 Task: Look for space in Quezon, Philippines from 6th September, 2023 to 15th September, 2023 for 6 adults in price range Rs.8000 to Rs.12000. Place can be entire place or private room with 6 bedrooms having 6 beds and 6 bathrooms. Property type can be house, flat, guest house. Amenities needed are: wifi, TV, free parkinig on premises, gym, breakfast. Booking option can be shelf check-in. Required host language is English.
Action: Mouse moved to (553, 138)
Screenshot: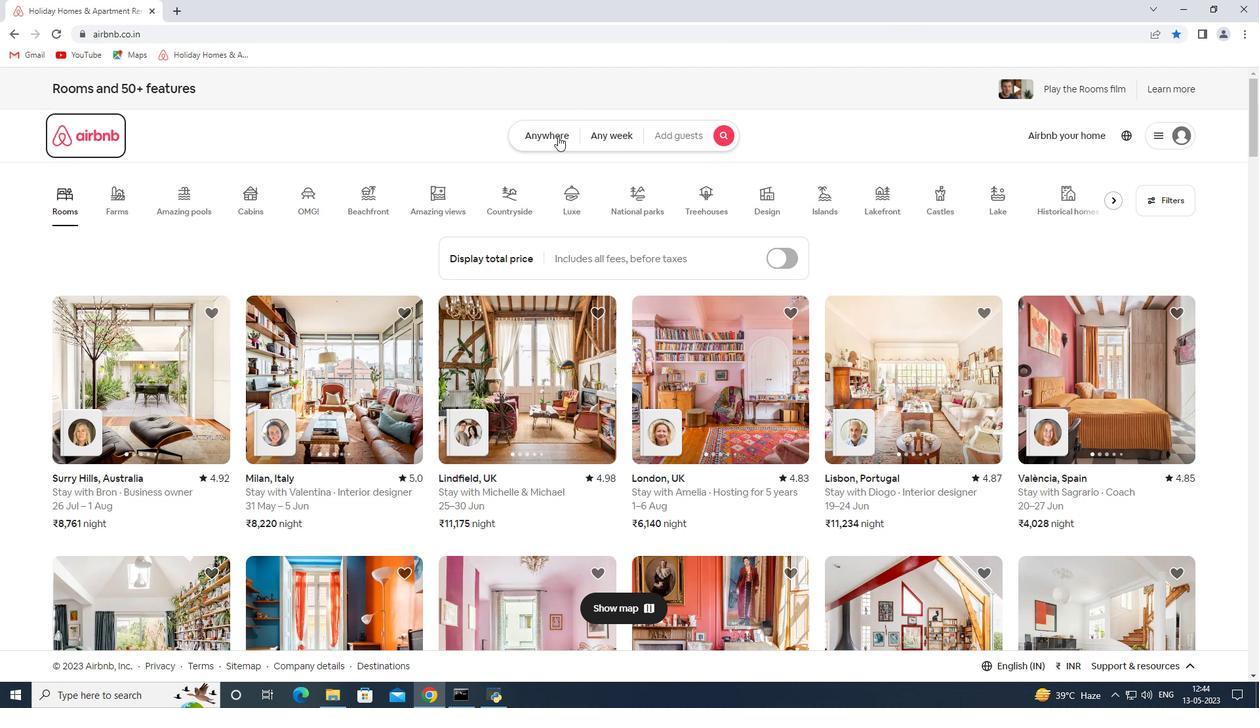 
Action: Mouse pressed left at (553, 138)
Screenshot: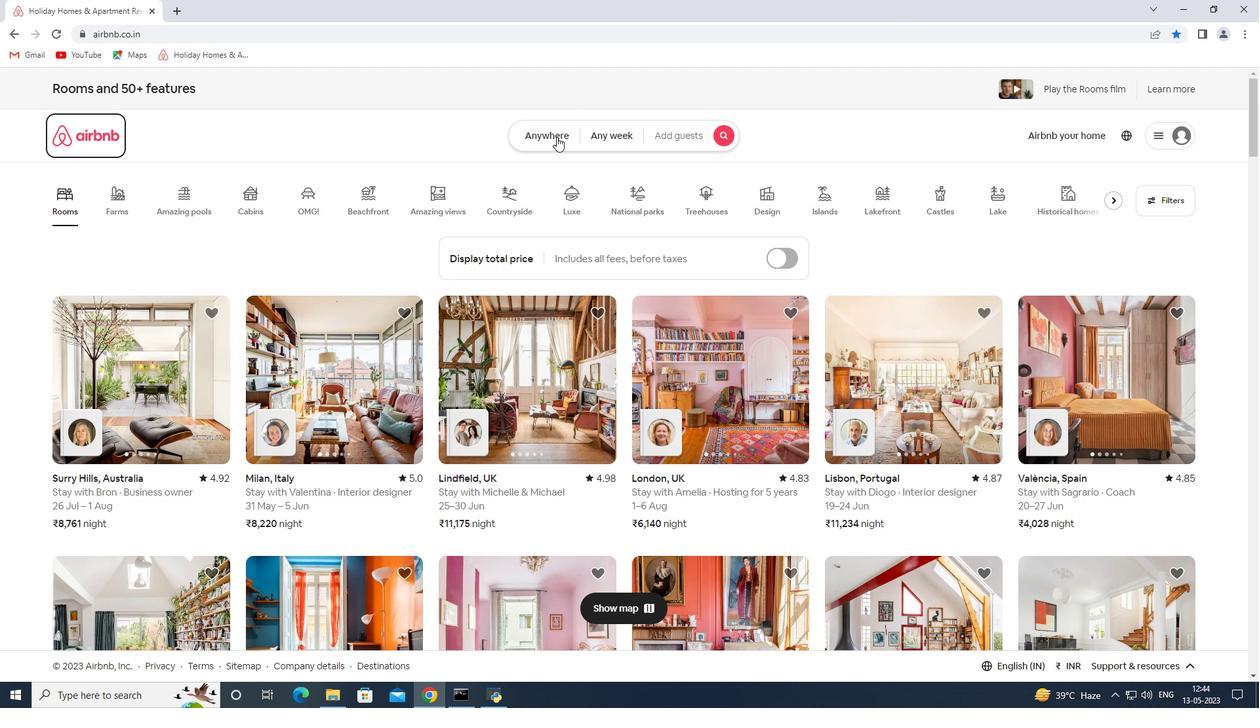 
Action: Mouse moved to (473, 185)
Screenshot: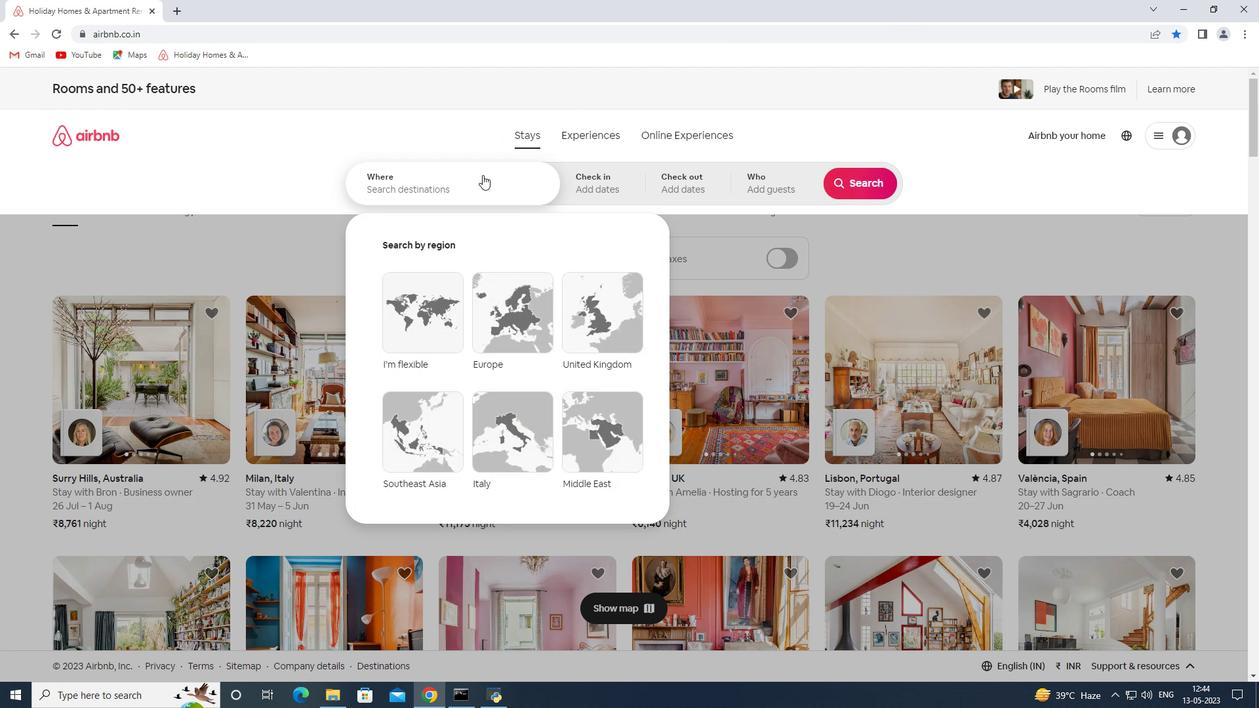 
Action: Mouse pressed left at (473, 185)
Screenshot: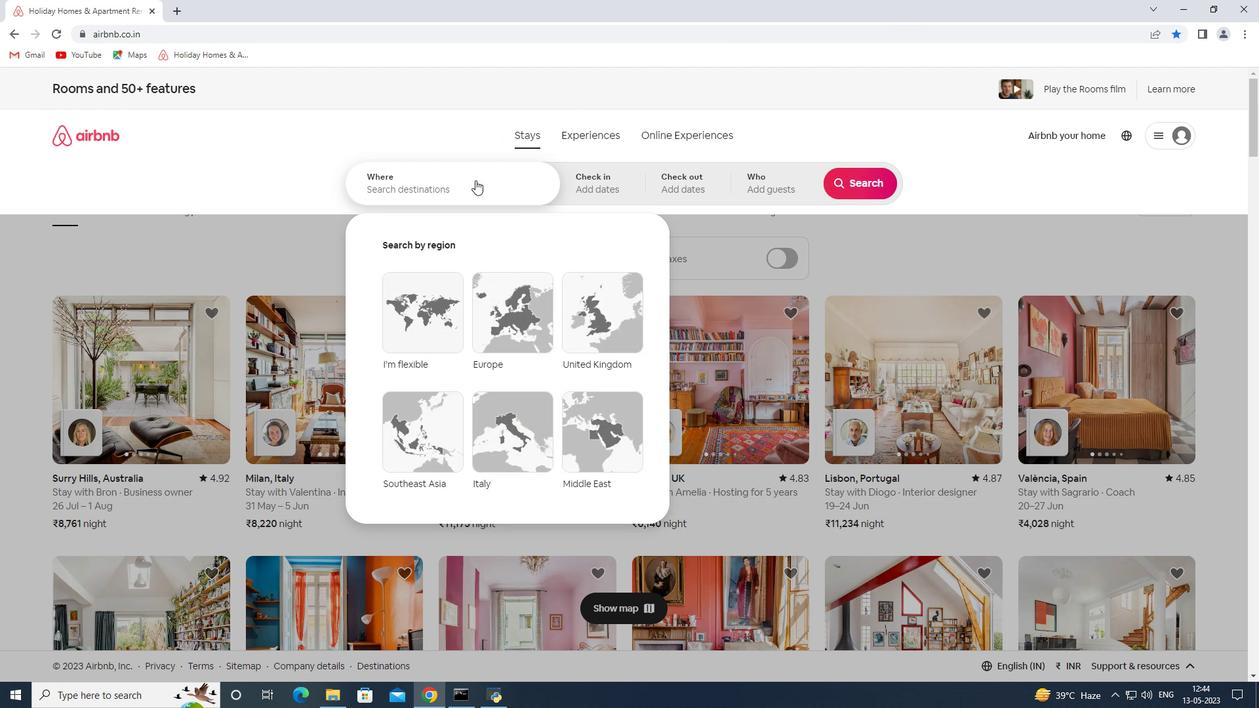 
Action: Mouse moved to (467, 187)
Screenshot: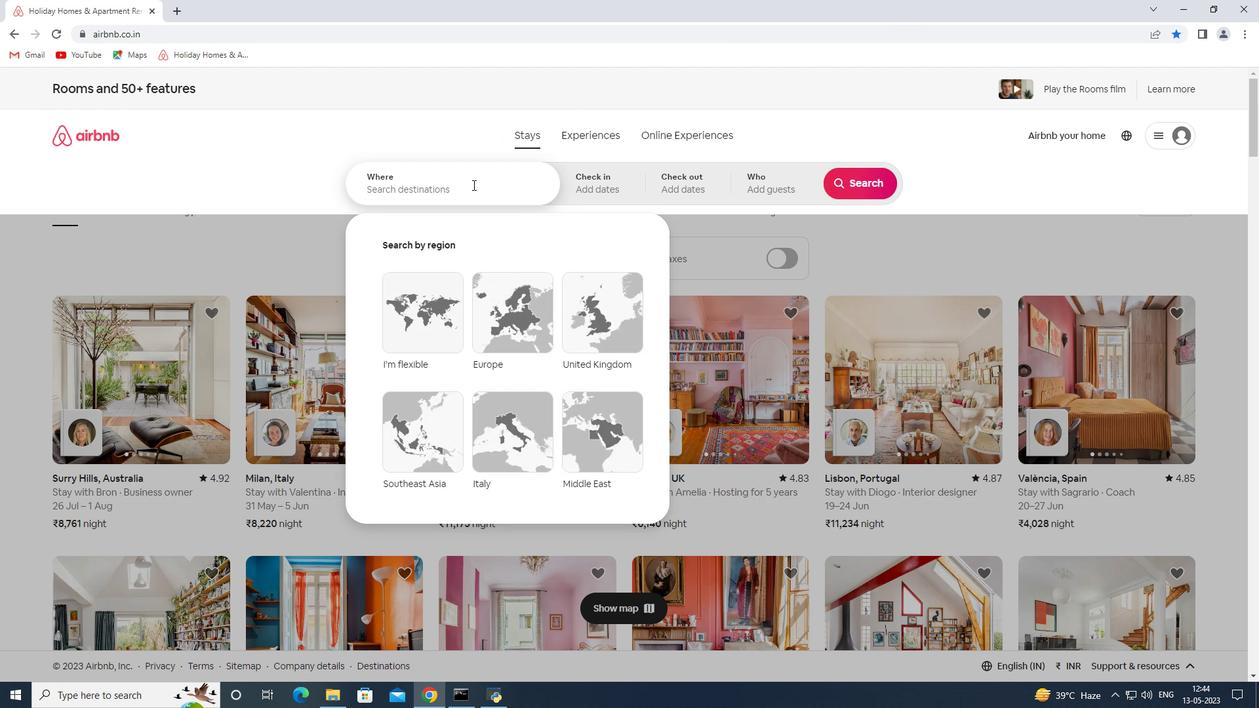 
Action: Key pressed <Key.shift><Key.shift><Key.shift><Key.shift><Key.shift><Key.shift><Key.shift><Key.shift><Key.shift><Key.shift><Key.shift><Key.shift><Key.shift><Key.shift><Key.shift><Key.shift><Key.shift><Key.shift><Key.shift><Key.shift>Quezon<Key.space><Key.shift><Key.shift><Key.shift><Key.shift><Key.shift><Key.shift><Key.shift><Key.shift><Key.shift><Key.shift><Key.shift><Key.shift><Key.shift><Key.shift><Key.shift><Key.shift><Key.shift><Key.shift><Key.shift><Key.shift><Key.shift><Key.shift><Key.shift><Key.shift><Key.shift><Key.shift><Key.shift><Key.shift><Key.shift><Key.shift><Key.shift><Key.shift>Ph
Screenshot: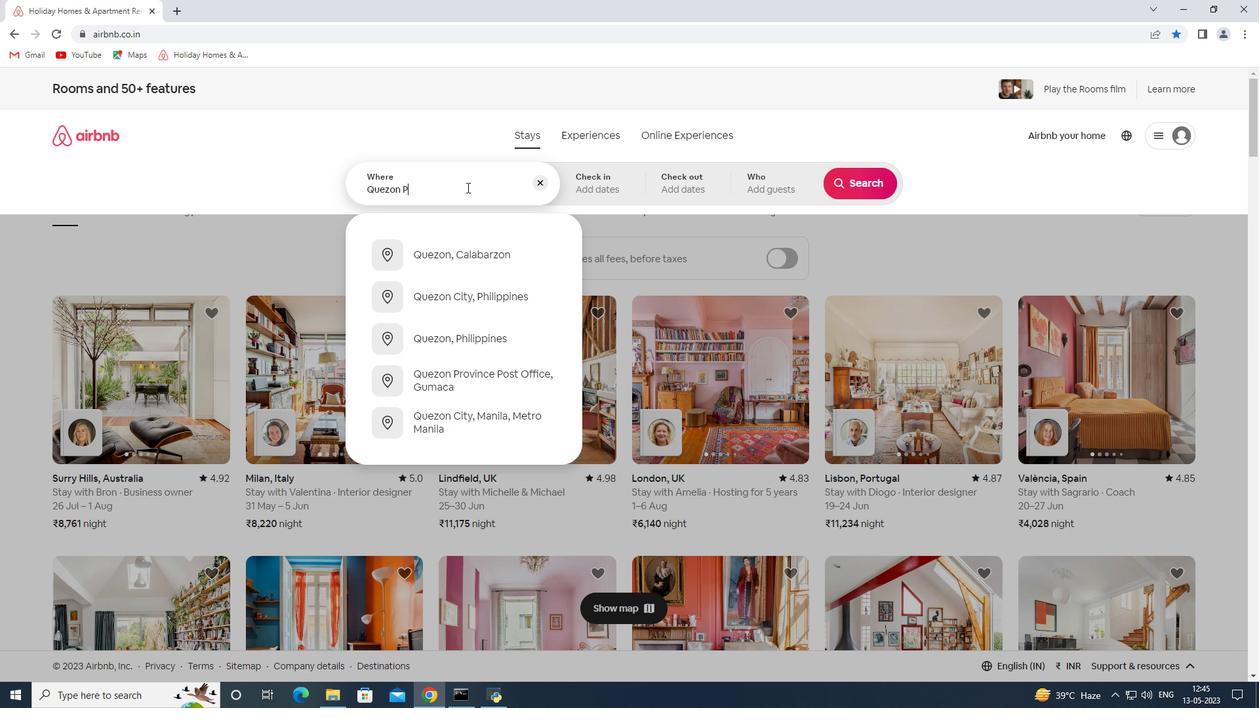 
Action: Mouse moved to (478, 267)
Screenshot: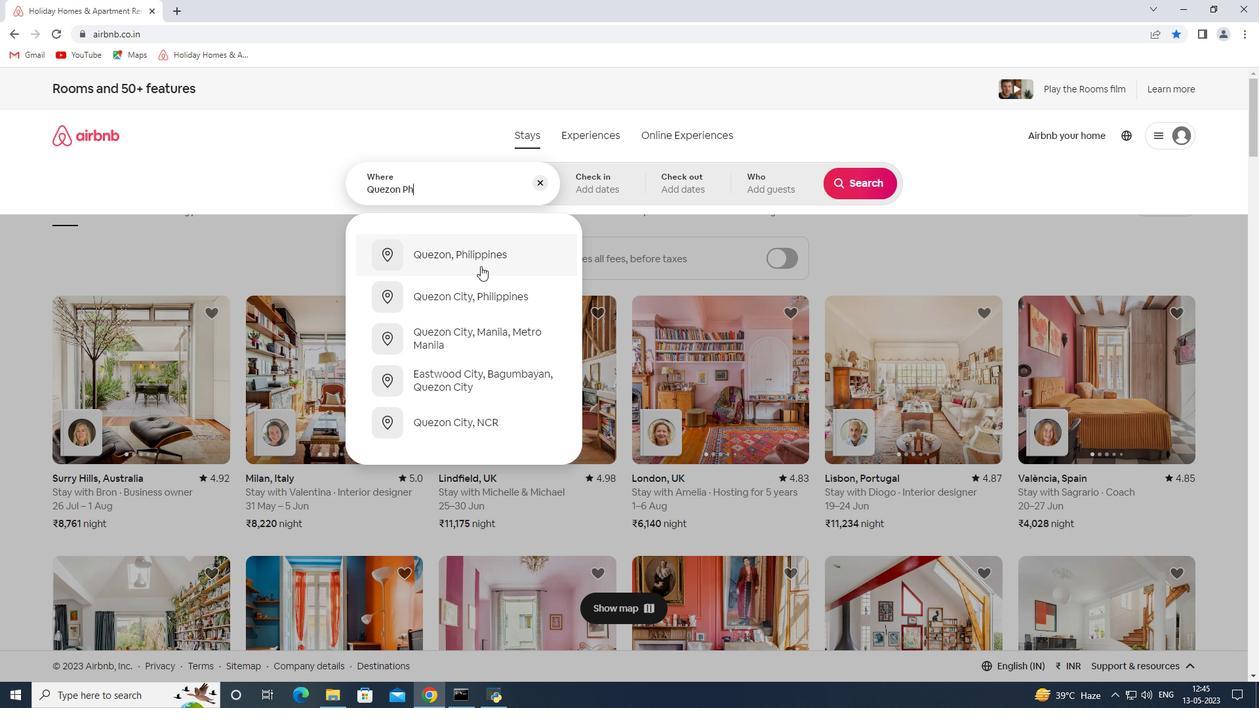 
Action: Mouse pressed left at (478, 267)
Screenshot: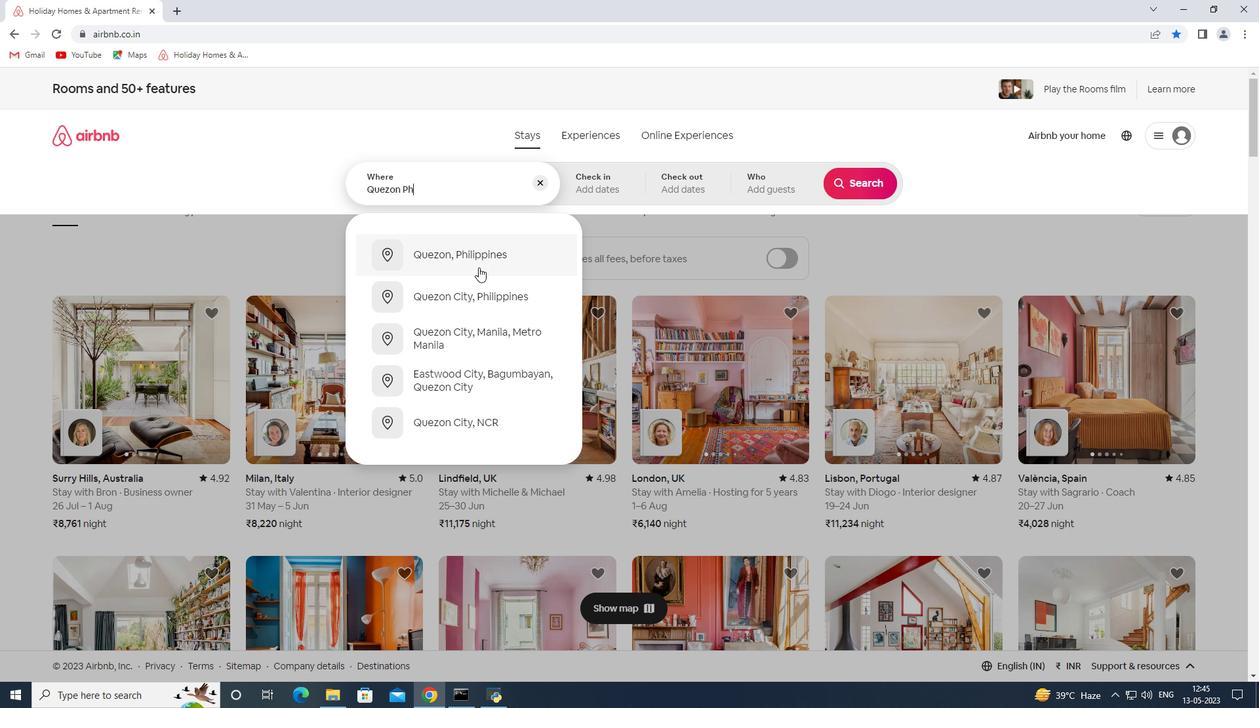 
Action: Mouse moved to (854, 282)
Screenshot: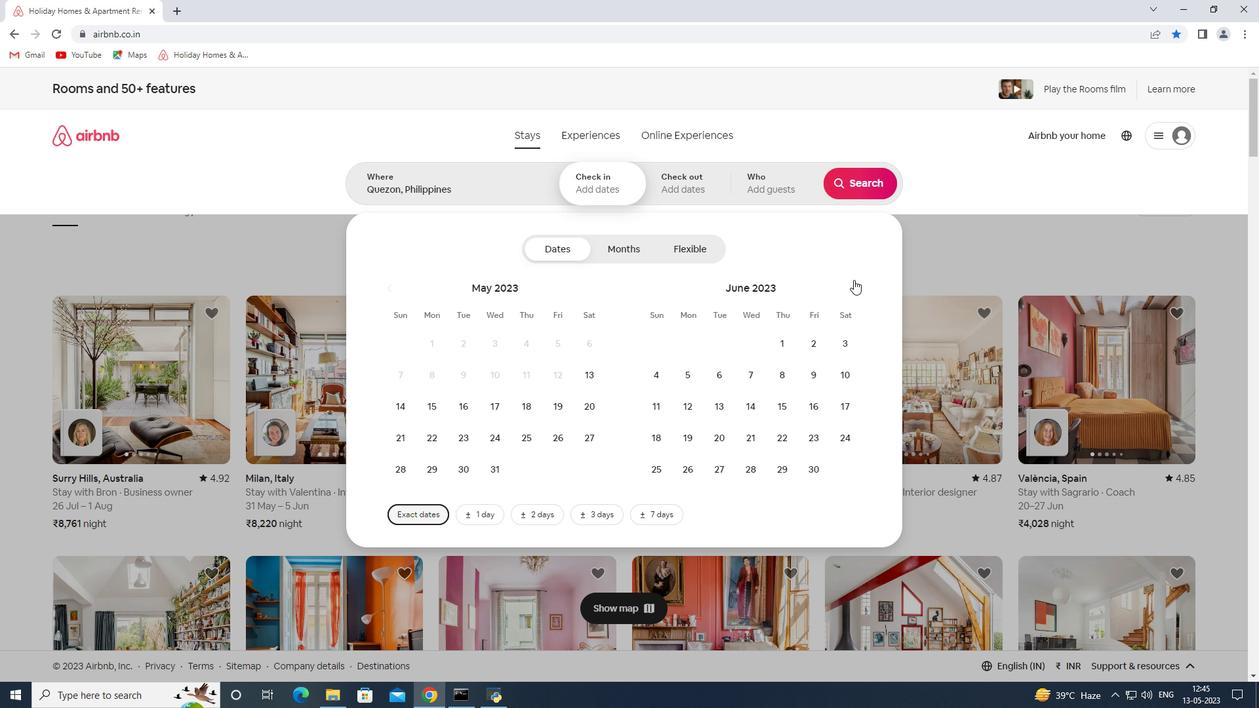 
Action: Mouse pressed left at (854, 282)
Screenshot: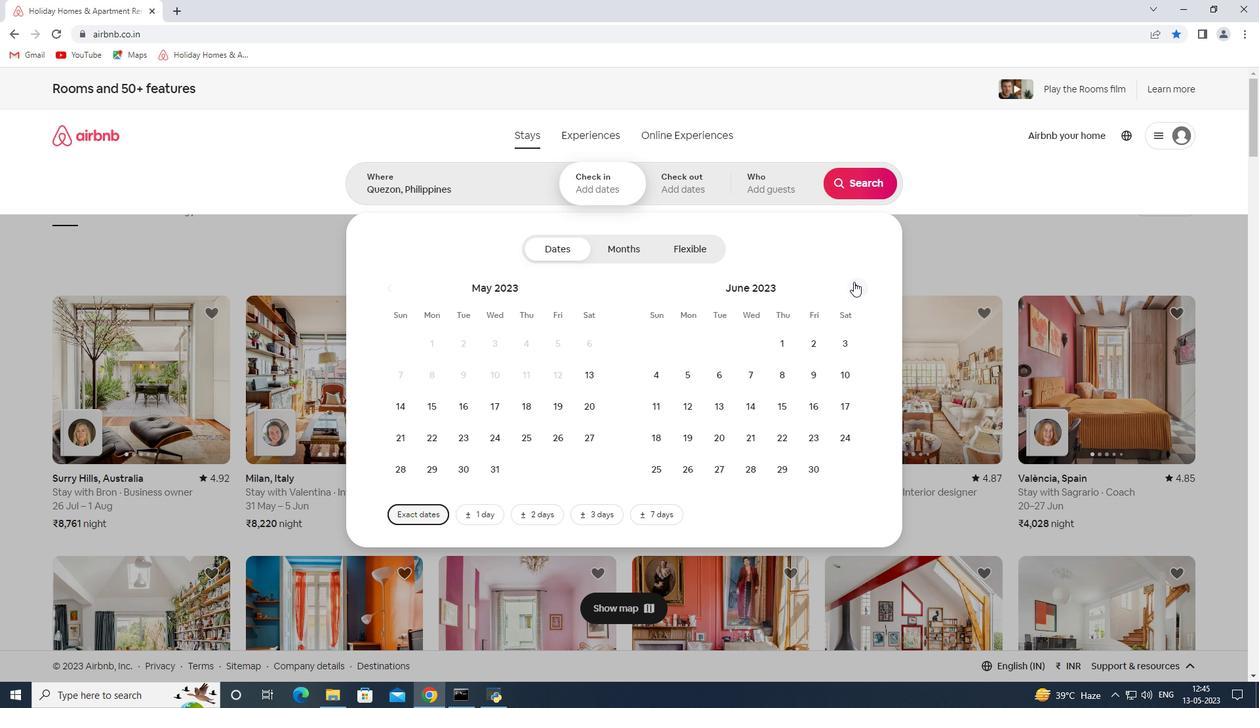 
Action: Mouse pressed left at (854, 282)
Screenshot: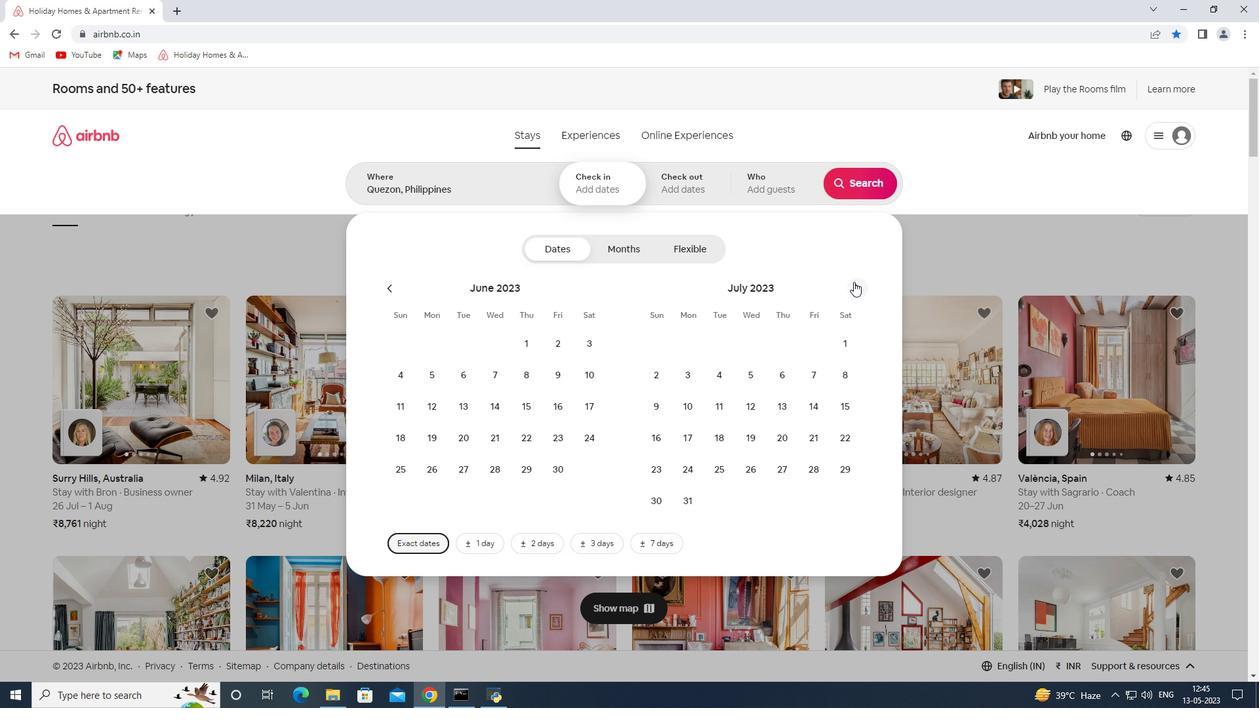
Action: Mouse pressed left at (854, 282)
Screenshot: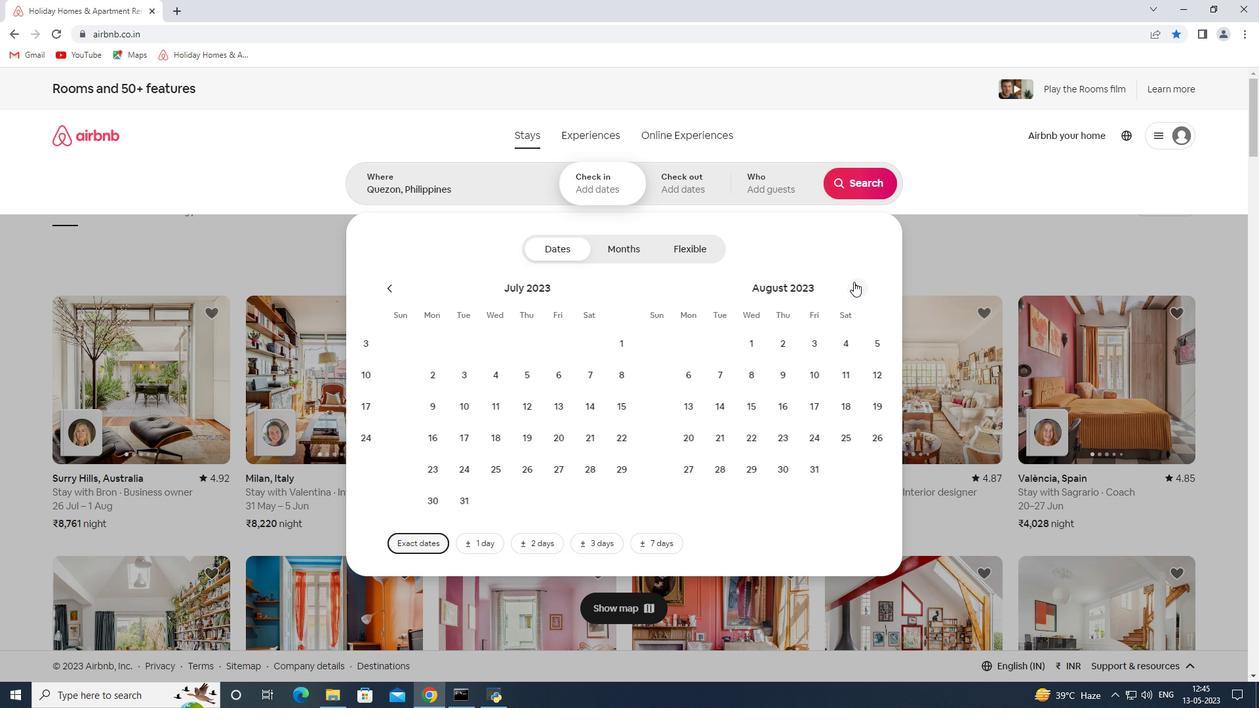 
Action: Mouse moved to (755, 379)
Screenshot: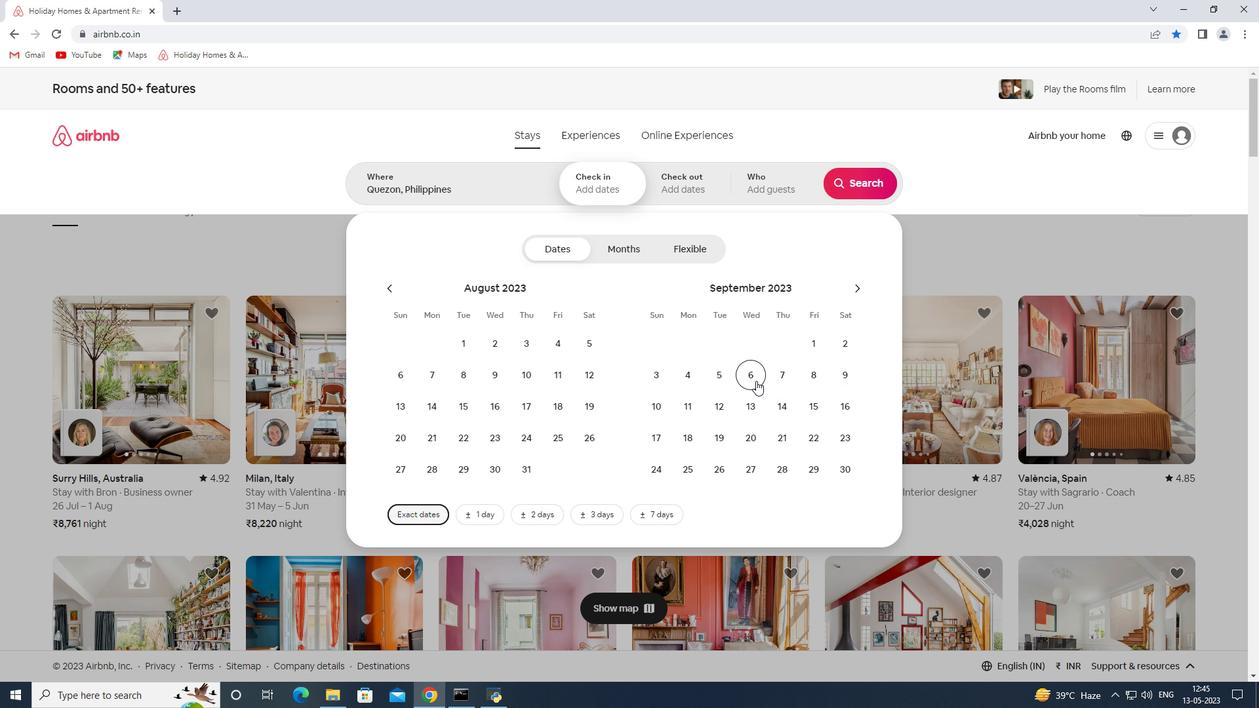 
Action: Mouse pressed left at (755, 379)
Screenshot: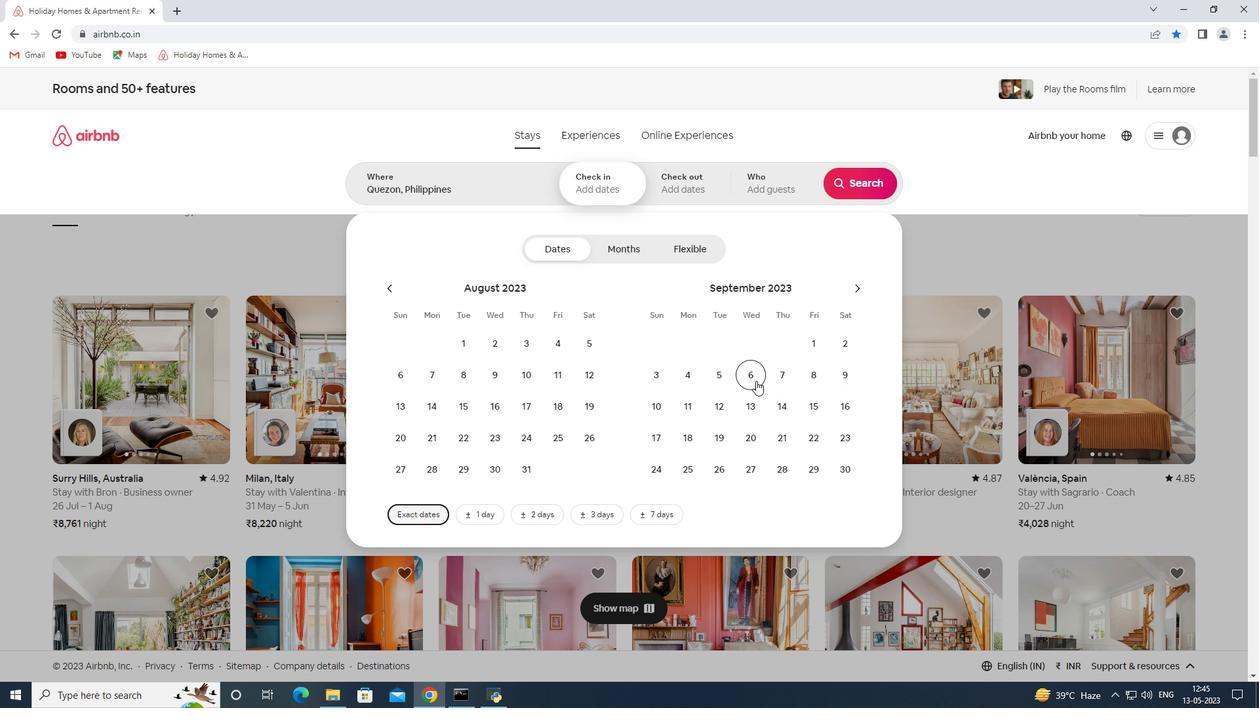 
Action: Mouse moved to (813, 415)
Screenshot: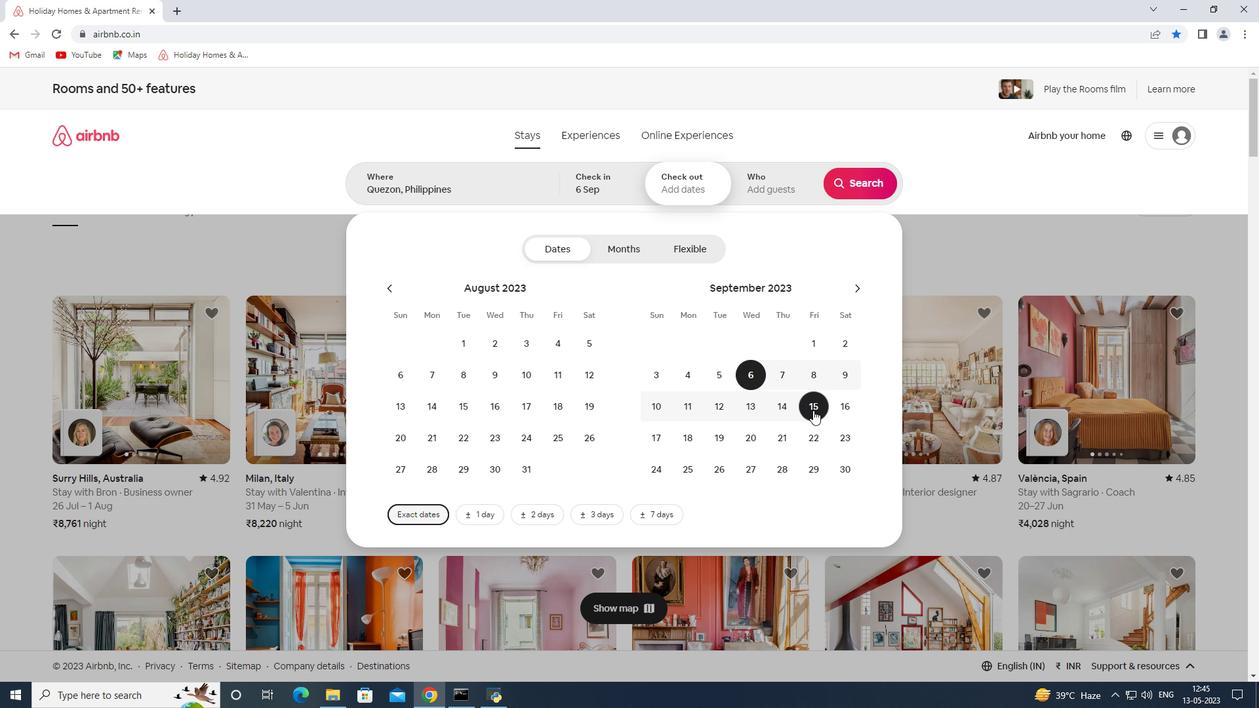
Action: Mouse pressed left at (813, 415)
Screenshot: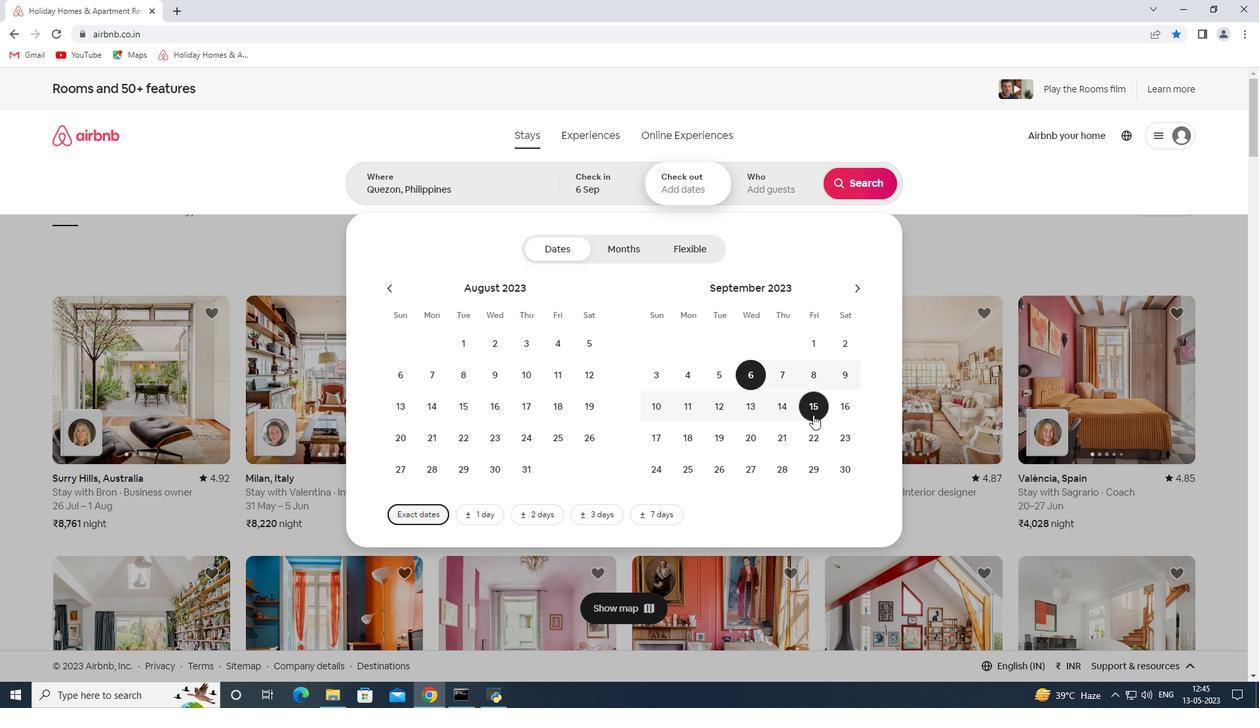 
Action: Mouse moved to (776, 192)
Screenshot: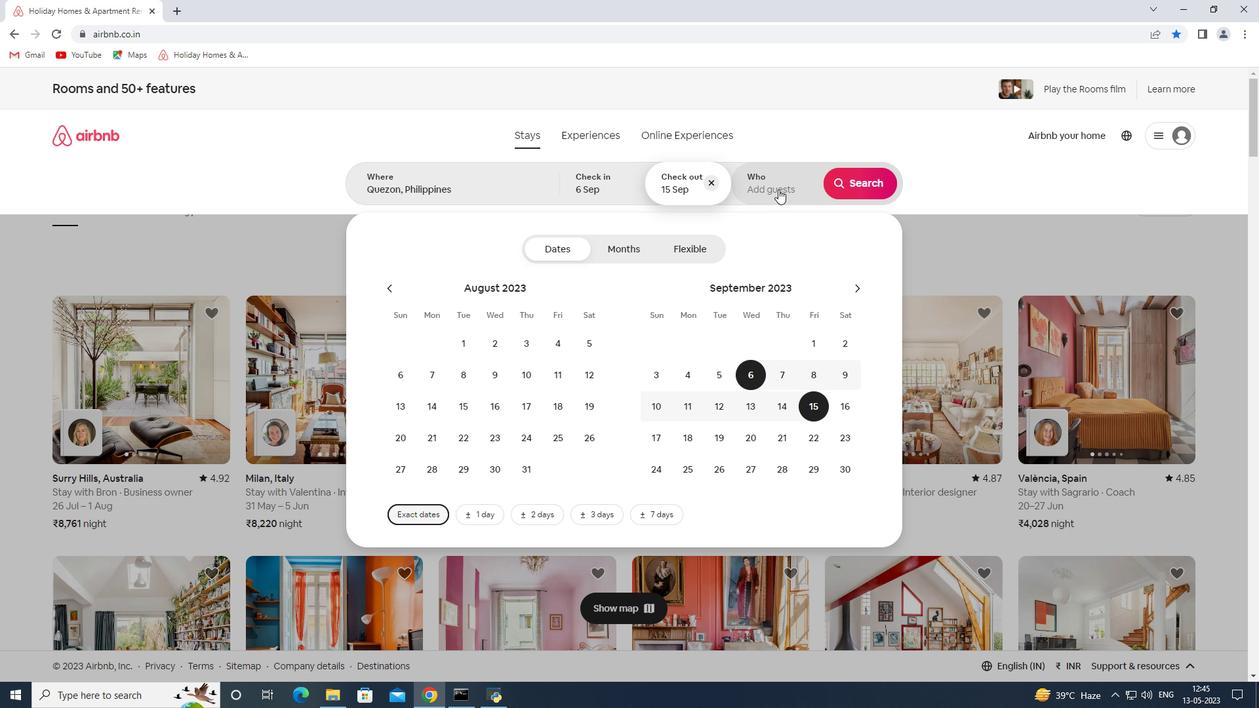 
Action: Mouse pressed left at (776, 192)
Screenshot: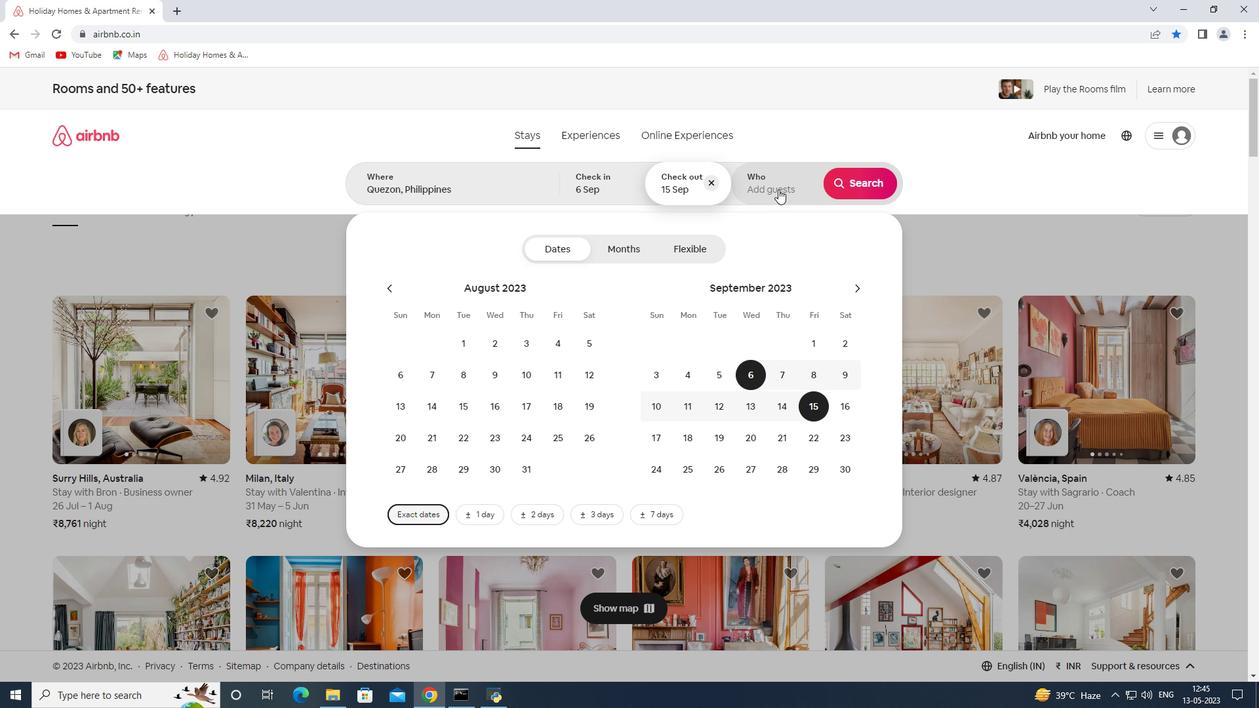 
Action: Mouse moved to (865, 258)
Screenshot: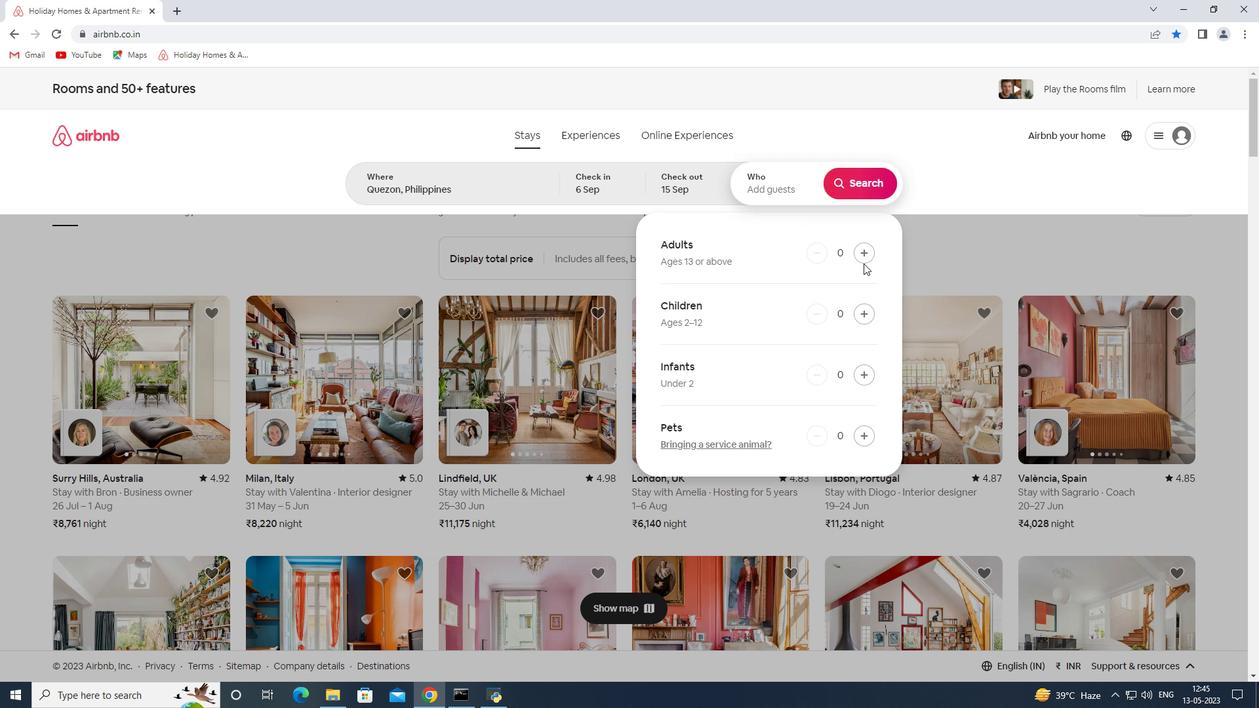 
Action: Mouse pressed left at (865, 258)
Screenshot: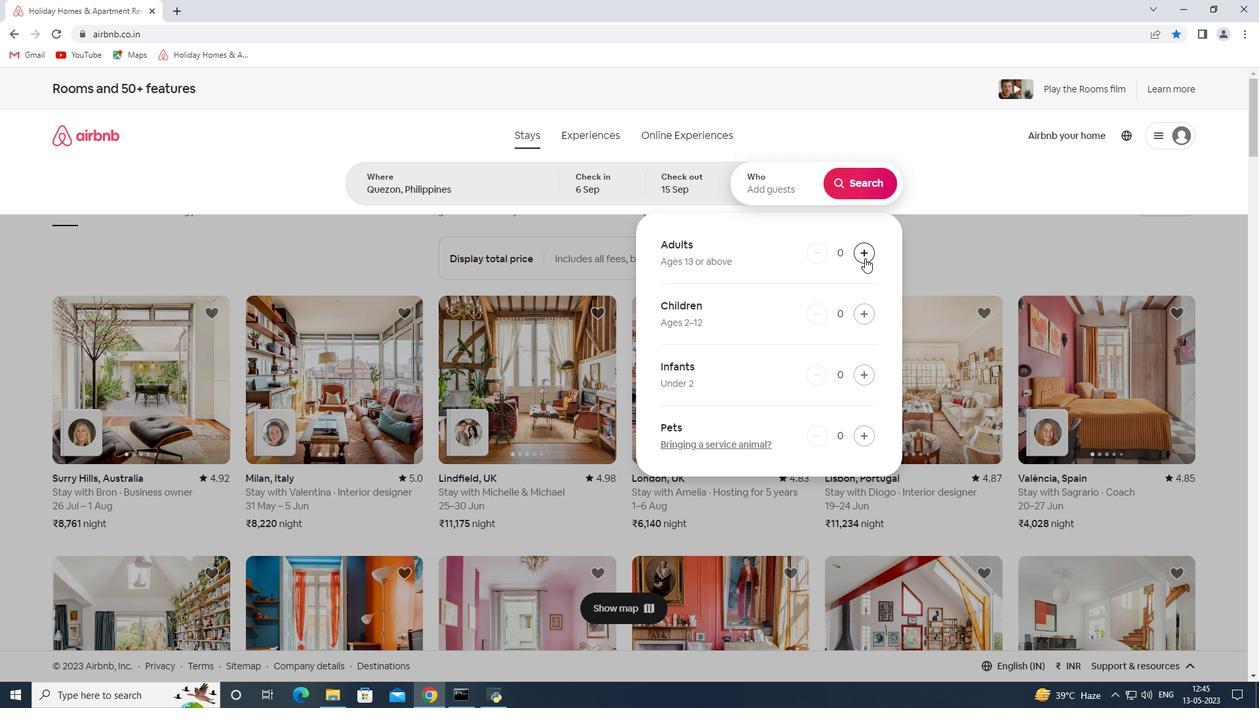 
Action: Mouse moved to (866, 257)
Screenshot: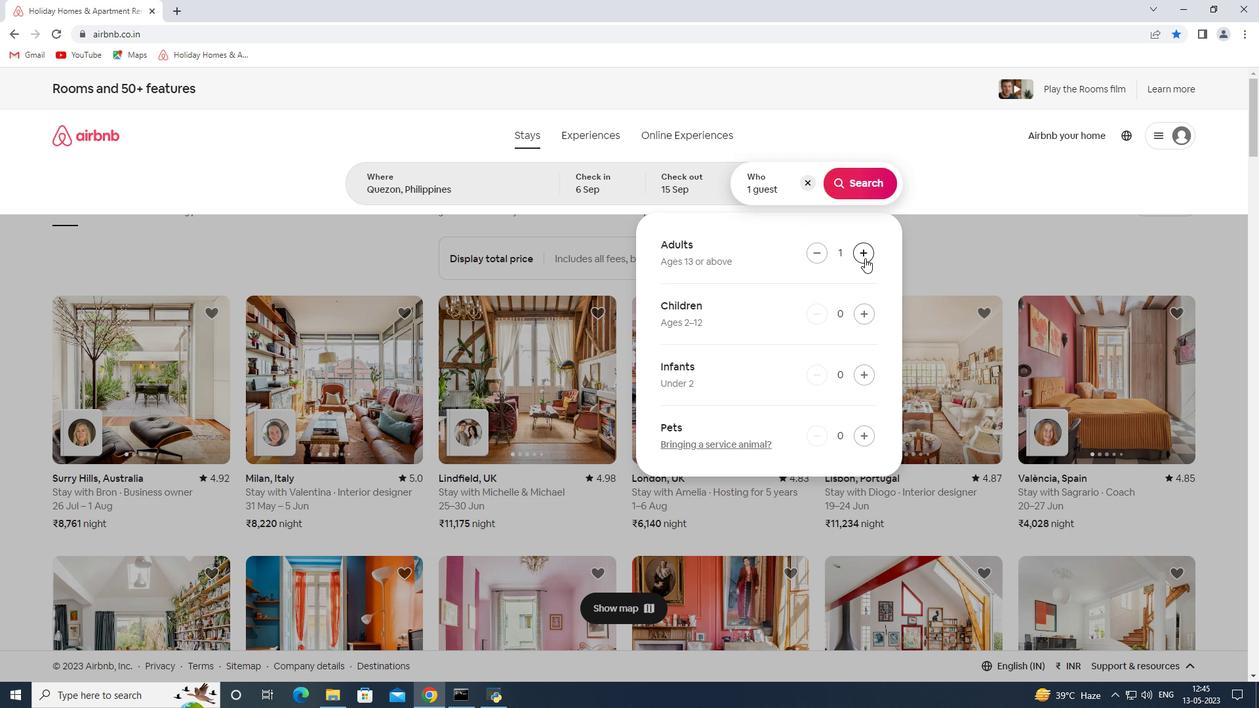 
Action: Mouse pressed left at (866, 257)
Screenshot: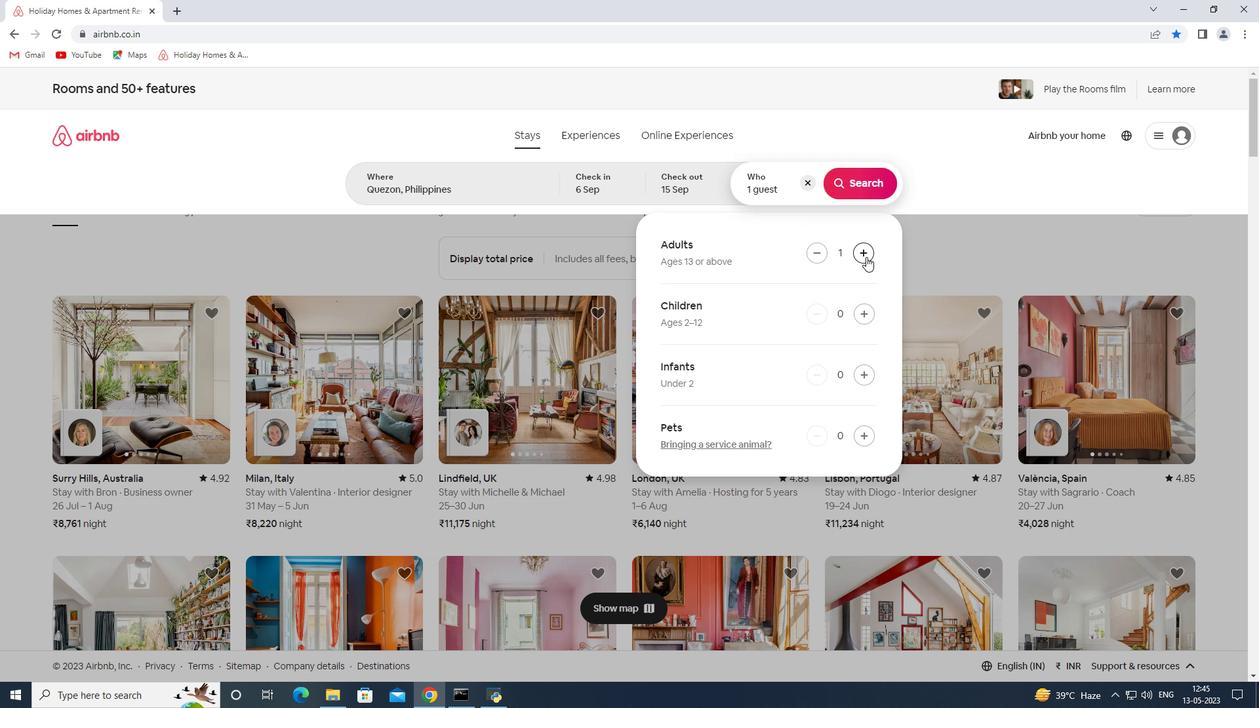 
Action: Mouse pressed left at (866, 257)
Screenshot: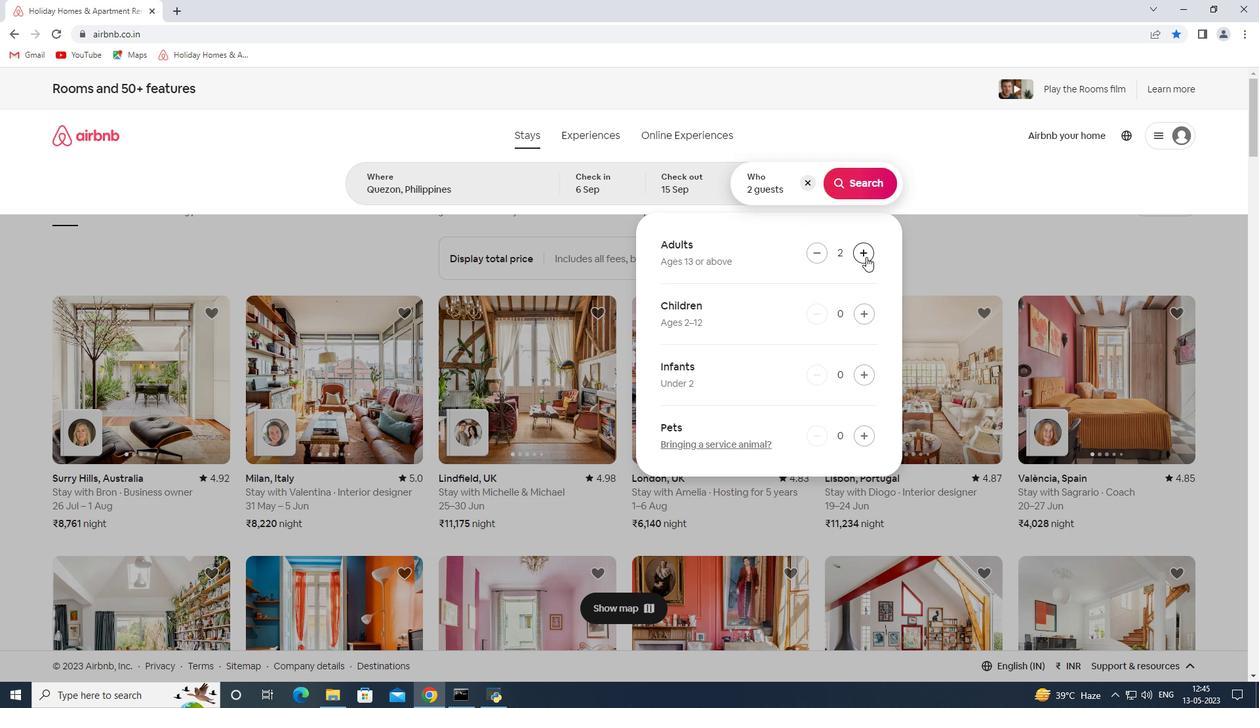 
Action: Mouse pressed left at (866, 257)
Screenshot: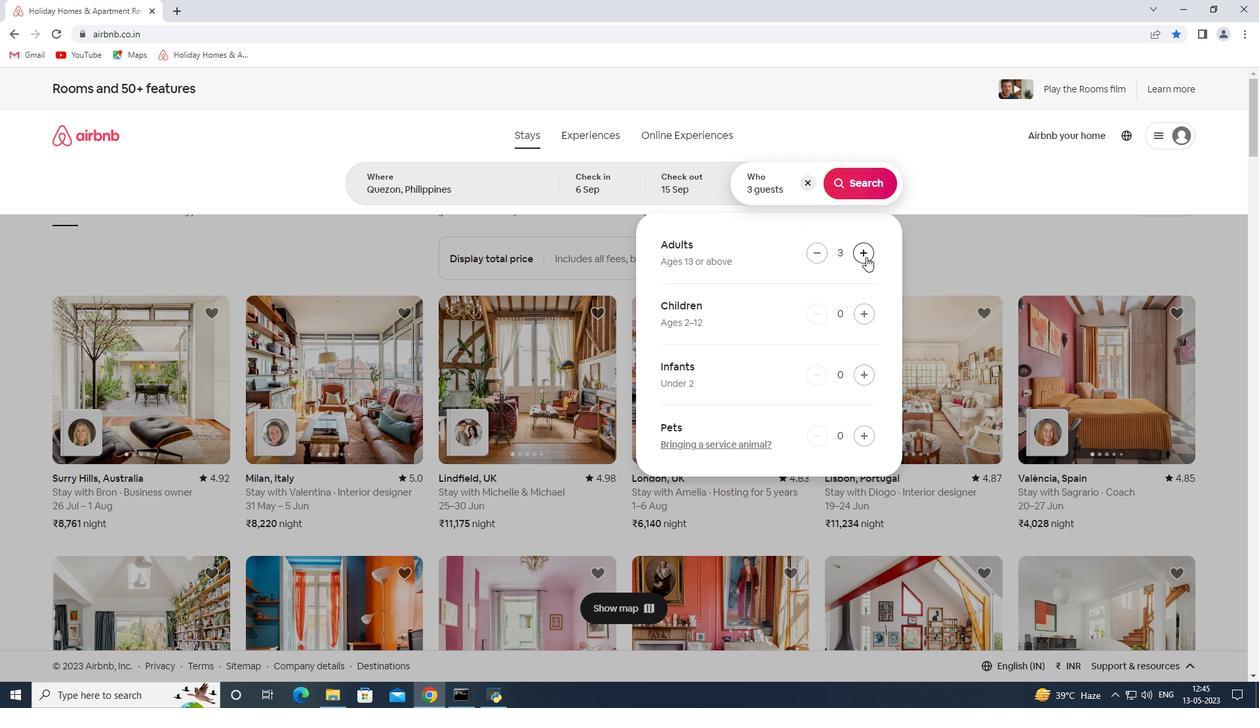 
Action: Mouse pressed left at (866, 257)
Screenshot: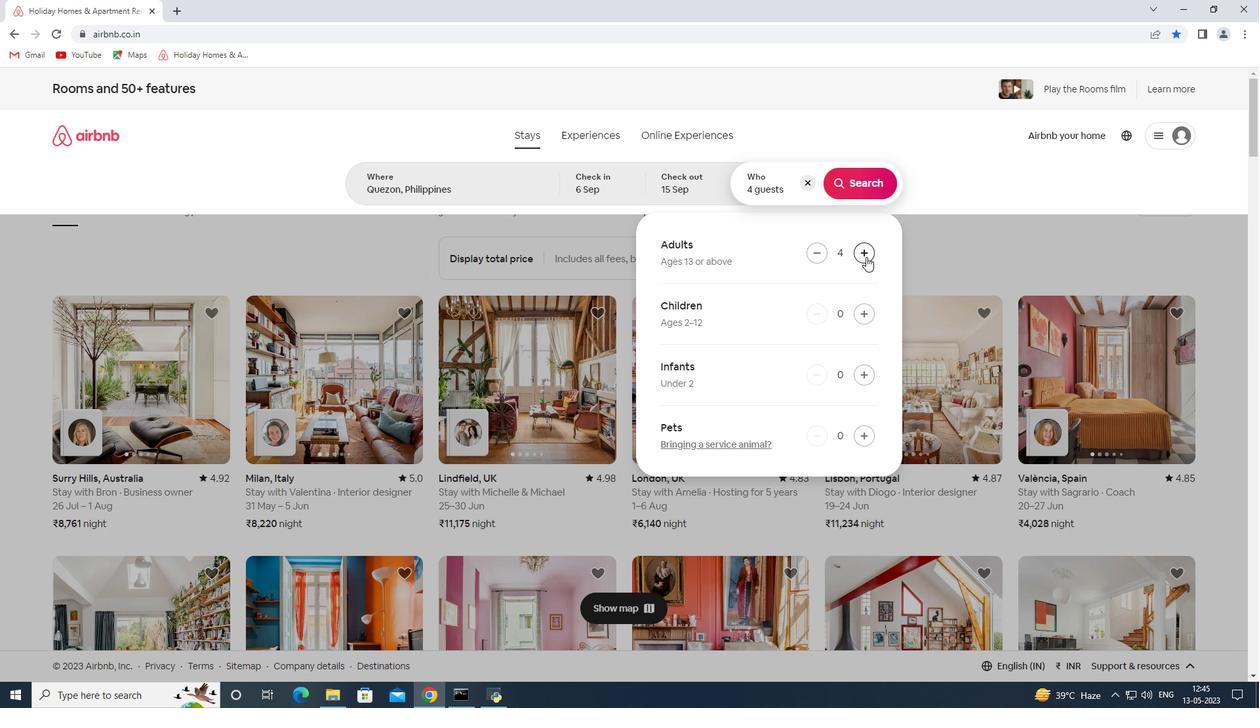 
Action: Mouse pressed left at (866, 257)
Screenshot: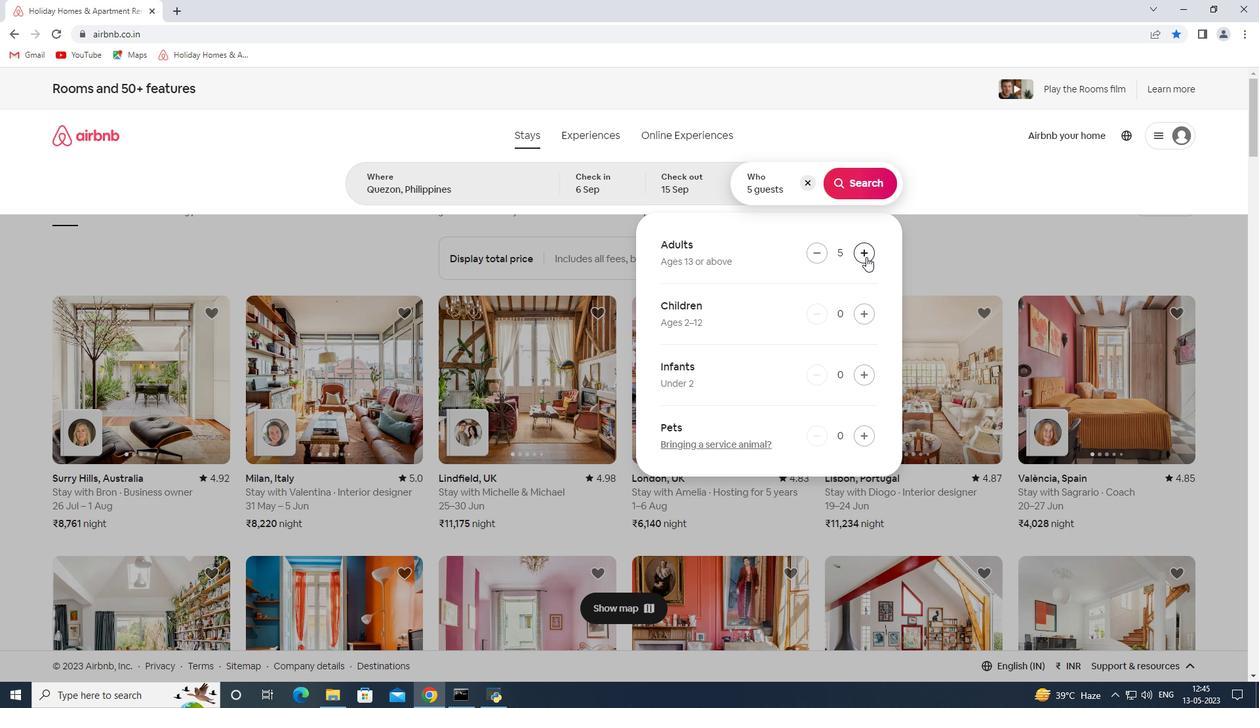 
Action: Mouse moved to (849, 186)
Screenshot: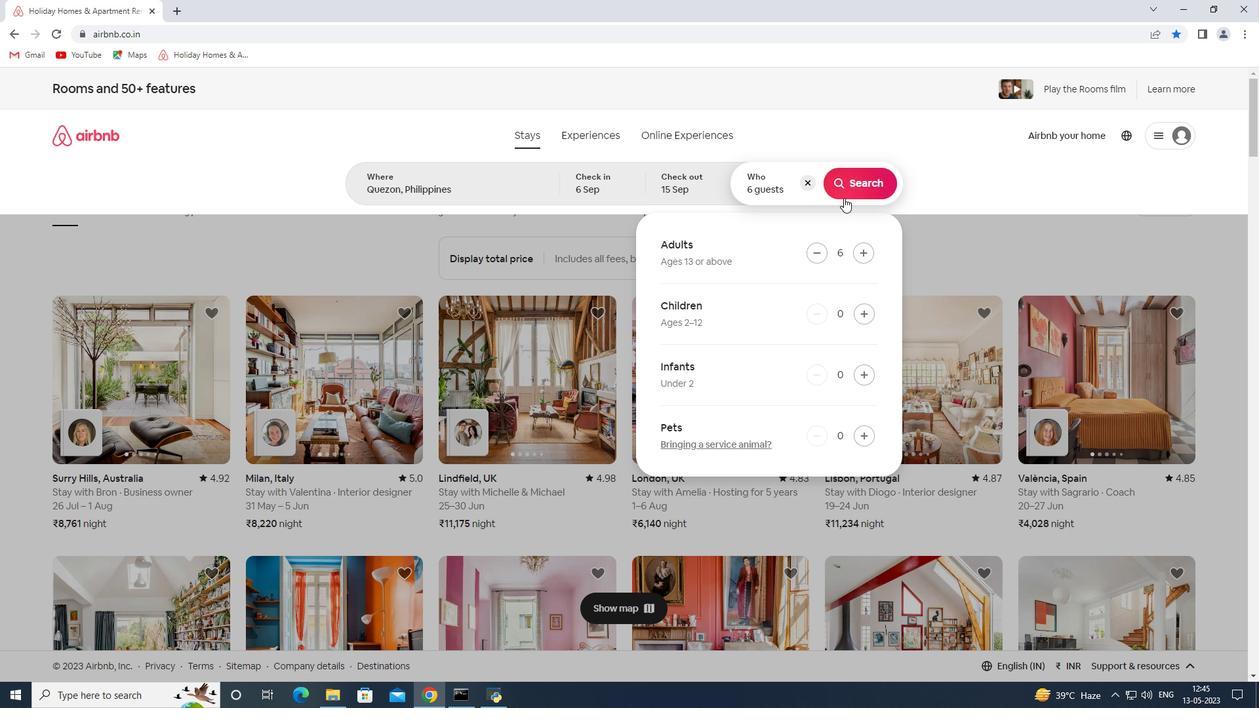 
Action: Mouse pressed left at (849, 186)
Screenshot: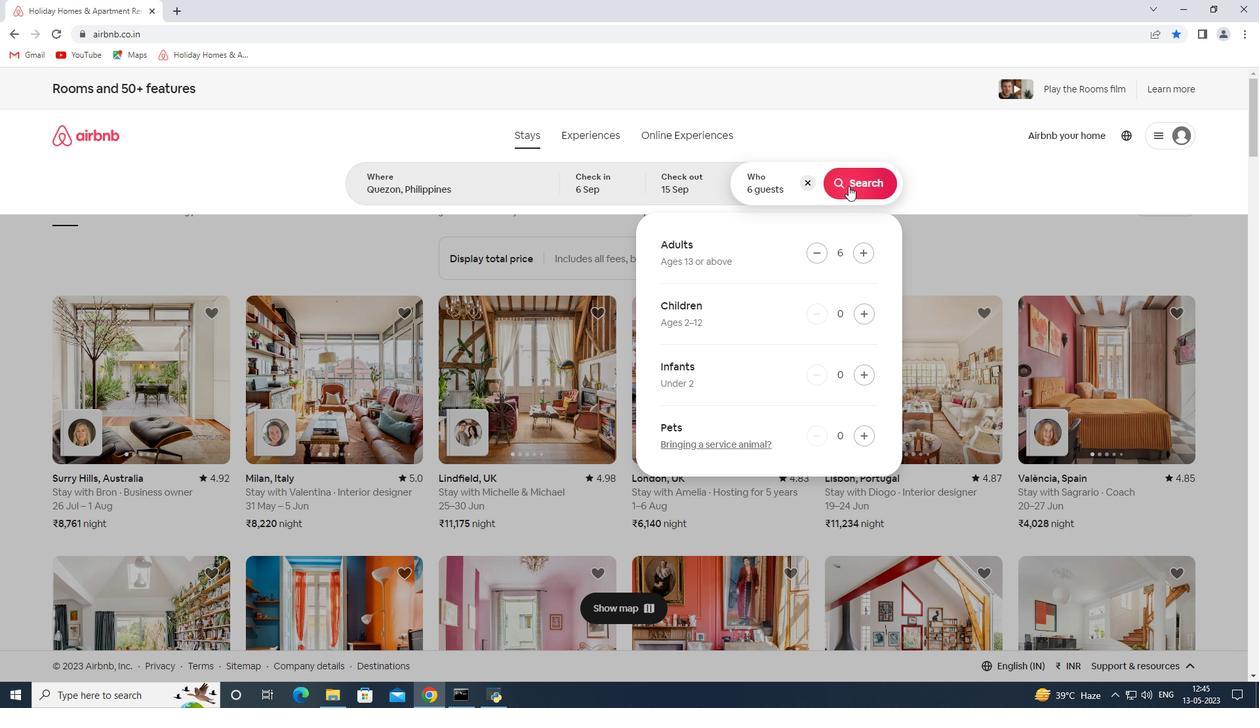 
Action: Mouse moved to (1197, 152)
Screenshot: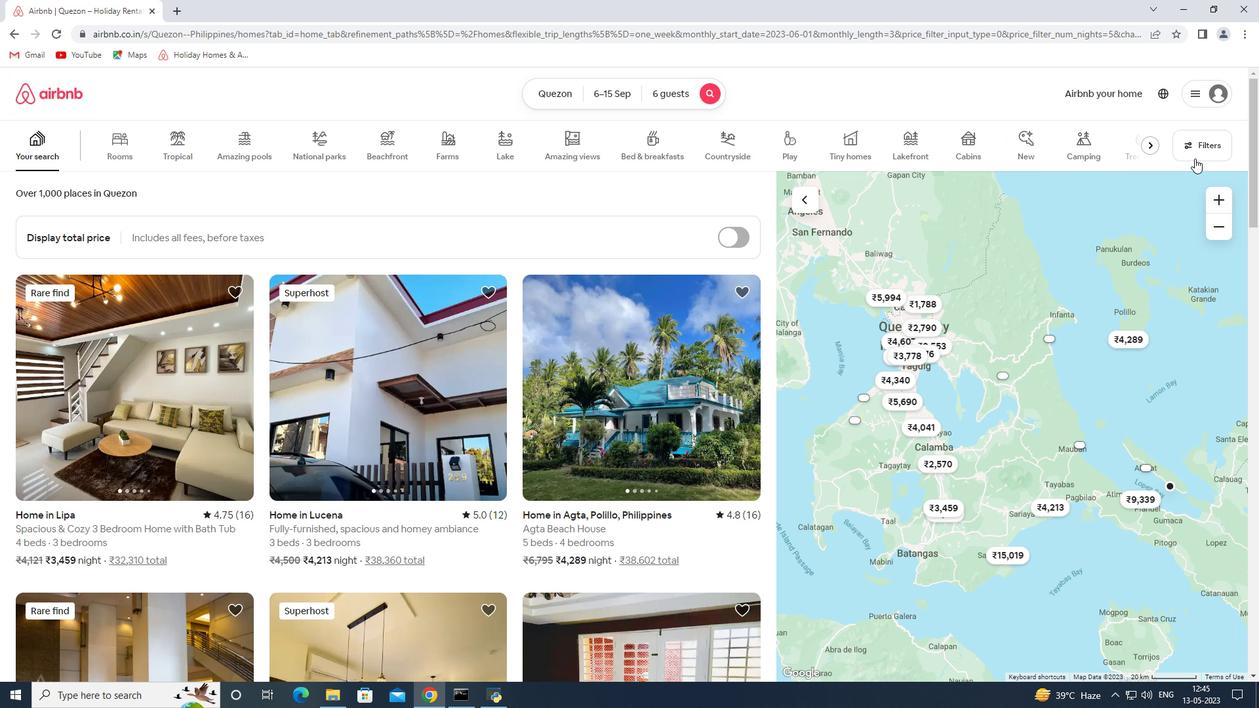 
Action: Mouse pressed left at (1197, 152)
Screenshot: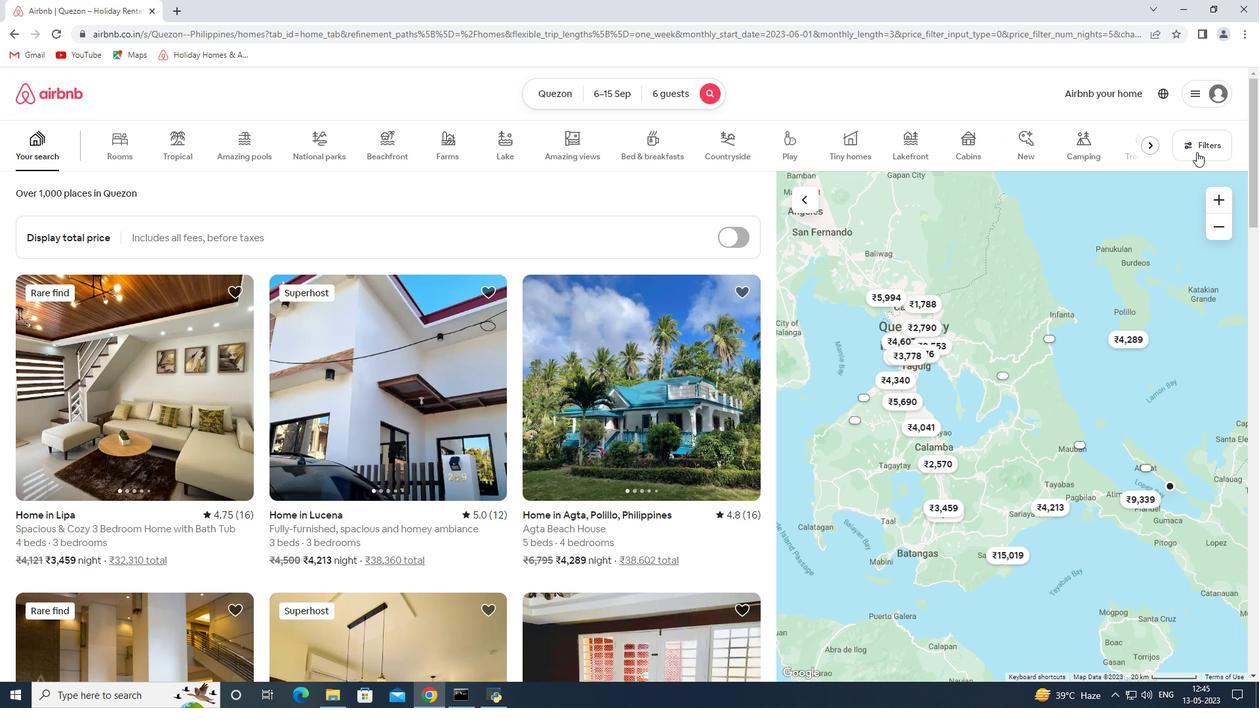 
Action: Mouse moved to (478, 466)
Screenshot: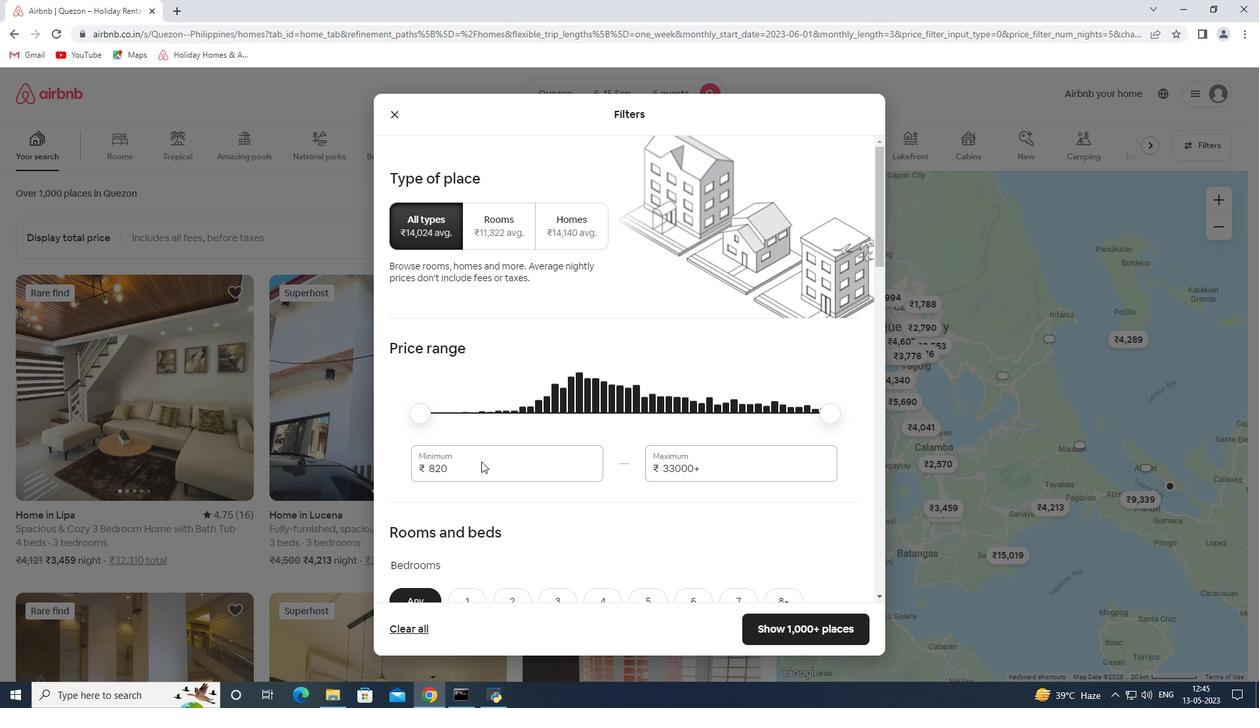 
Action: Mouse pressed left at (478, 466)
Screenshot: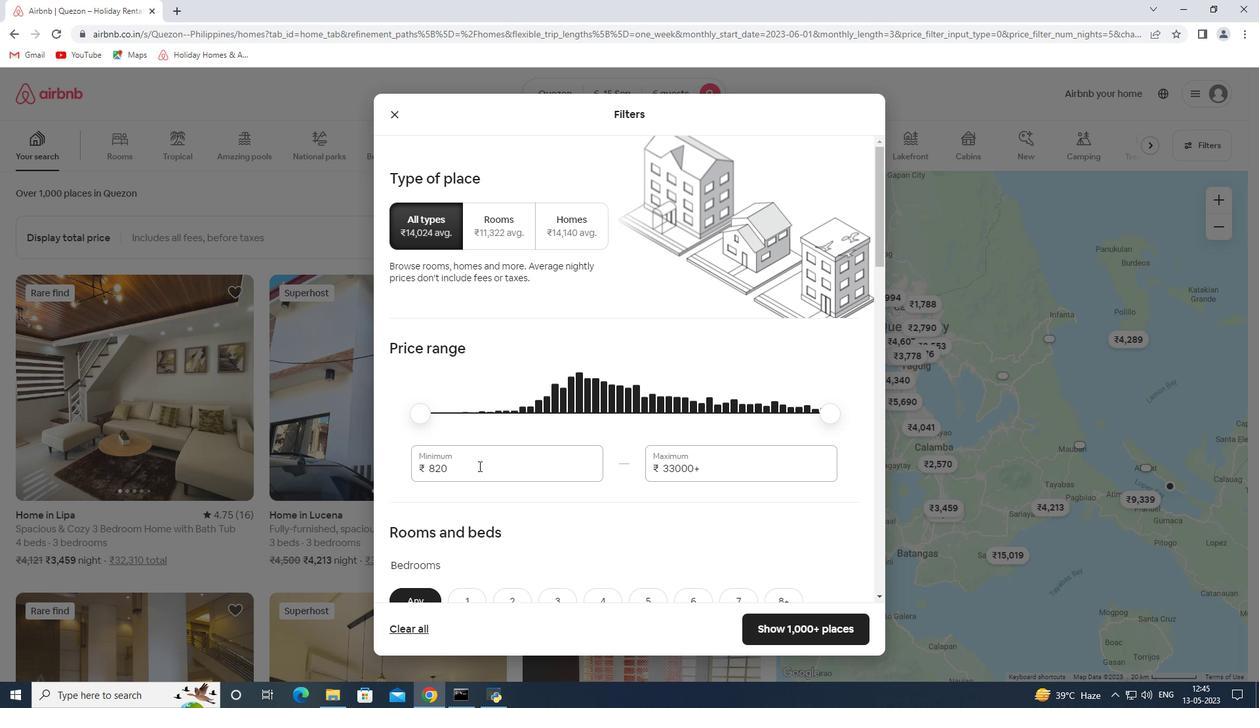 
Action: Mouse pressed left at (478, 466)
Screenshot: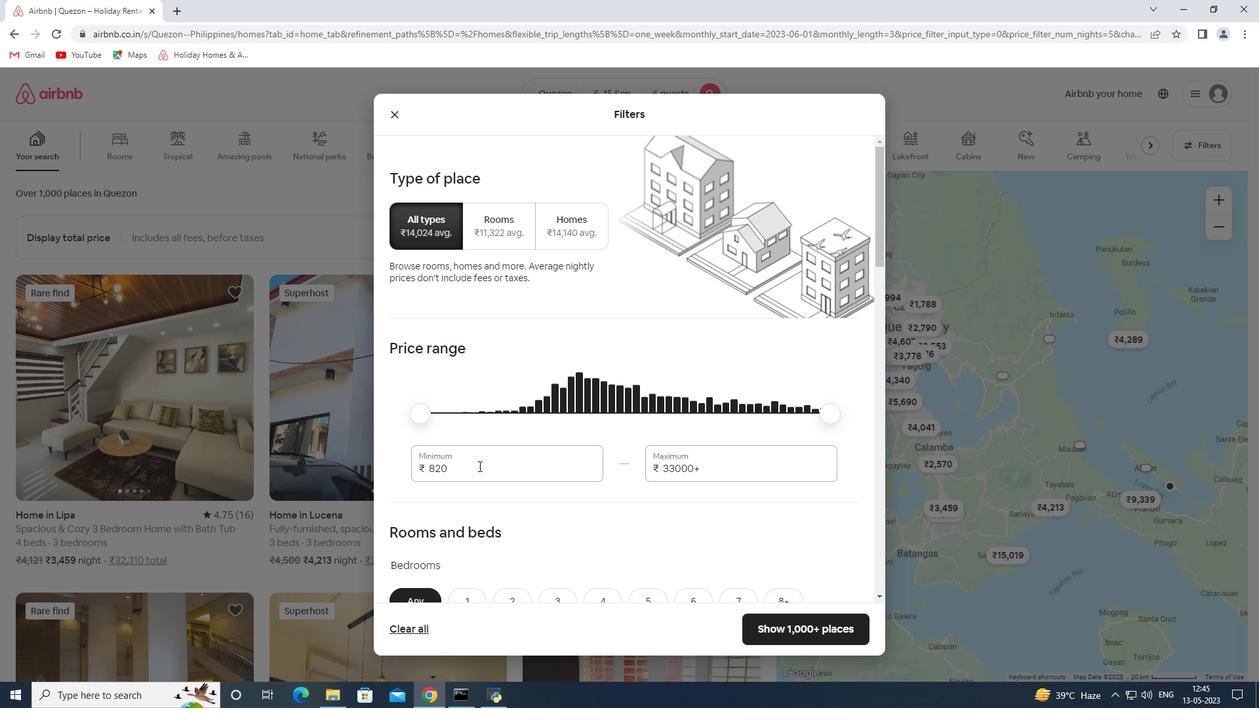 
Action: Key pressed 8000<Key.tab>12000
Screenshot: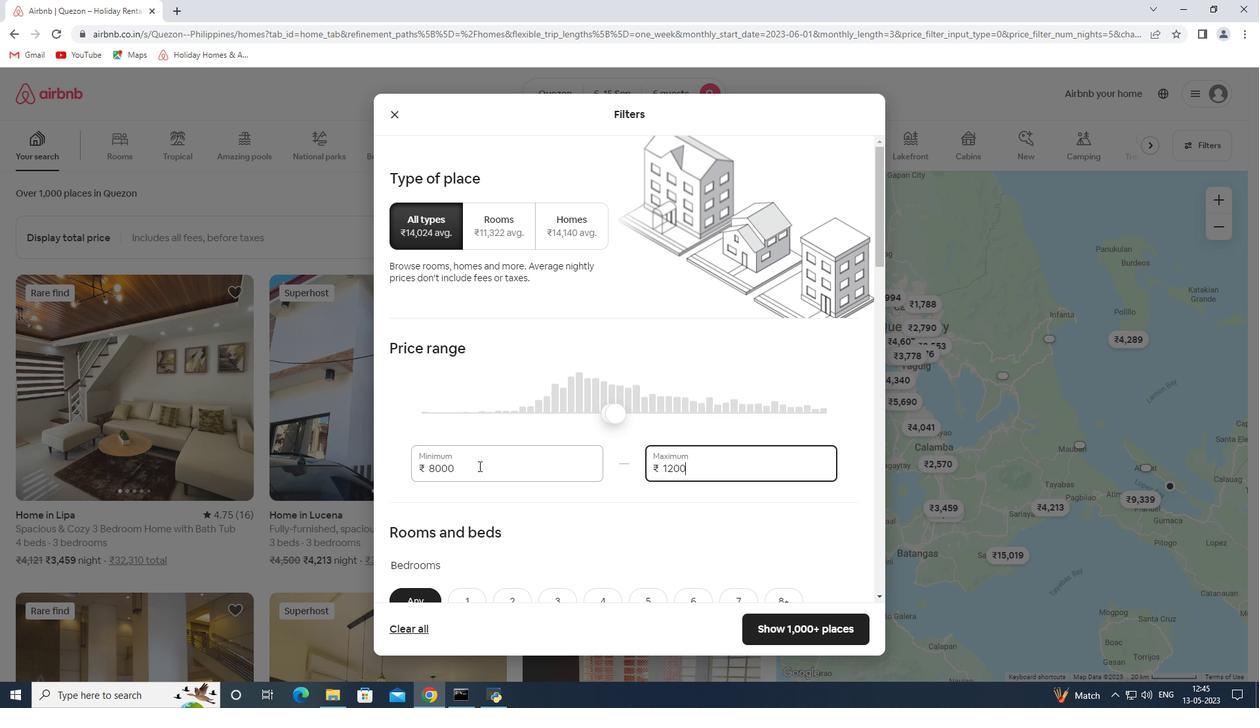 
Action: Mouse scrolled (478, 465) with delta (0, 0)
Screenshot: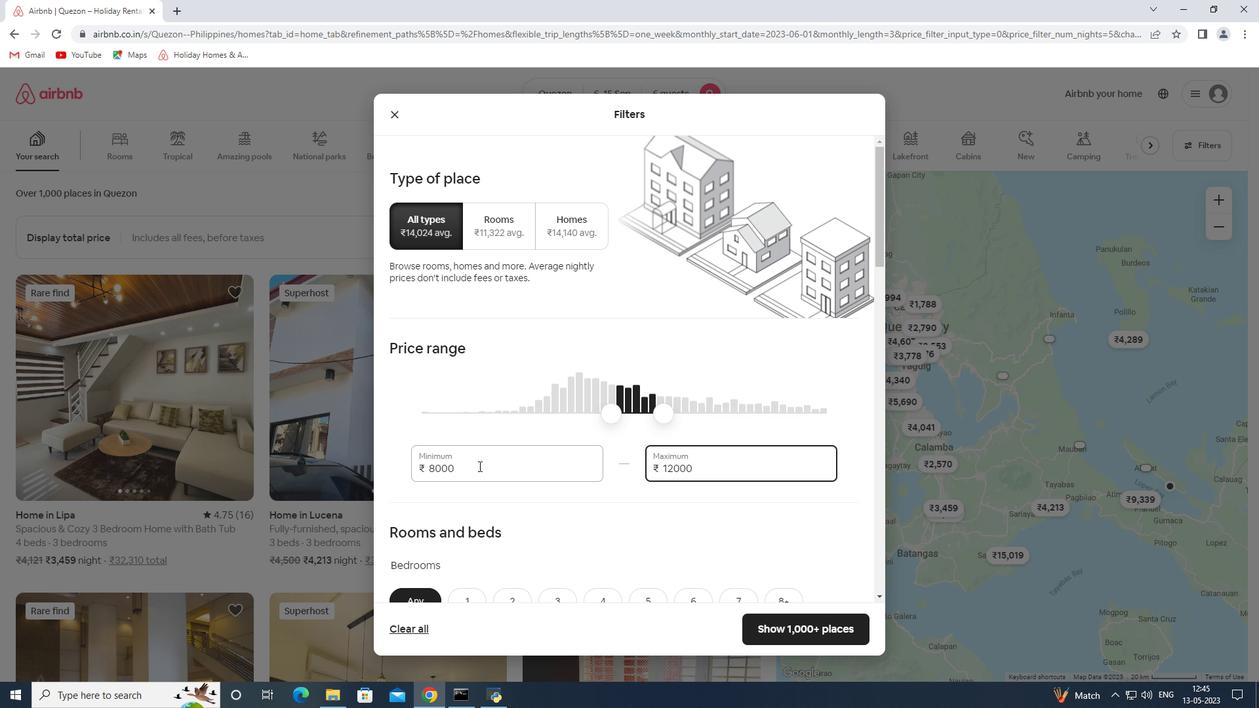 
Action: Mouse scrolled (478, 465) with delta (0, 0)
Screenshot: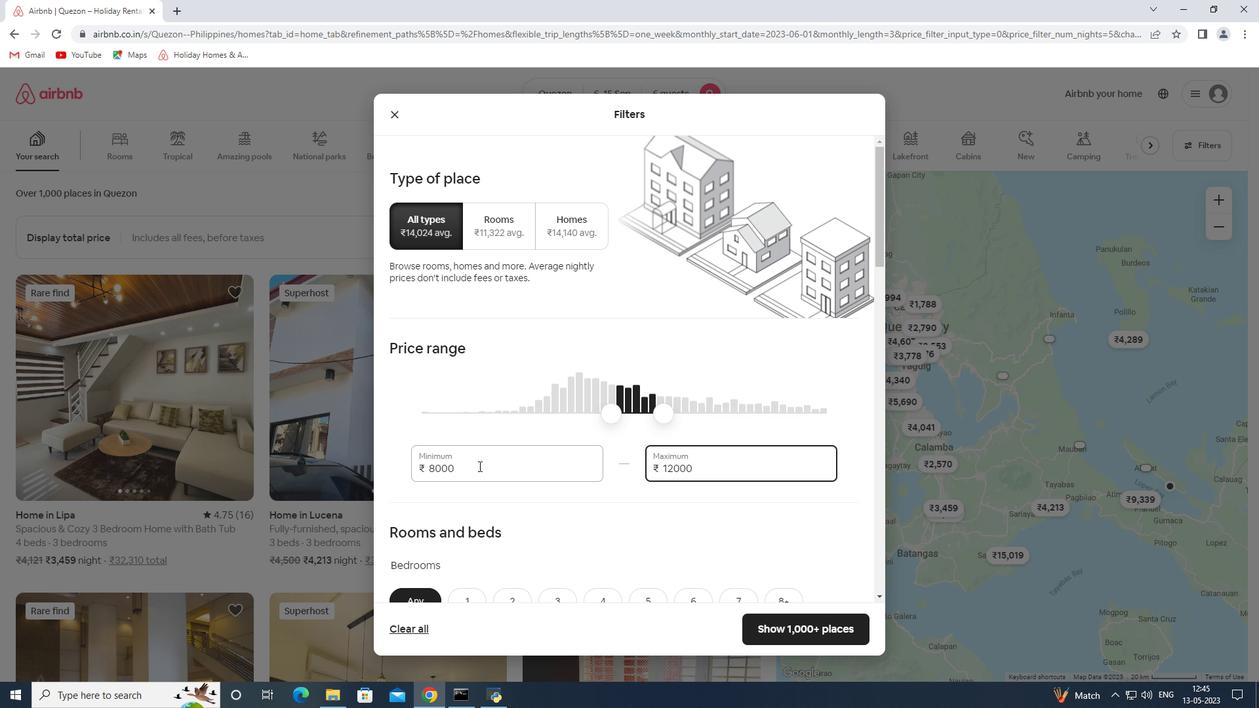 
Action: Mouse moved to (482, 471)
Screenshot: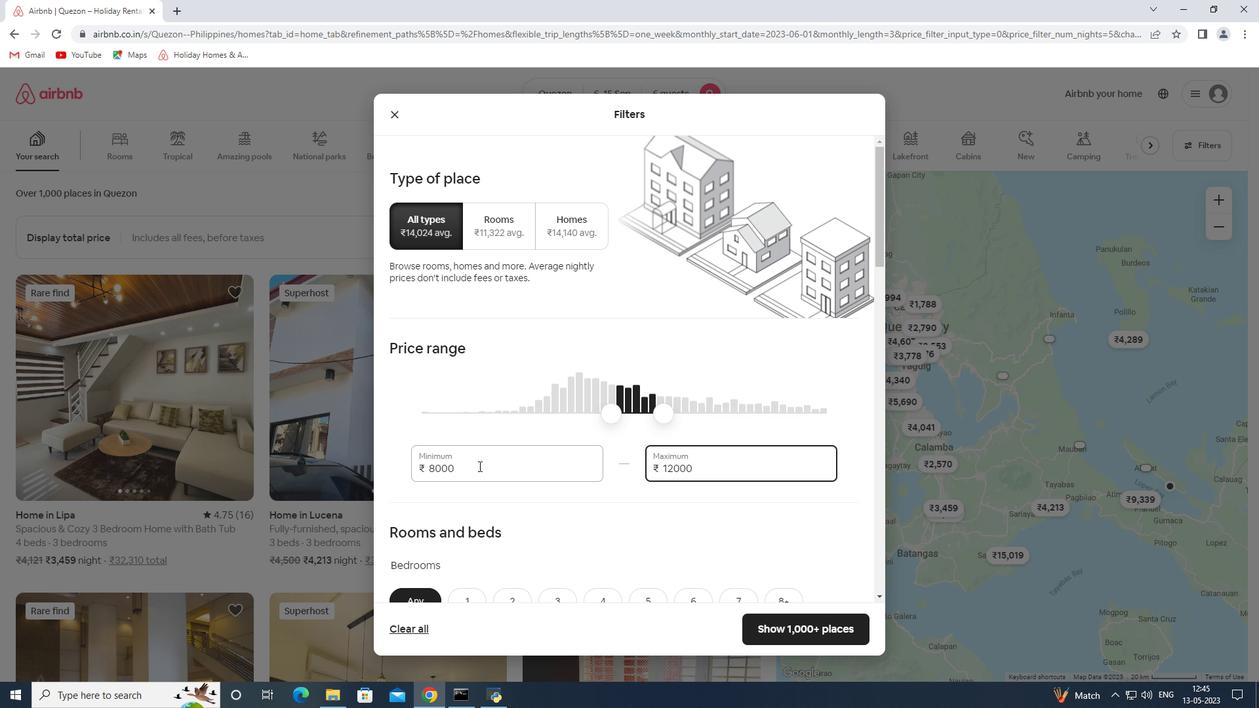 
Action: Mouse scrolled (482, 469) with delta (0, 0)
Screenshot: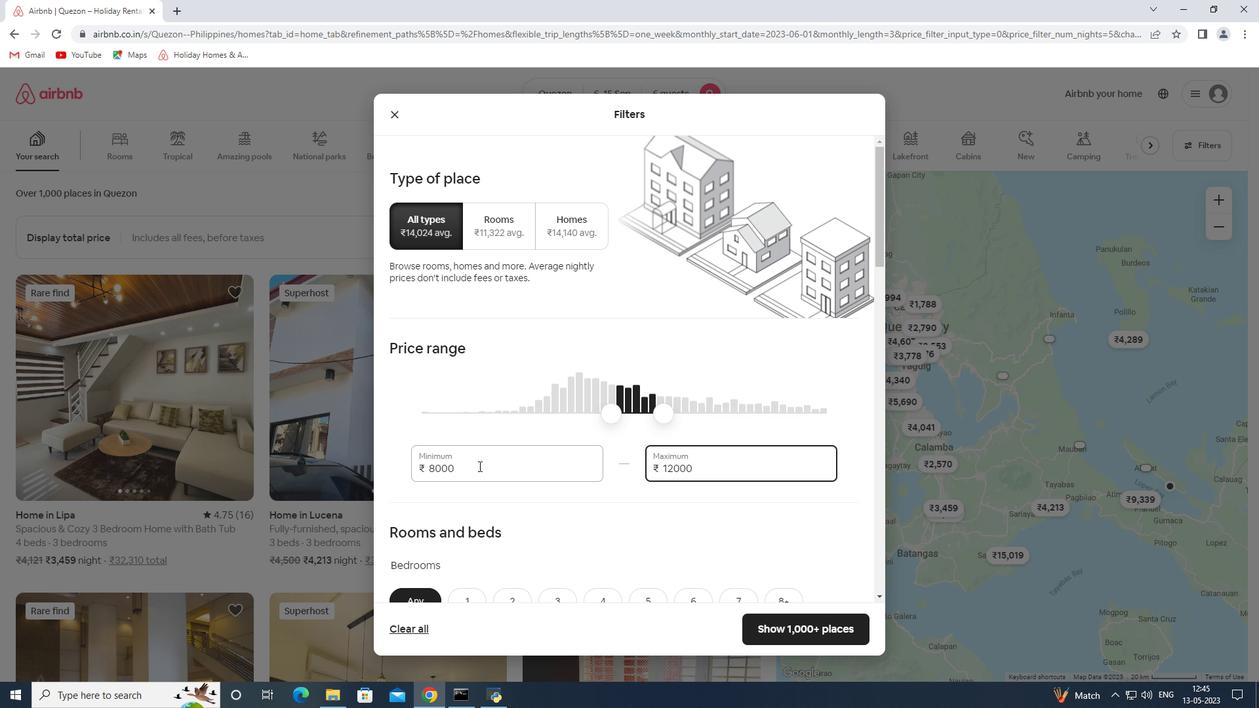 
Action: Mouse moved to (482, 471)
Screenshot: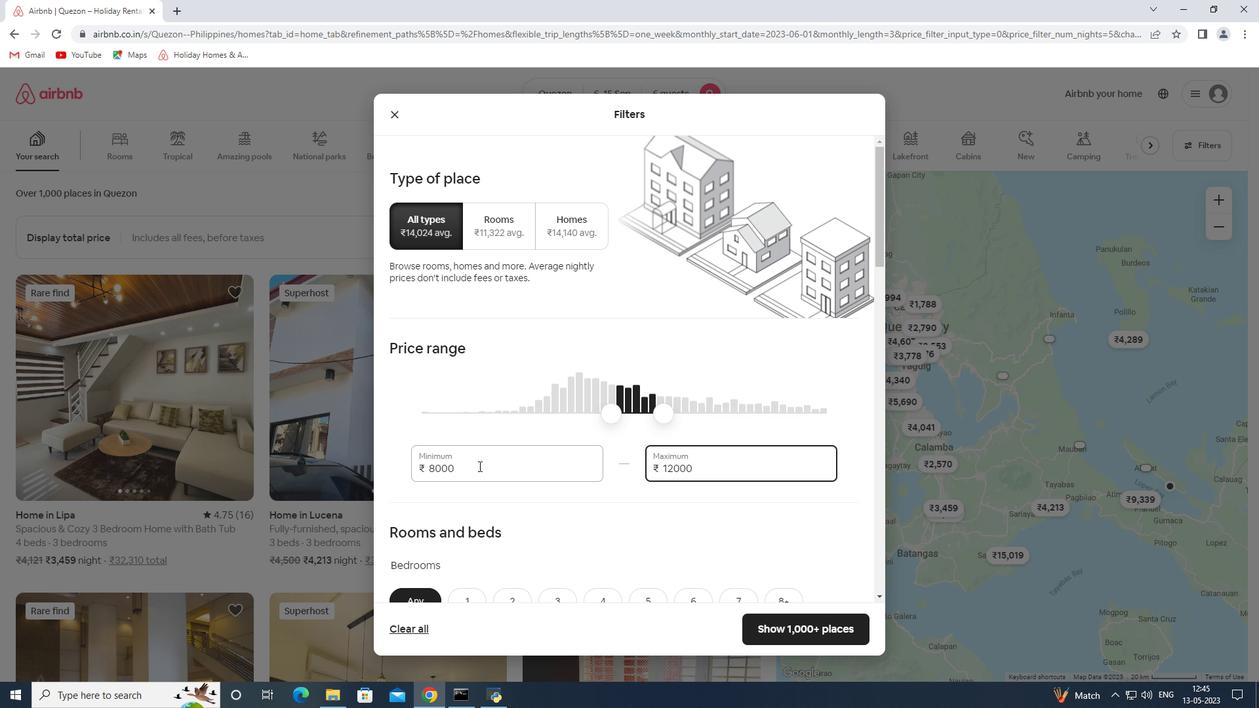 
Action: Mouse scrolled (482, 470) with delta (0, 0)
Screenshot: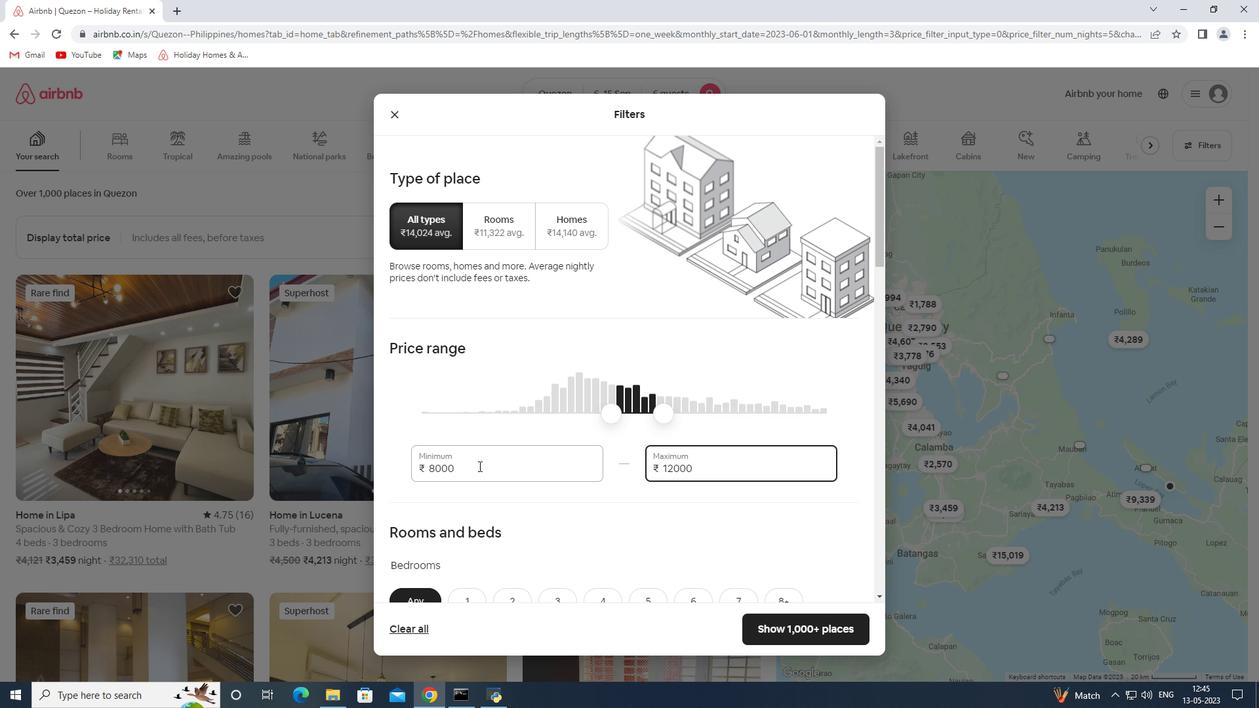 
Action: Mouse moved to (486, 474)
Screenshot: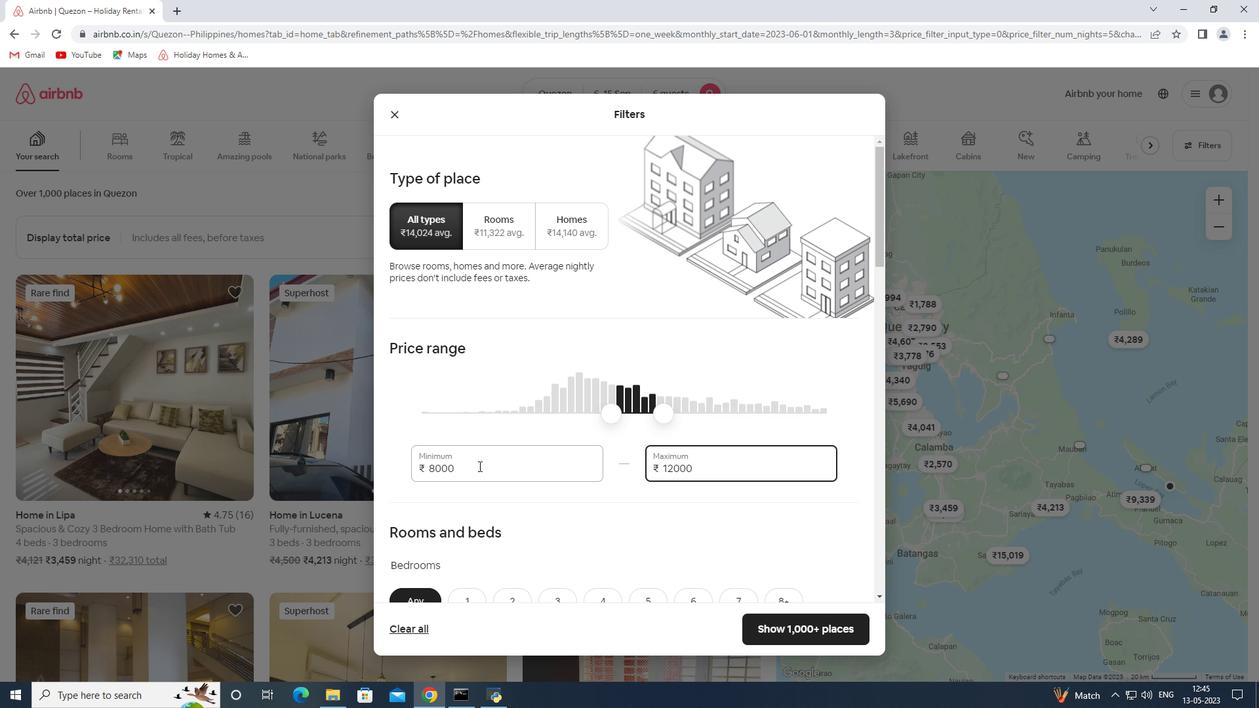 
Action: Mouse scrolled (486, 473) with delta (0, 0)
Screenshot: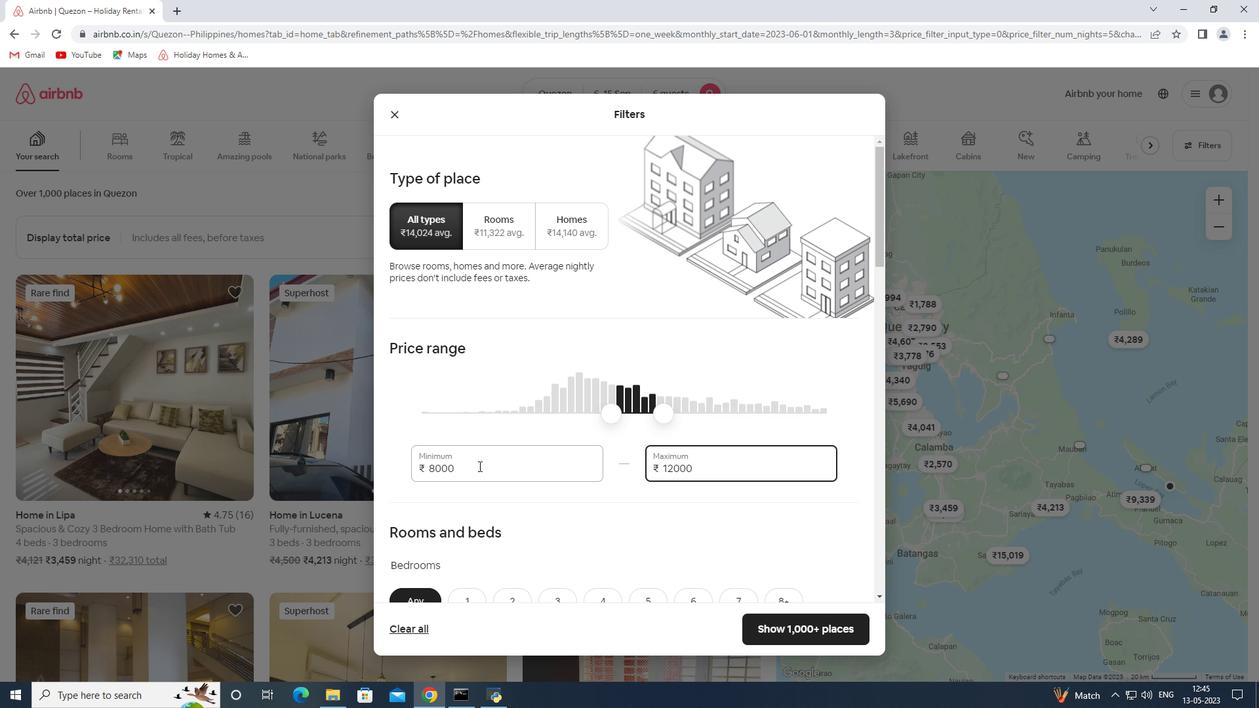 
Action: Mouse moved to (690, 270)
Screenshot: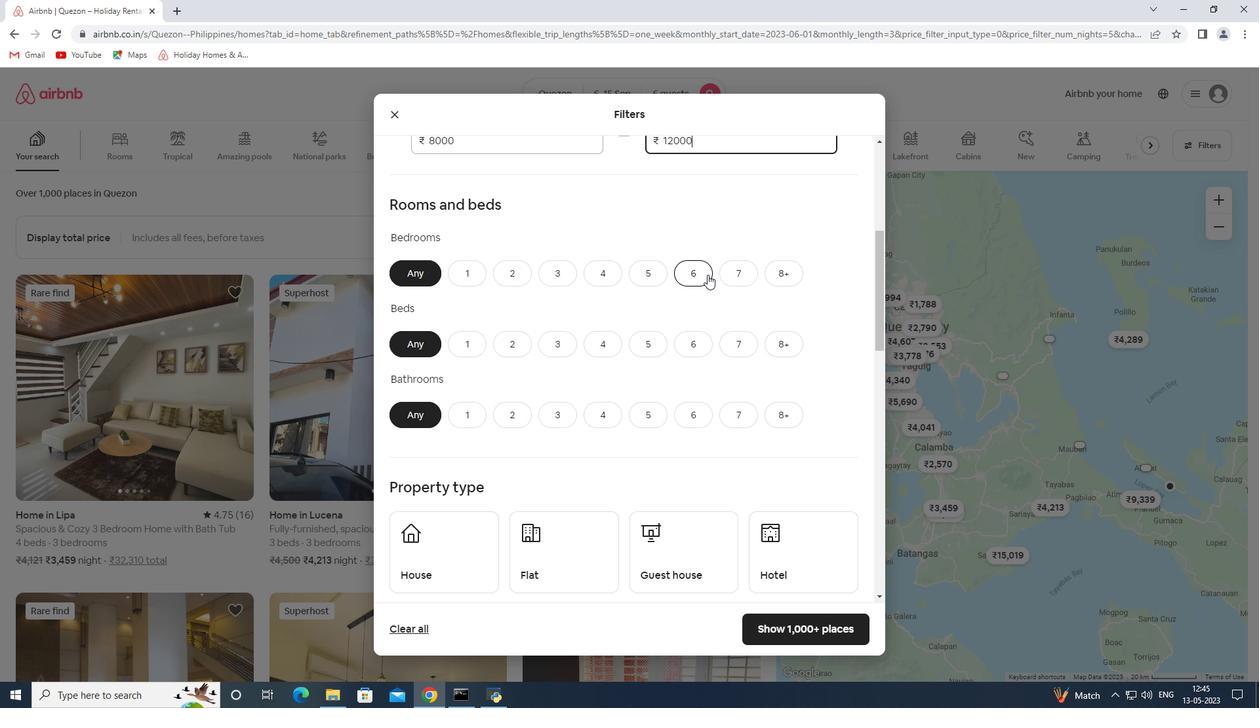
Action: Mouse pressed left at (690, 270)
Screenshot: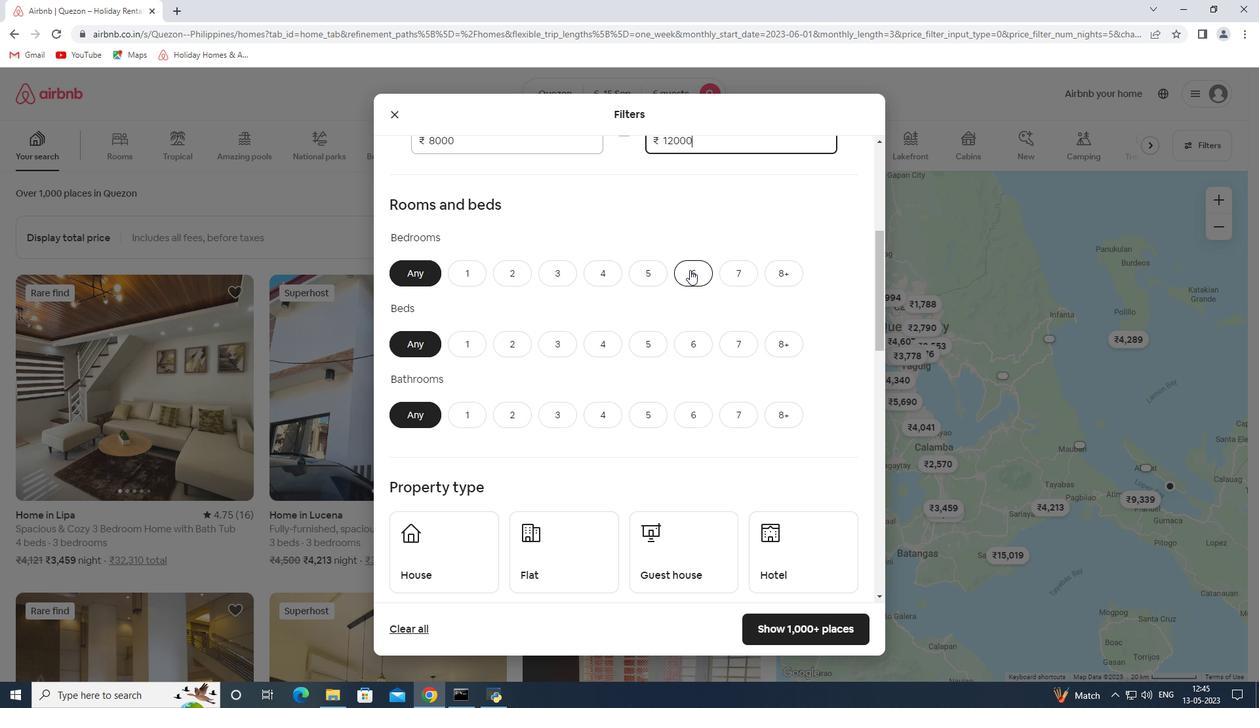 
Action: Mouse moved to (691, 345)
Screenshot: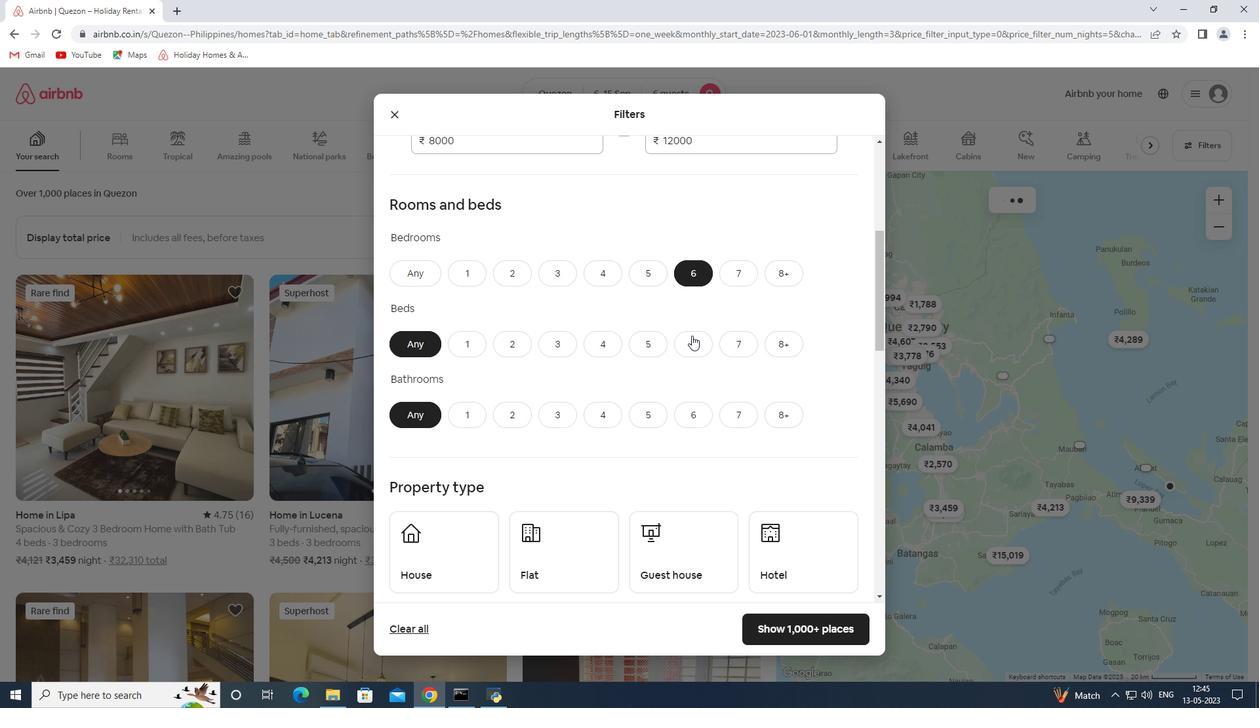 
Action: Mouse pressed left at (691, 345)
Screenshot: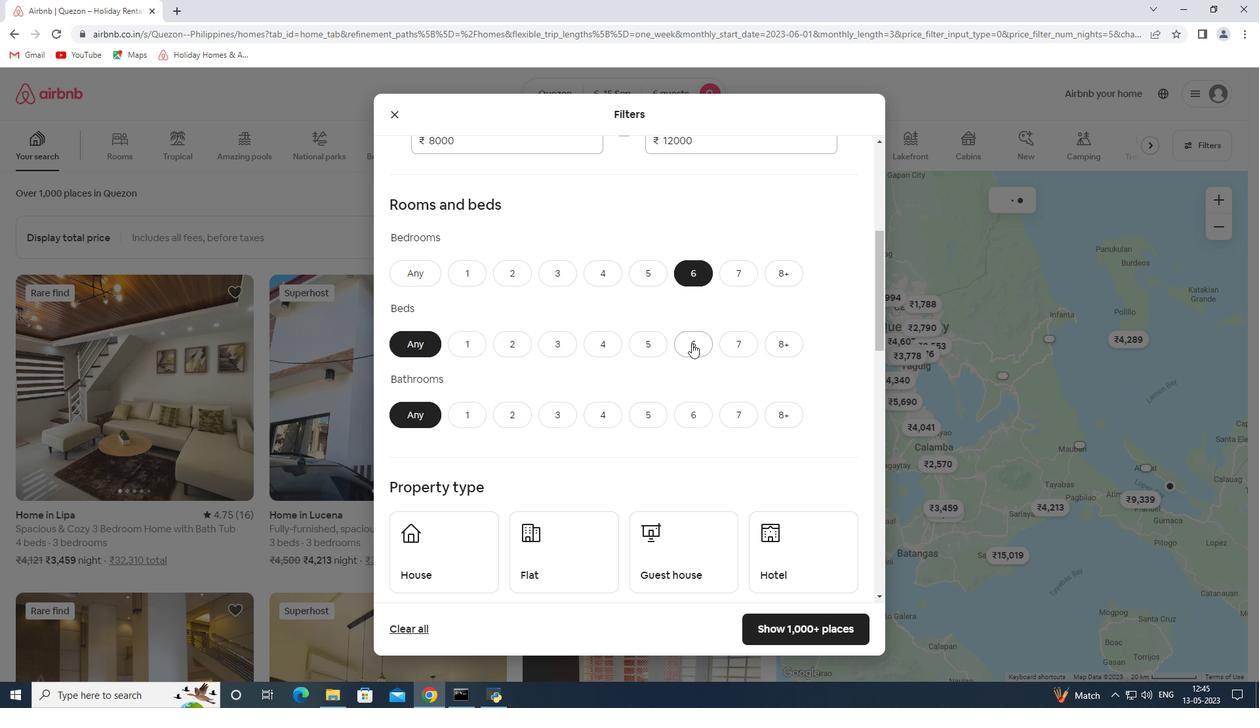 
Action: Mouse moved to (692, 412)
Screenshot: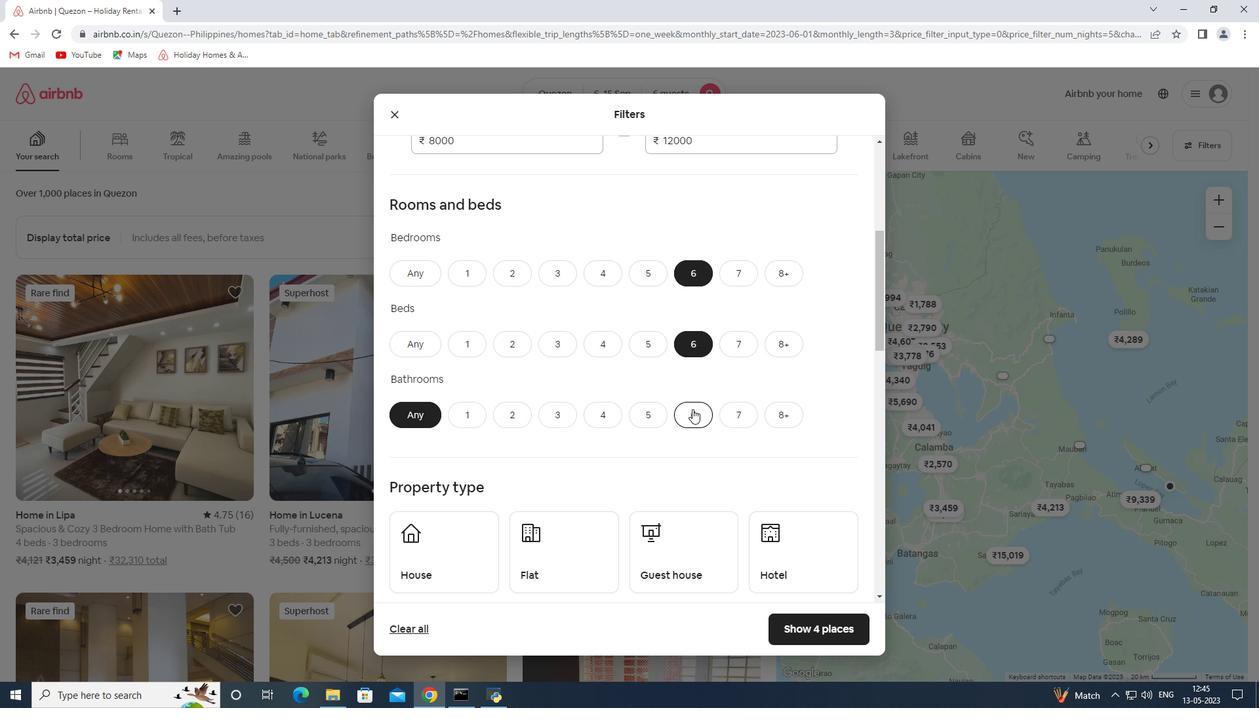 
Action: Mouse pressed left at (692, 412)
Screenshot: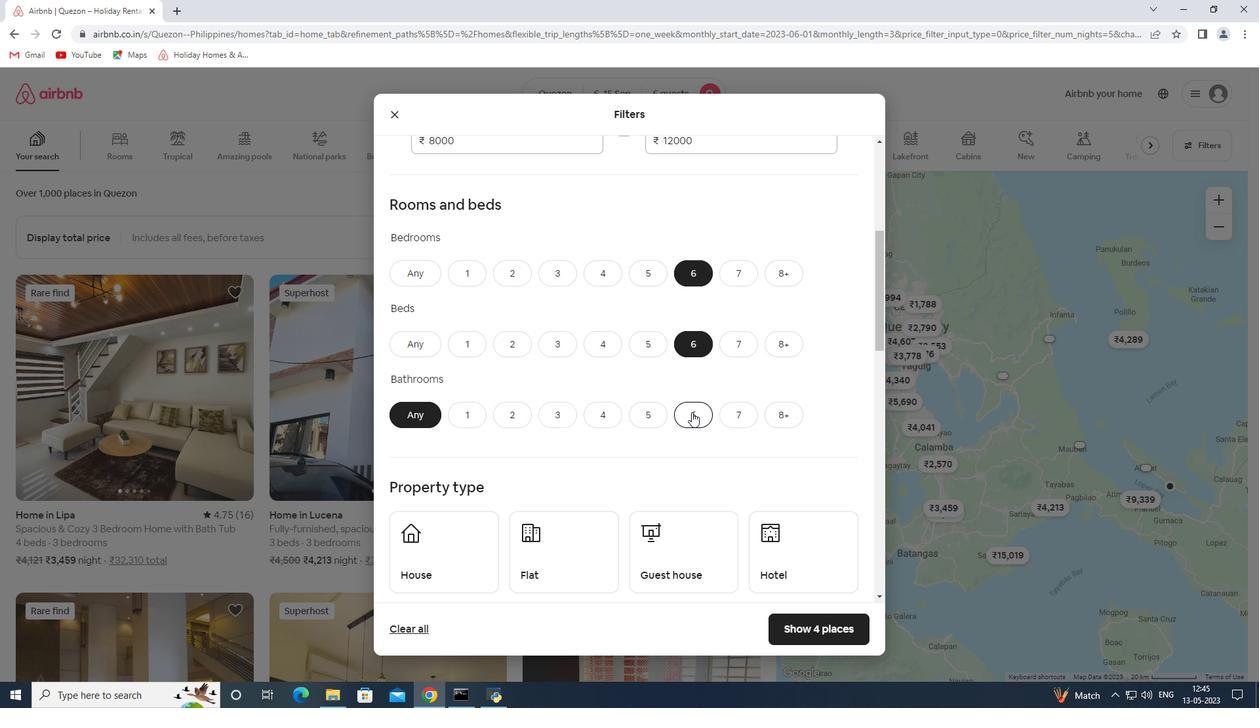 
Action: Mouse moved to (691, 414)
Screenshot: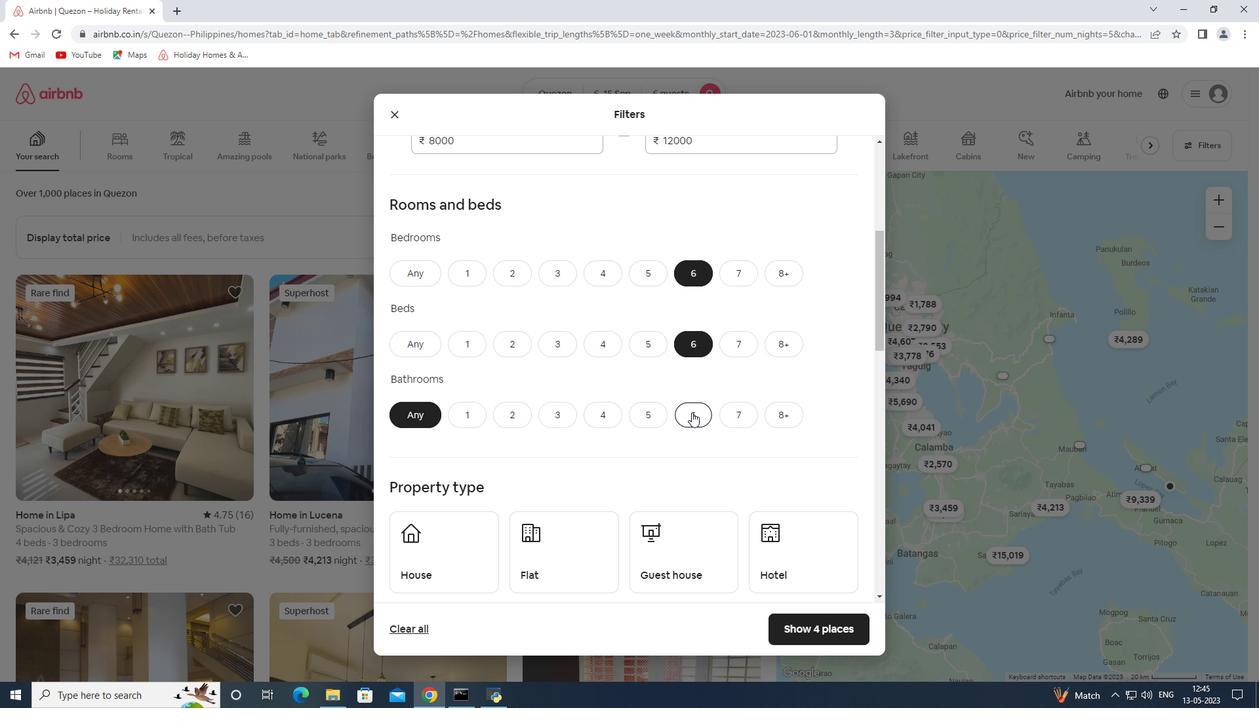 
Action: Mouse scrolled (691, 413) with delta (0, 0)
Screenshot: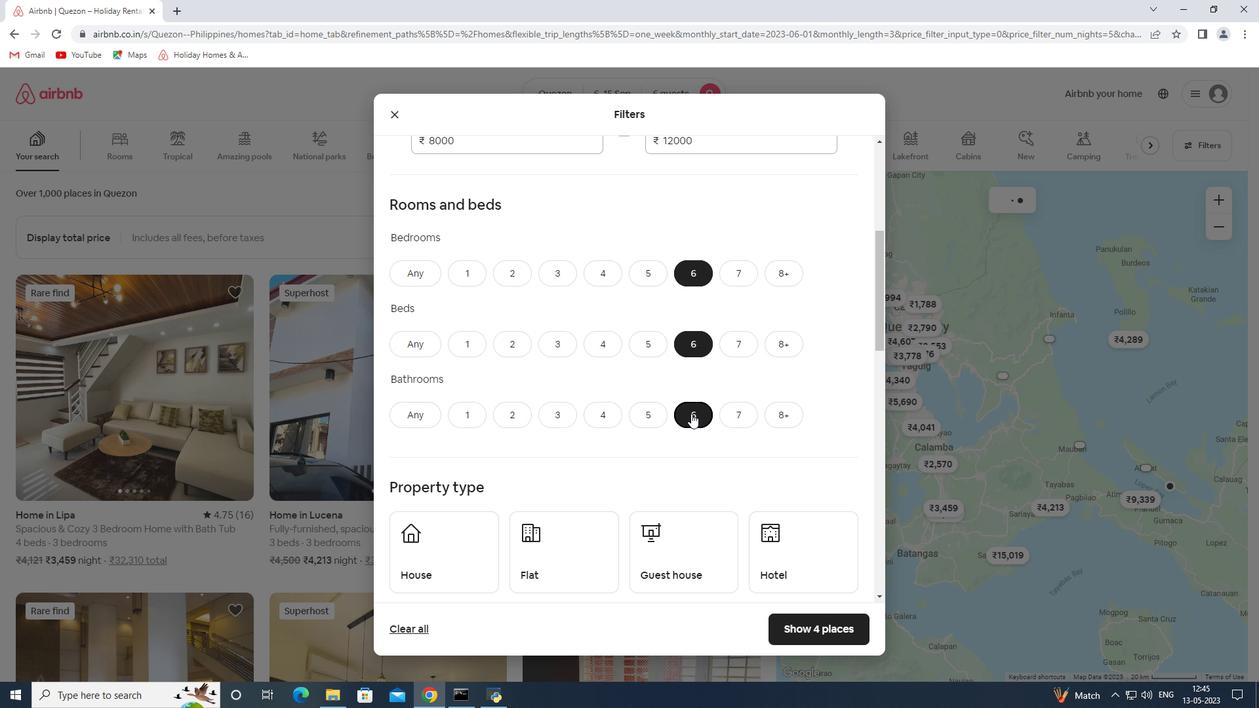 
Action: Mouse scrolled (691, 413) with delta (0, 0)
Screenshot: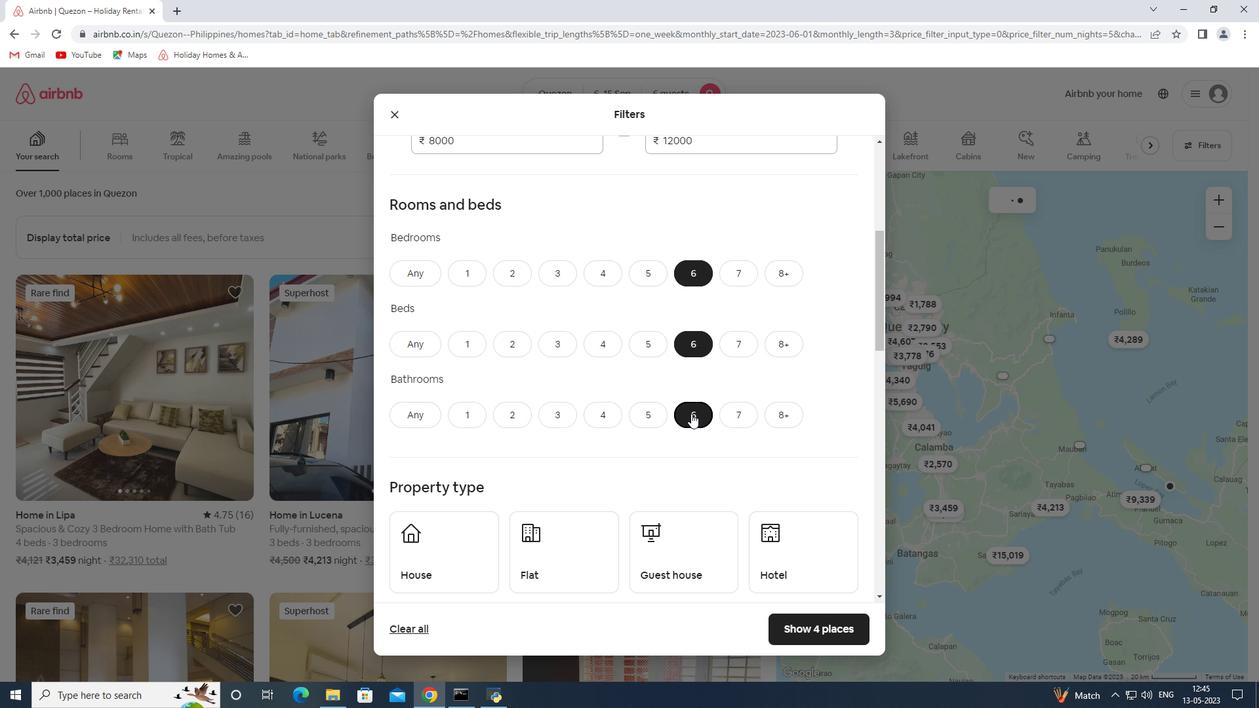 
Action: Mouse scrolled (691, 413) with delta (0, 0)
Screenshot: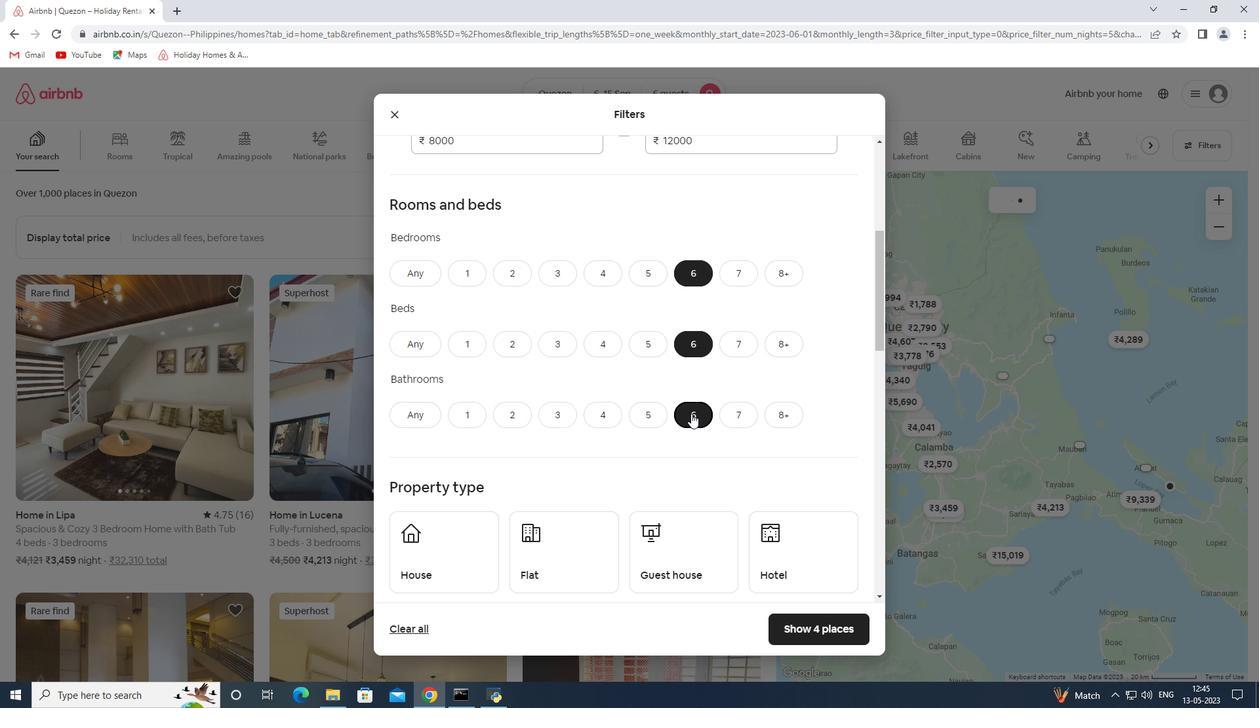 
Action: Mouse moved to (436, 385)
Screenshot: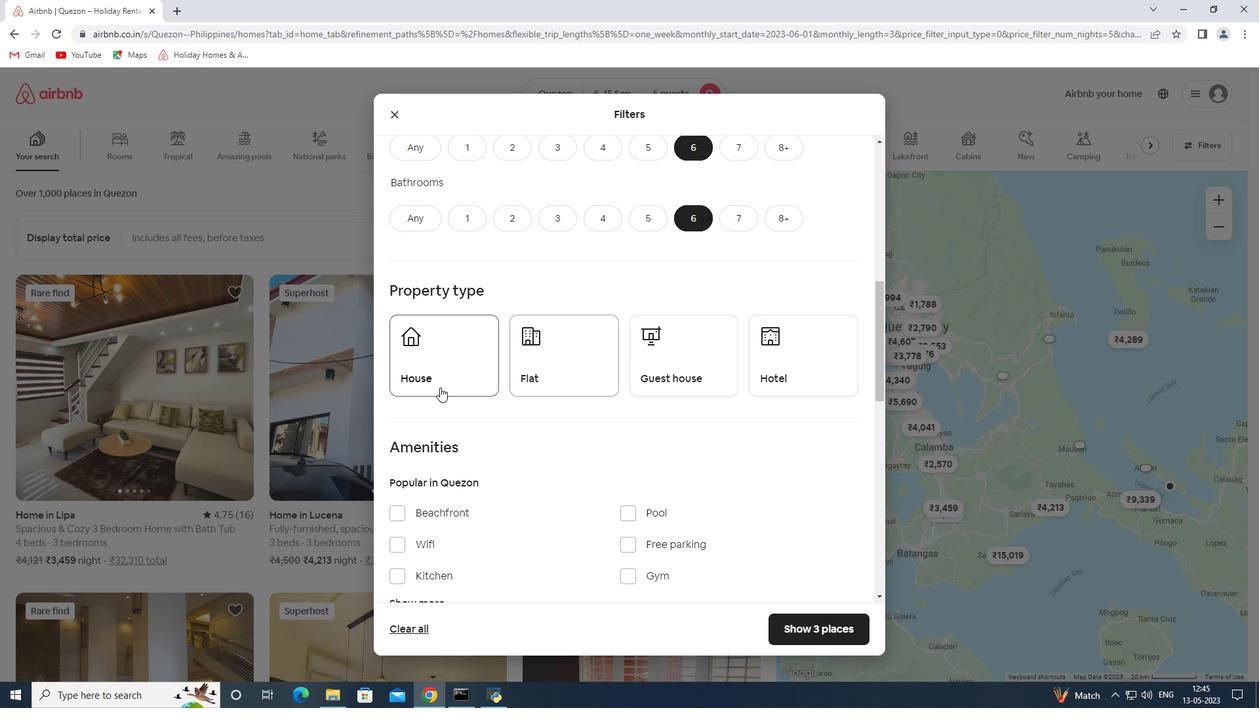 
Action: Mouse pressed left at (436, 385)
Screenshot: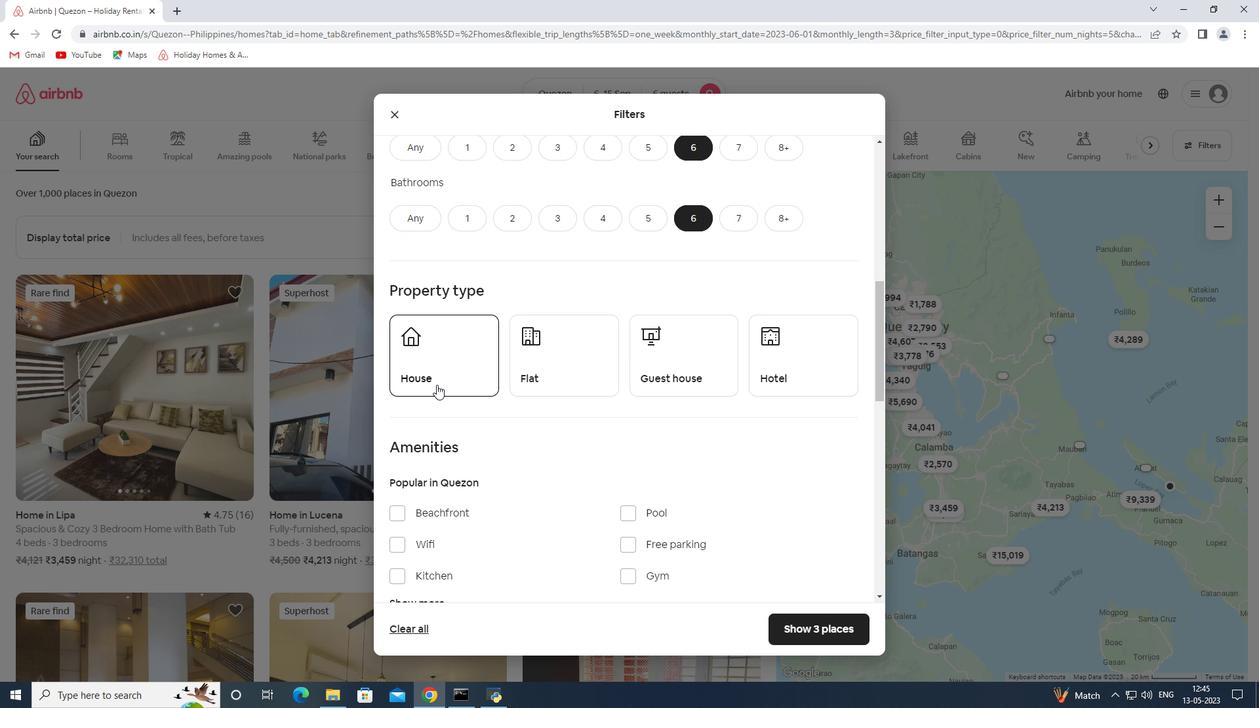 
Action: Mouse moved to (549, 387)
Screenshot: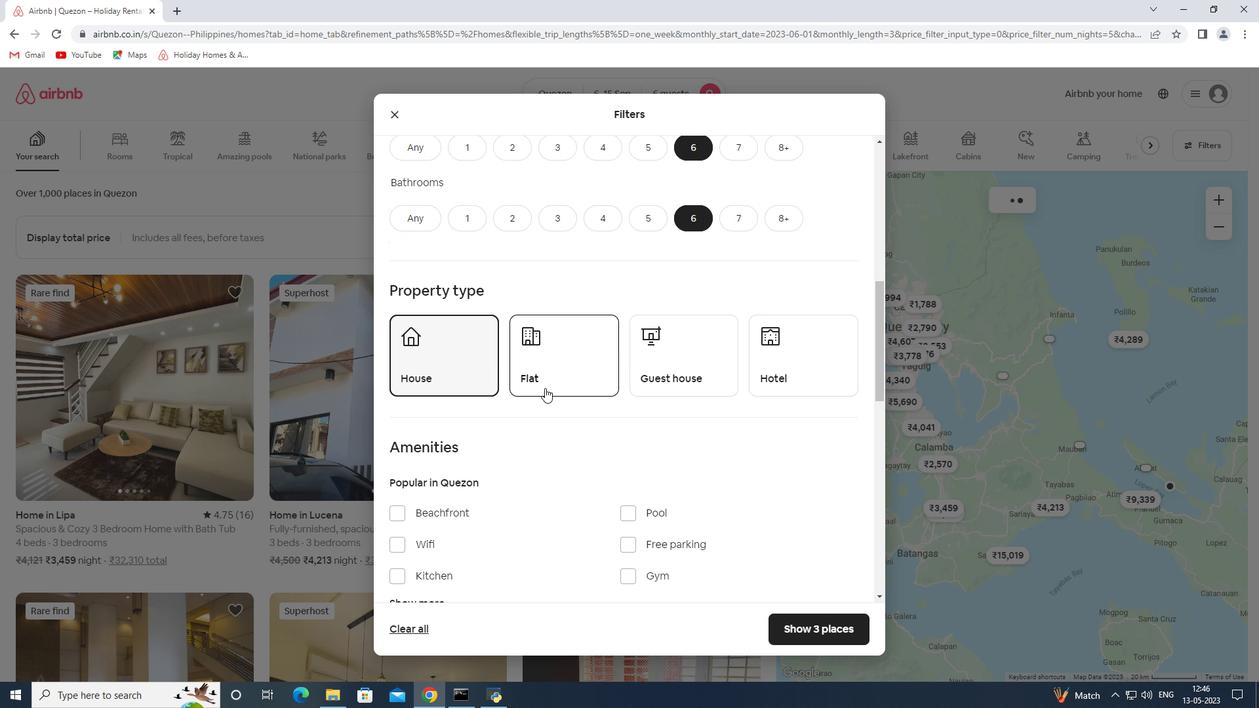 
Action: Mouse pressed left at (549, 387)
Screenshot: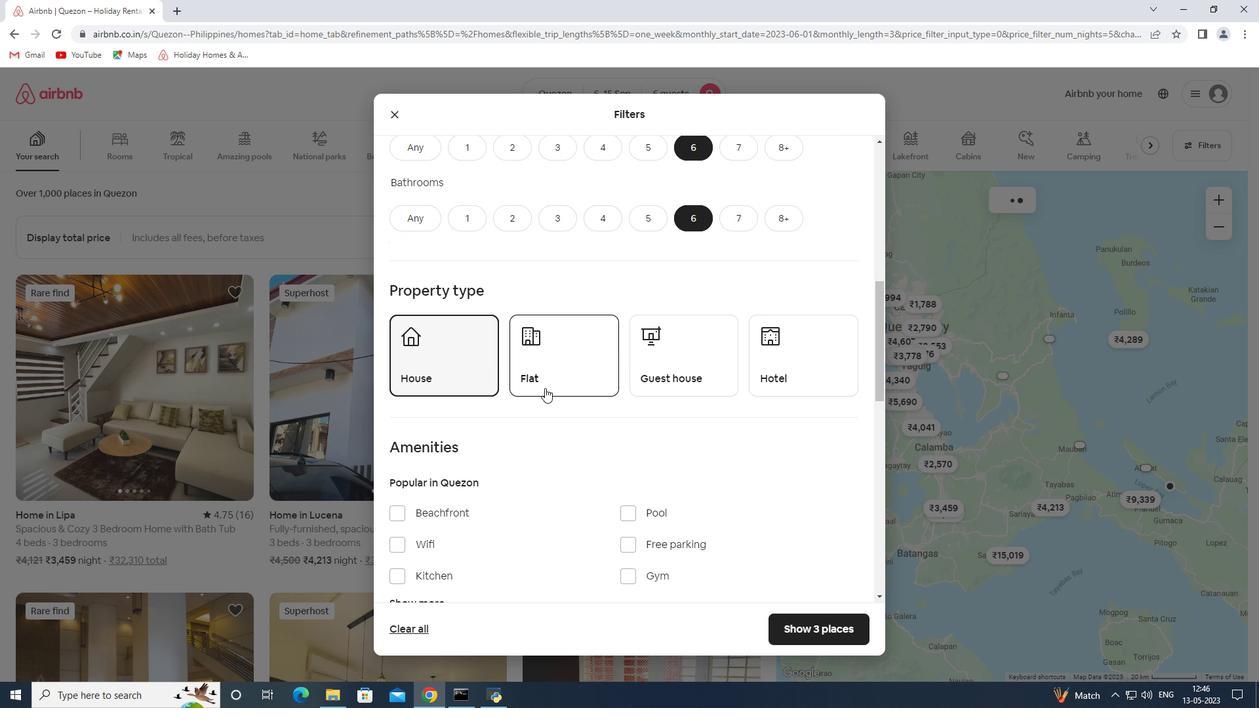 
Action: Mouse moved to (658, 372)
Screenshot: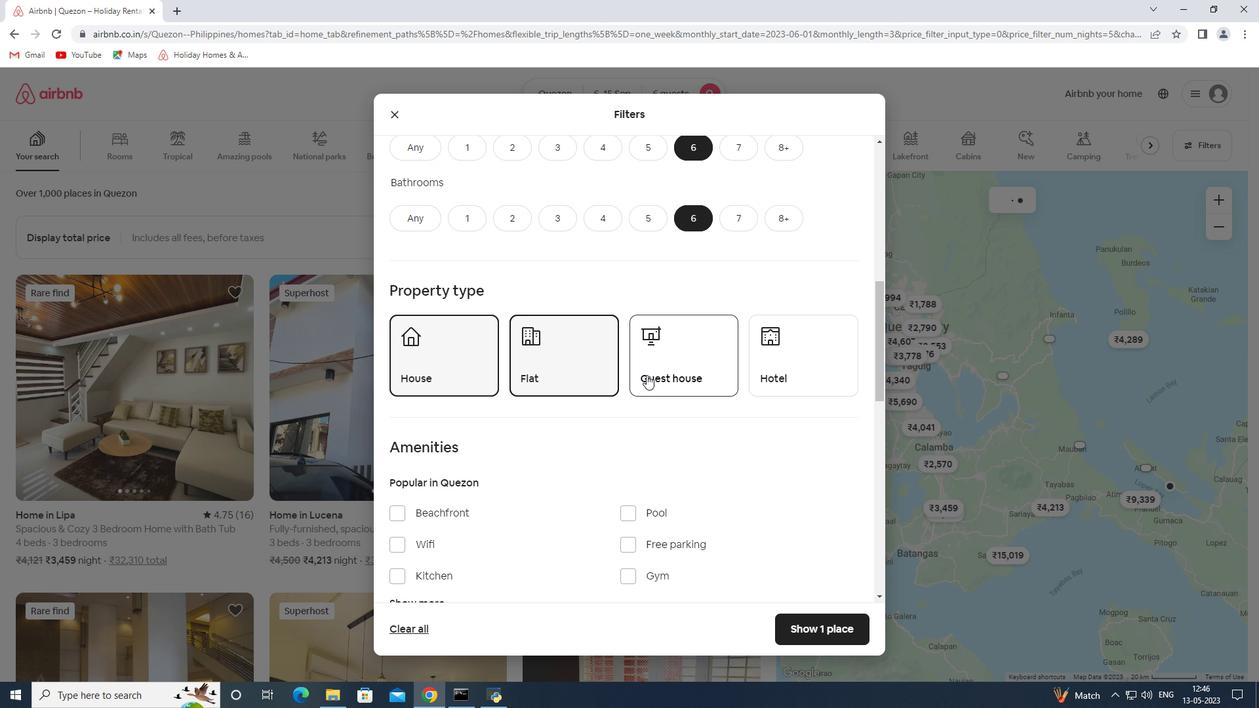 
Action: Mouse pressed left at (658, 372)
Screenshot: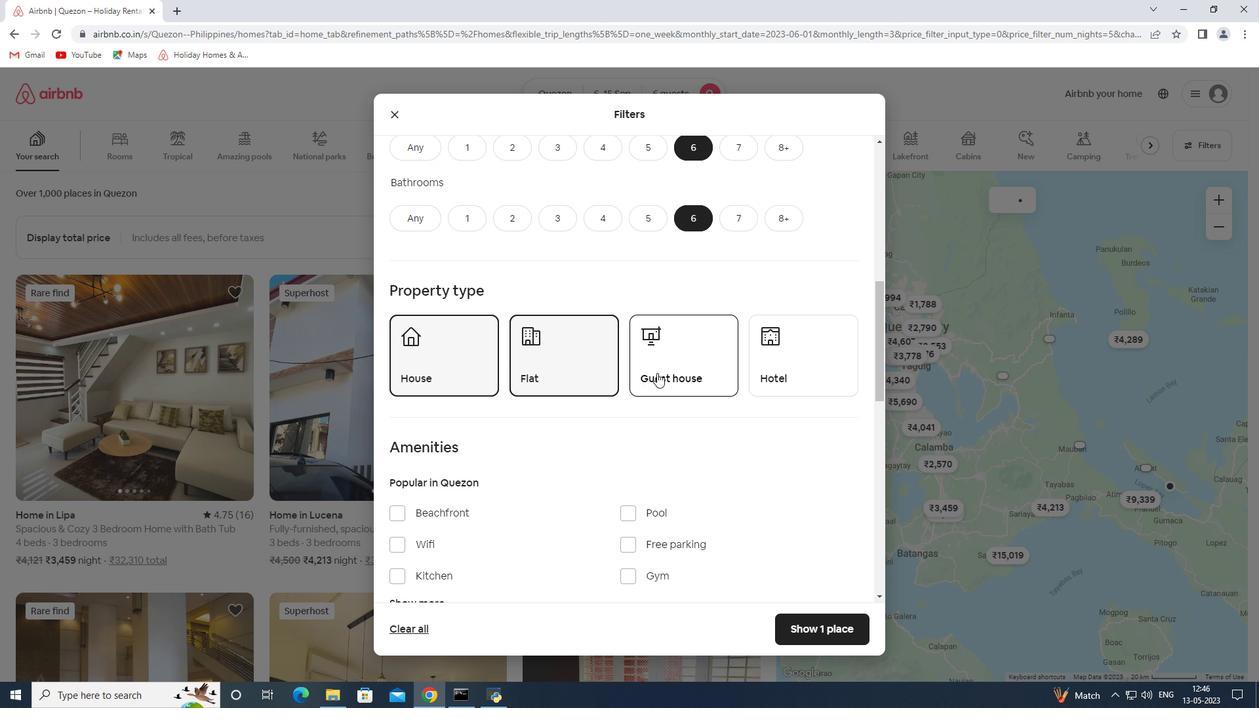 
Action: Mouse moved to (678, 402)
Screenshot: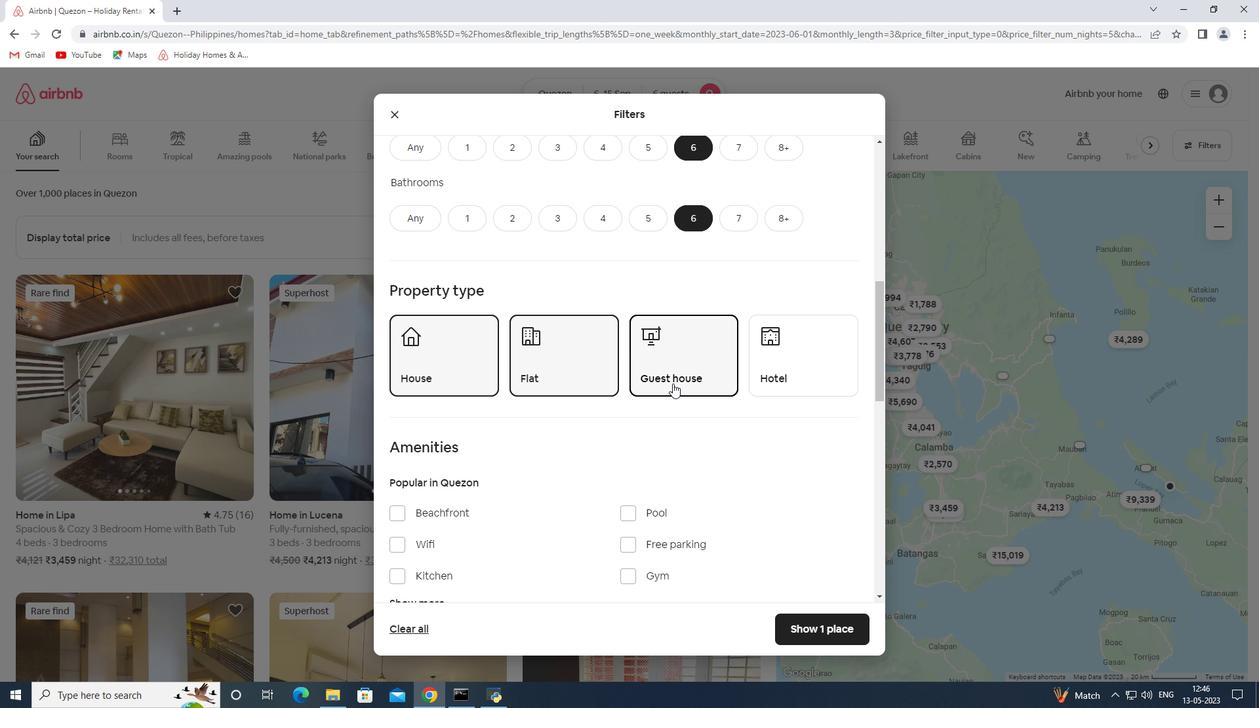
Action: Mouse scrolled (678, 401) with delta (0, 0)
Screenshot: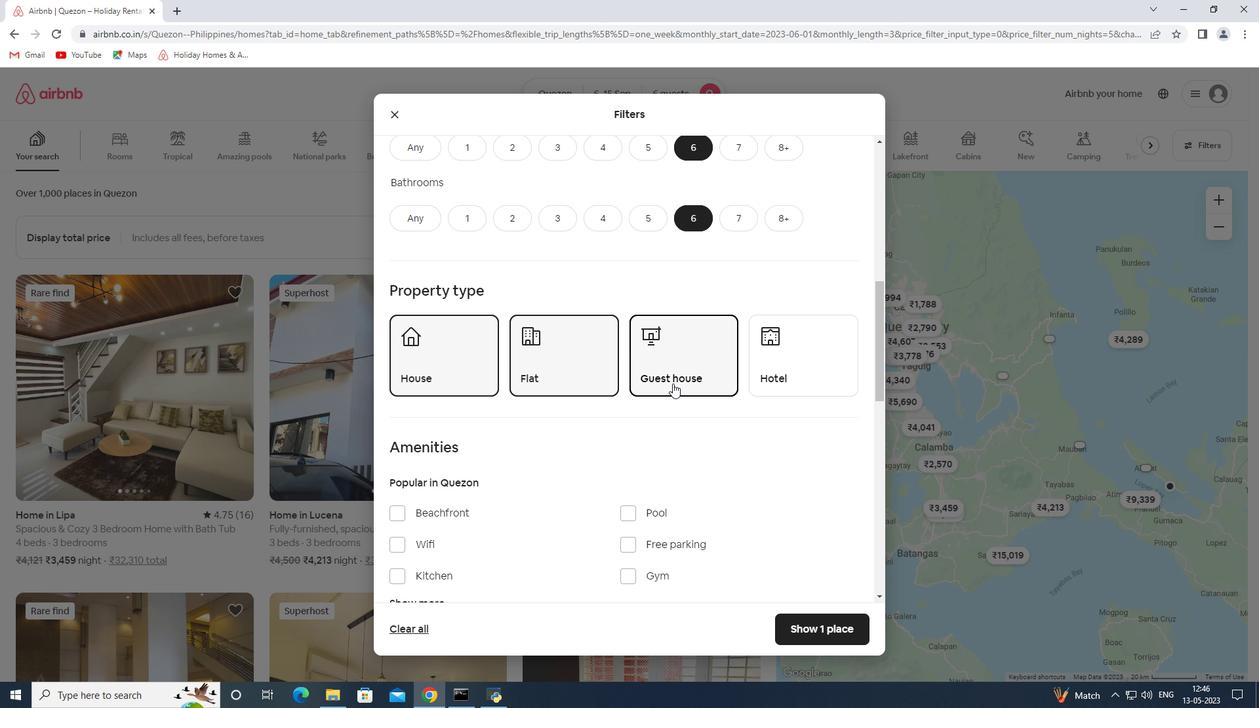 
Action: Mouse moved to (678, 402)
Screenshot: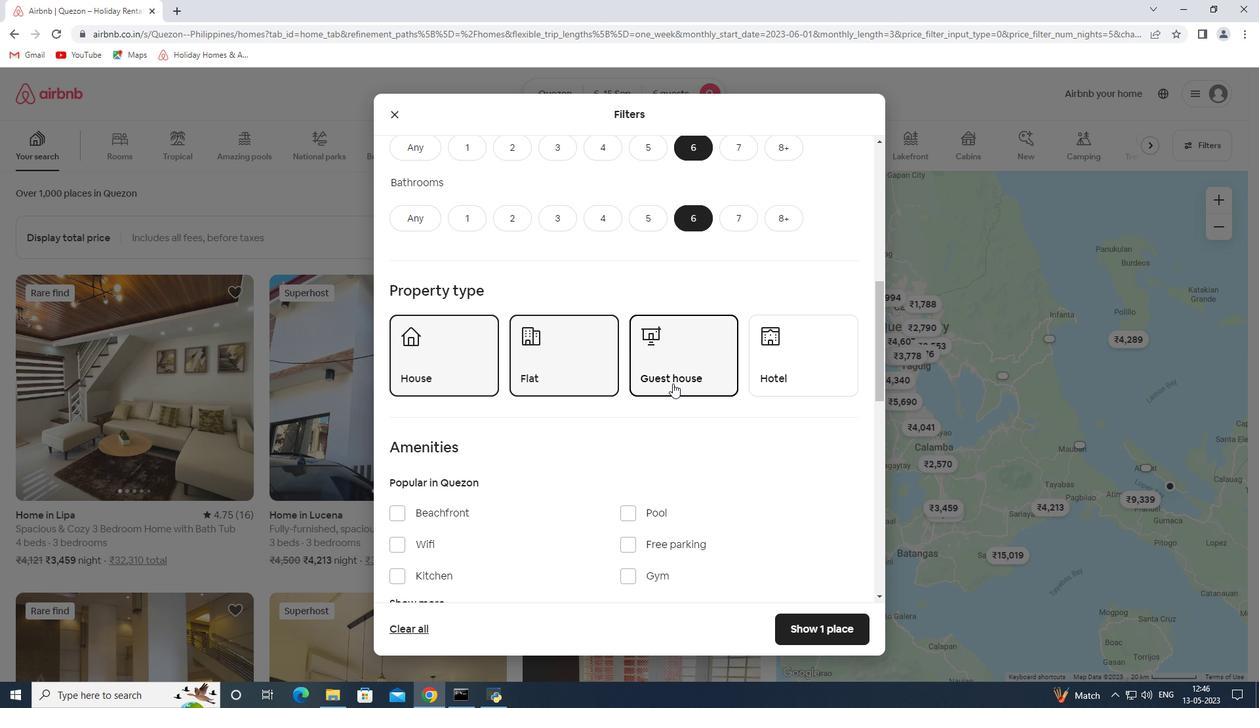 
Action: Mouse scrolled (678, 401) with delta (0, 0)
Screenshot: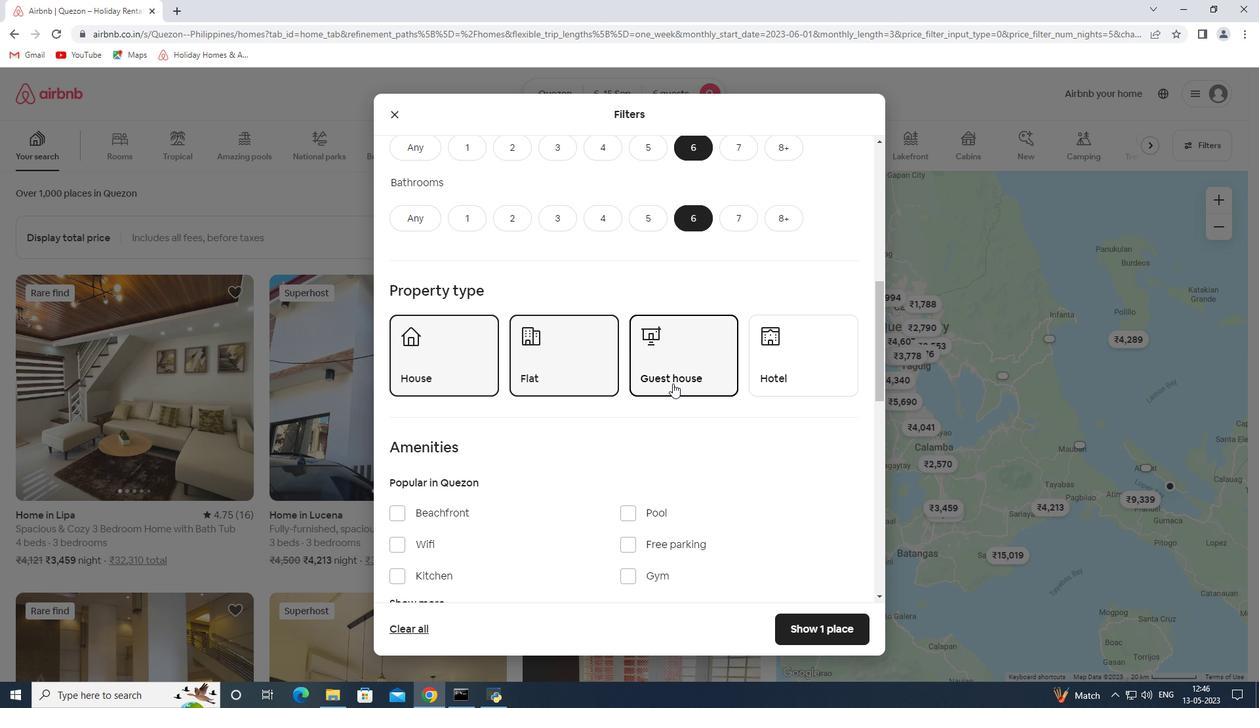 
Action: Mouse scrolled (678, 401) with delta (0, 0)
Screenshot: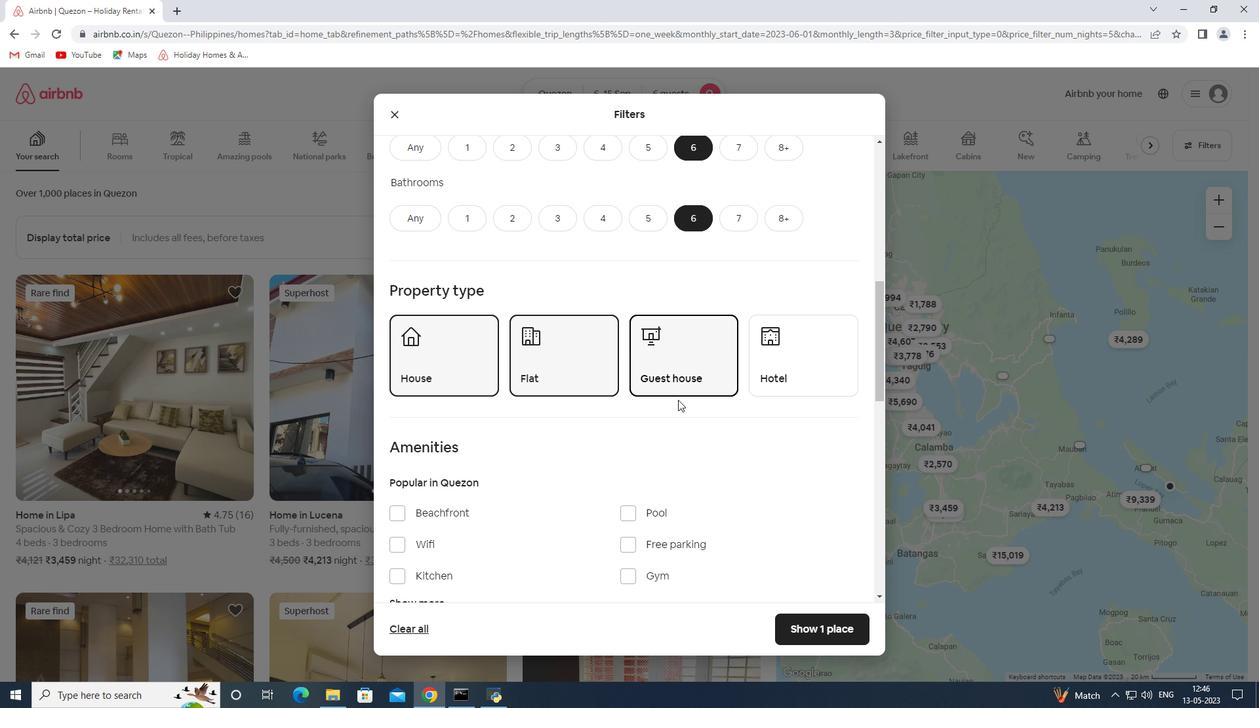 
Action: Mouse moved to (425, 349)
Screenshot: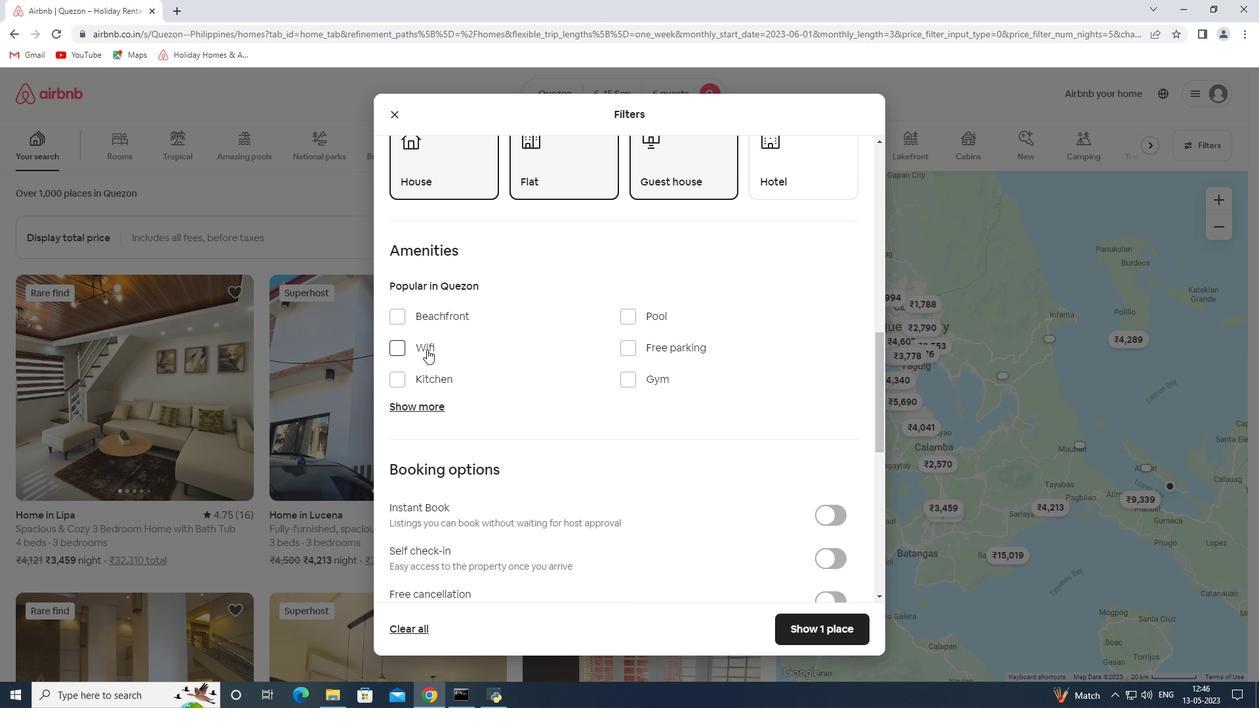 
Action: Mouse pressed left at (425, 349)
Screenshot: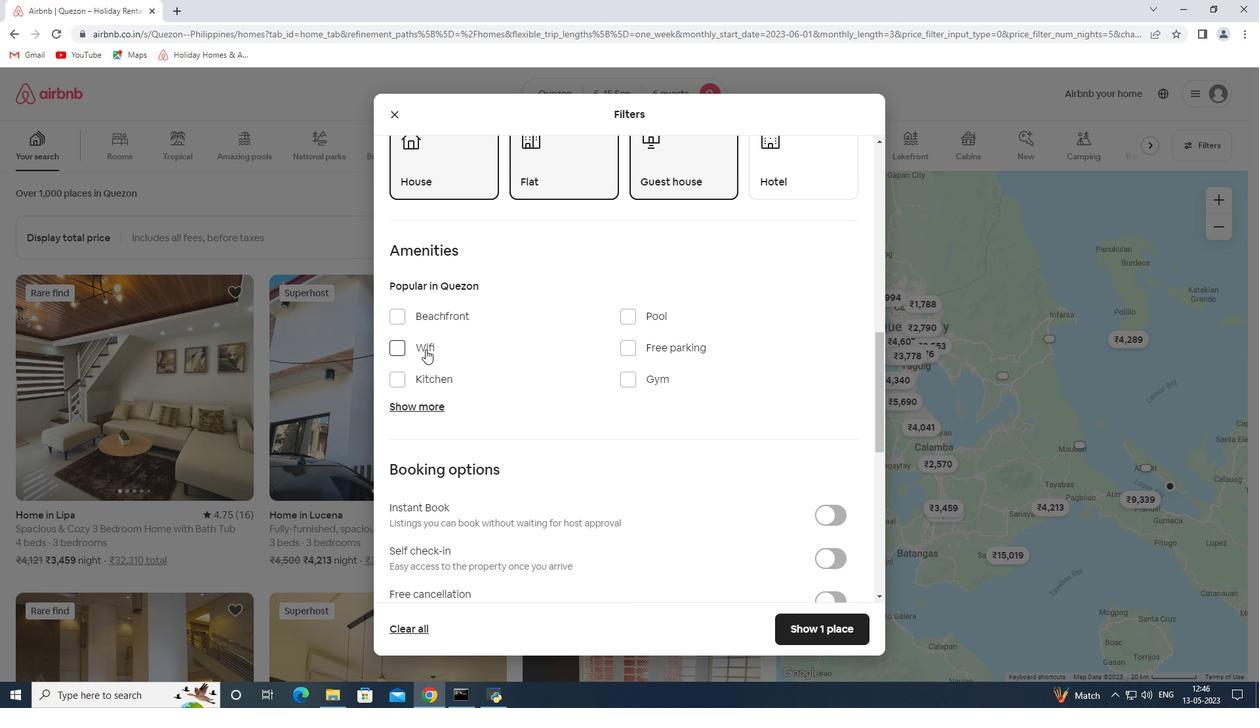 
Action: Mouse moved to (435, 403)
Screenshot: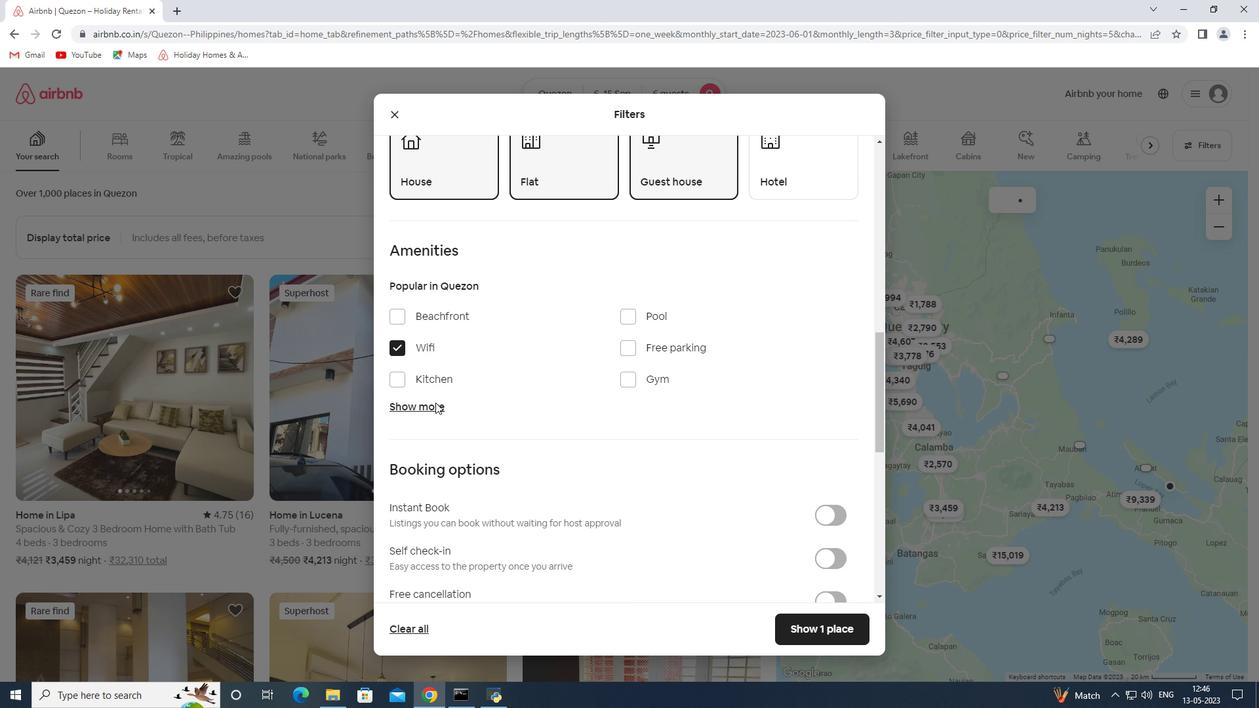 
Action: Mouse pressed left at (435, 403)
Screenshot: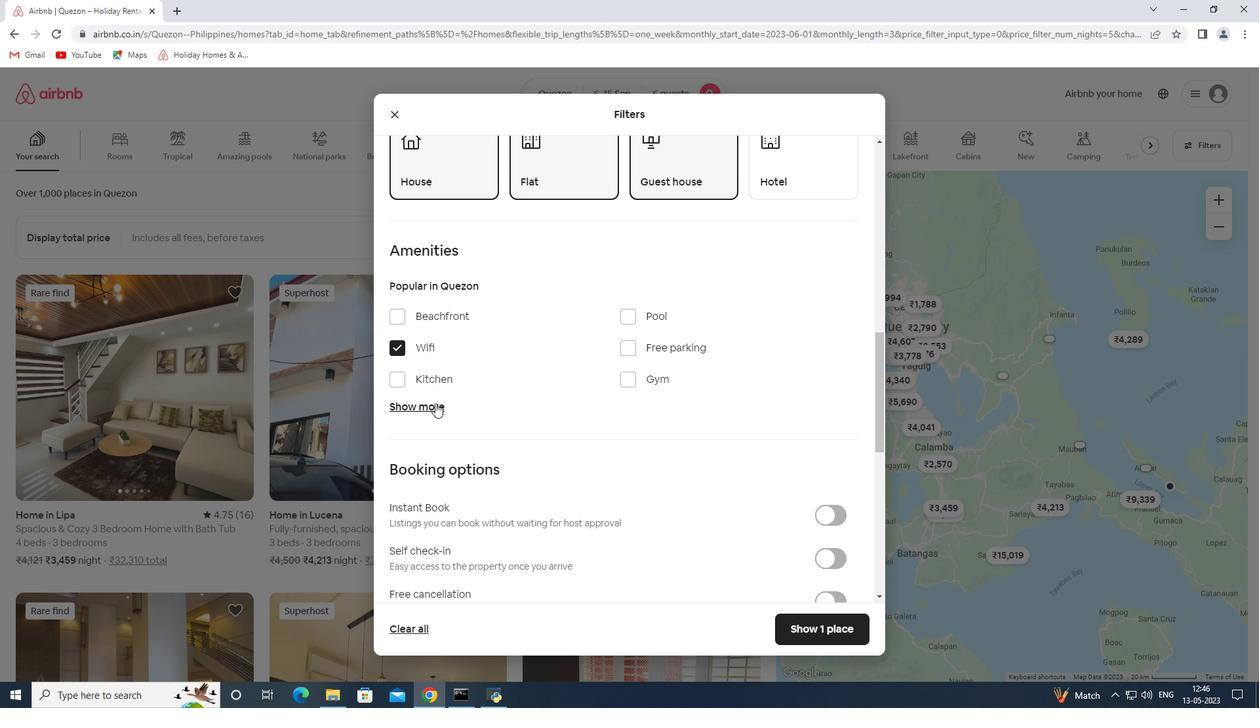 
Action: Mouse moved to (639, 379)
Screenshot: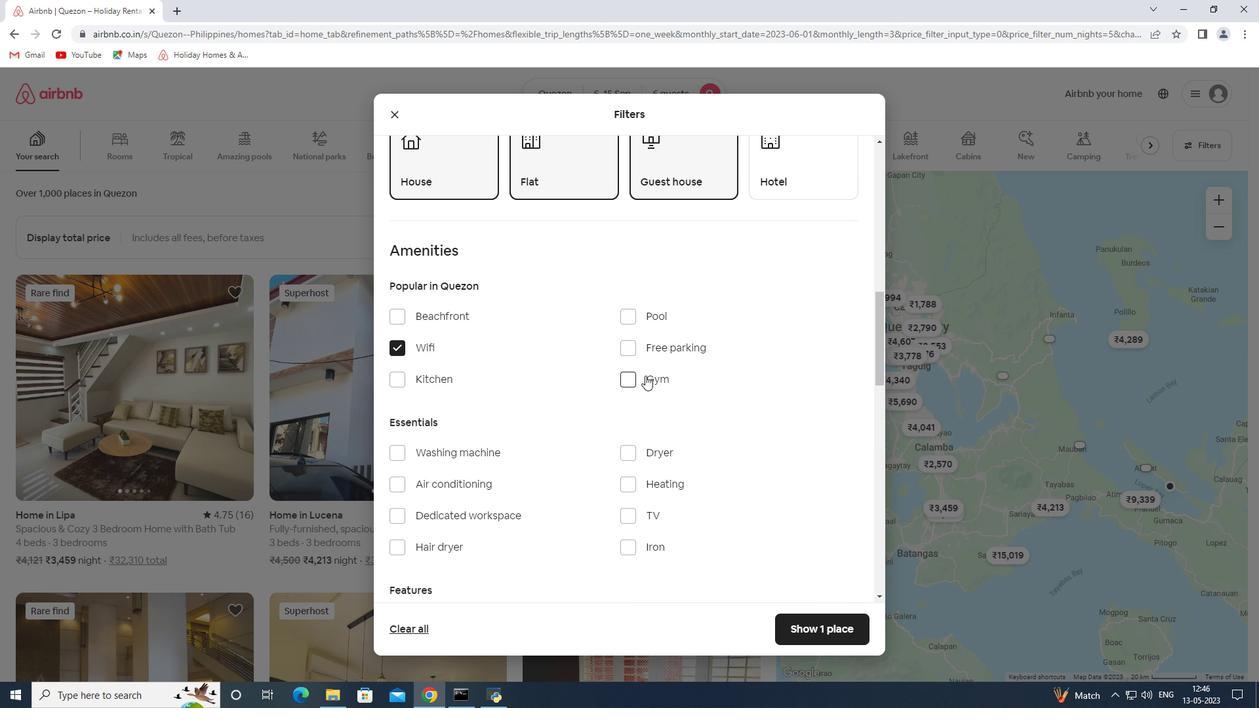 
Action: Mouse pressed left at (639, 379)
Screenshot: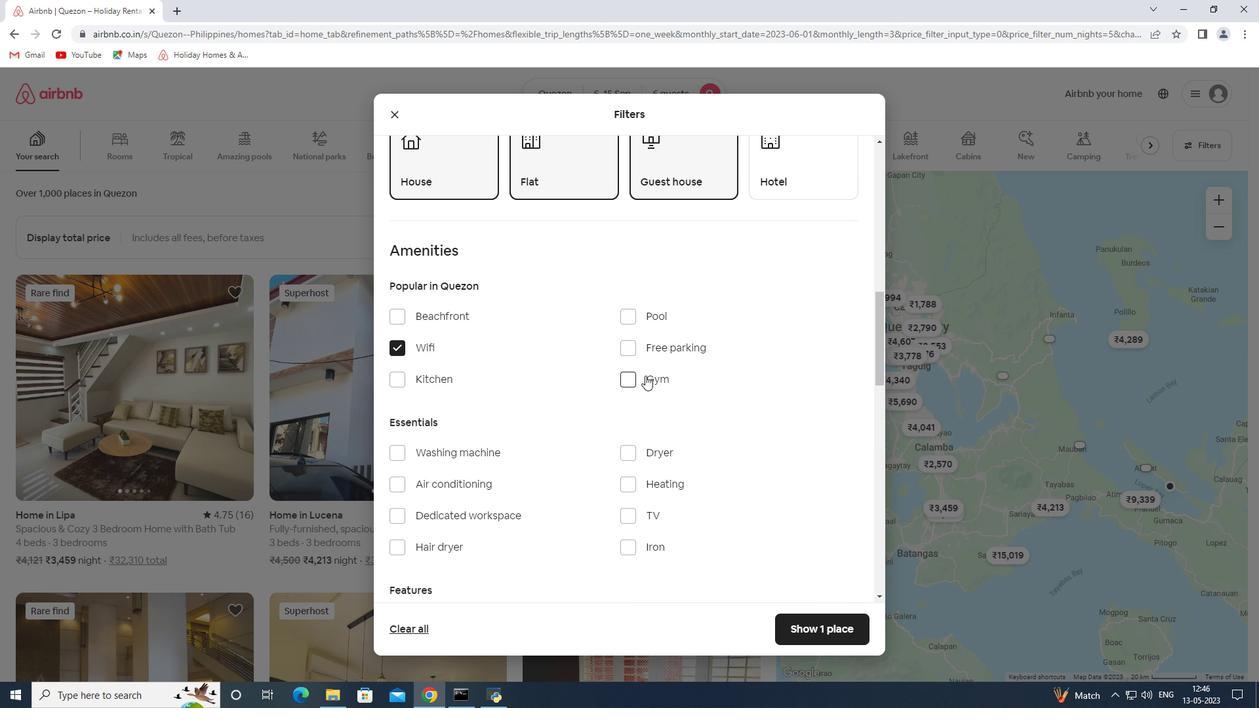
Action: Mouse moved to (643, 353)
Screenshot: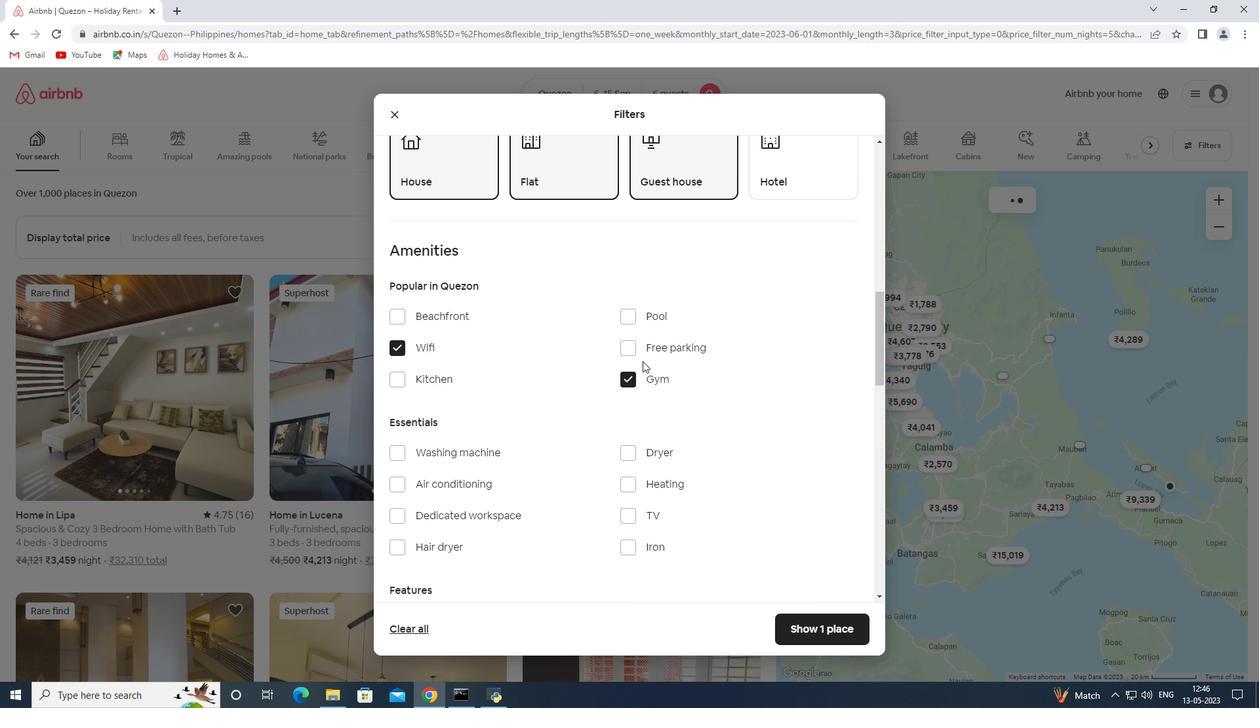 
Action: Mouse pressed left at (643, 353)
Screenshot: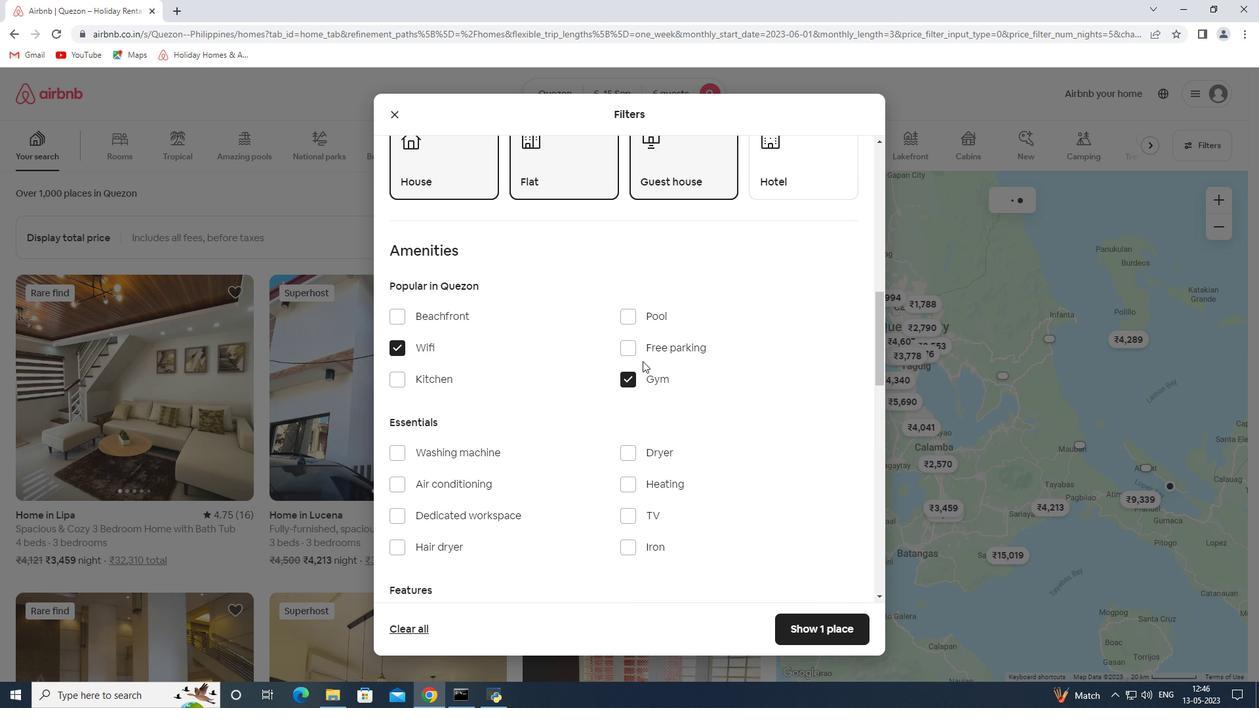 
Action: Mouse moved to (639, 379)
Screenshot: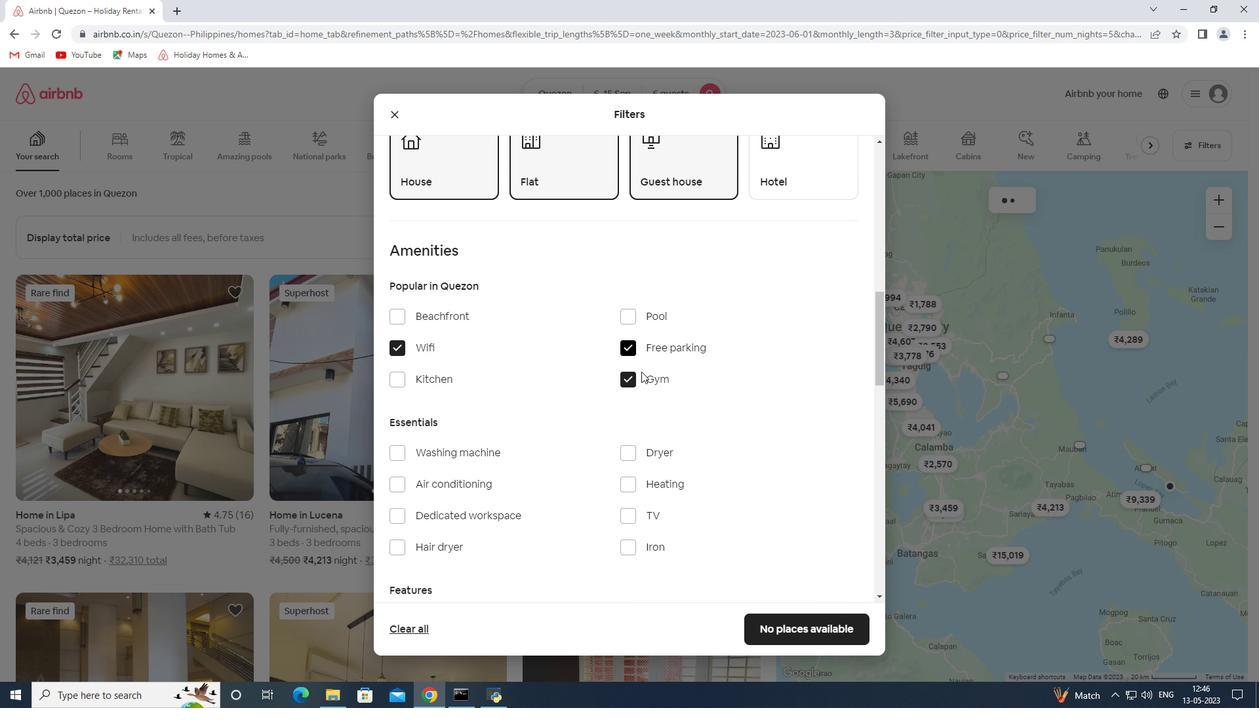 
Action: Mouse pressed left at (639, 379)
Screenshot: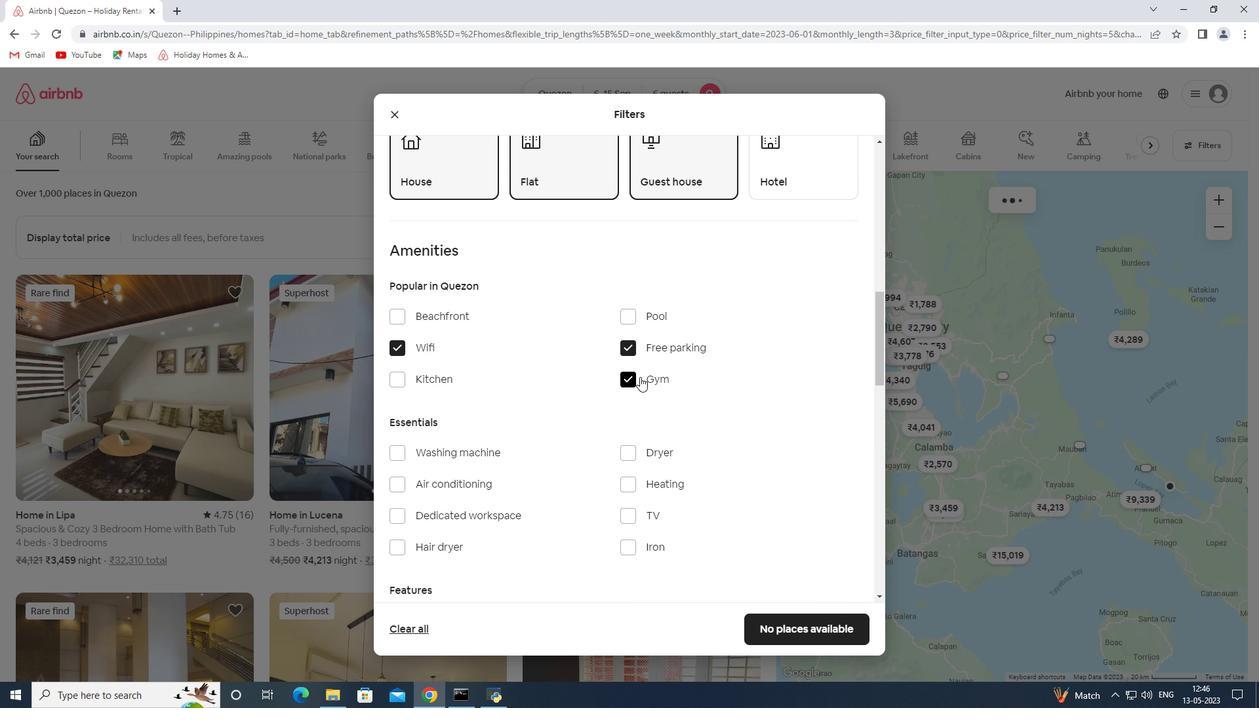 
Action: Mouse moved to (633, 377)
Screenshot: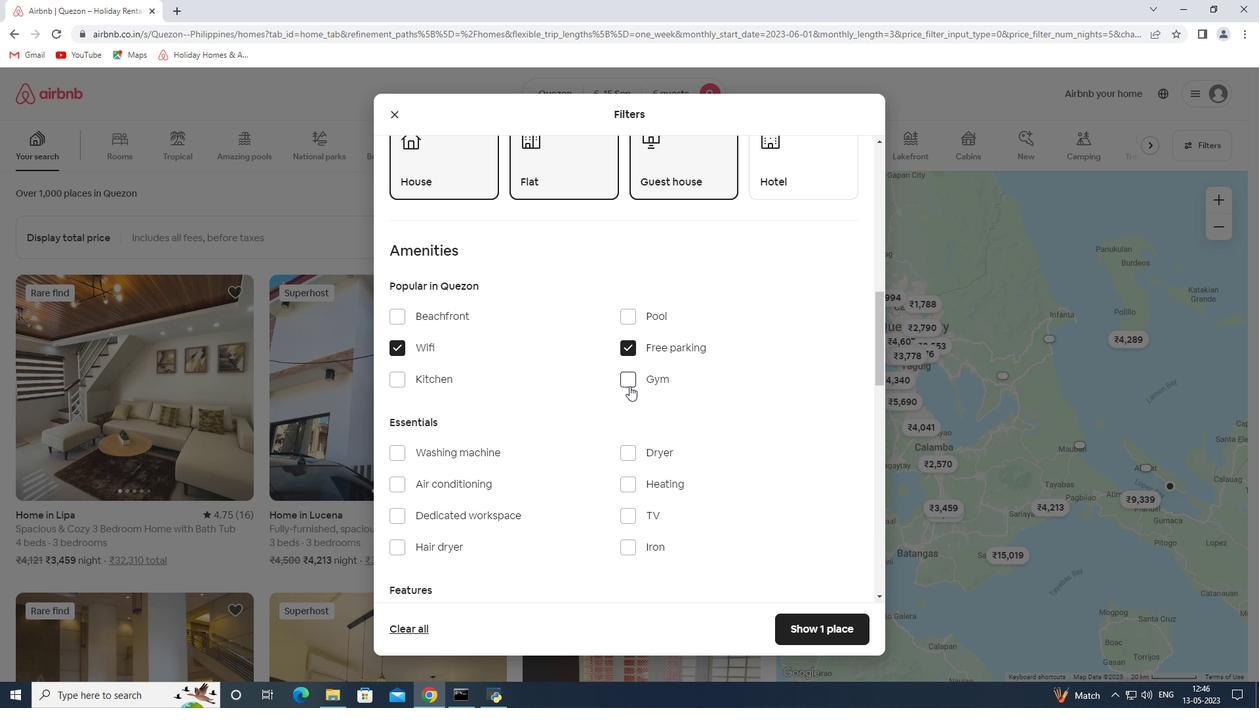 
Action: Mouse pressed left at (633, 377)
Screenshot: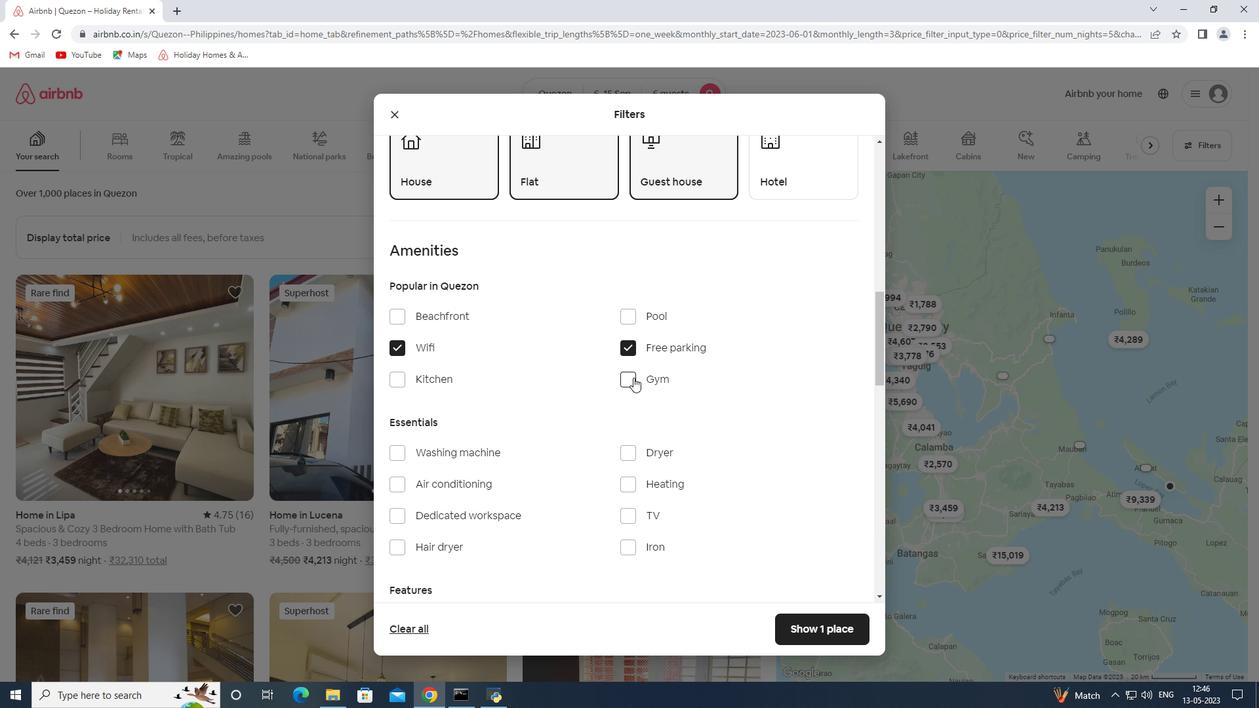 
Action: Mouse moved to (476, 384)
Screenshot: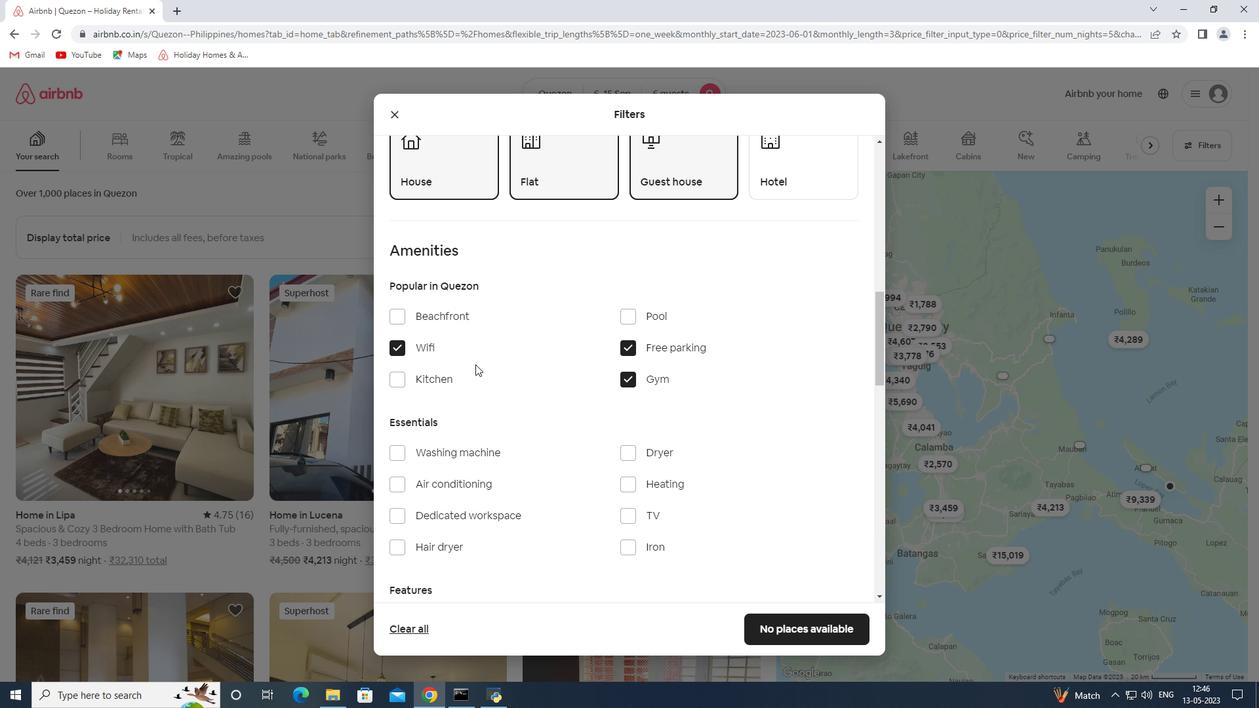 
Action: Mouse scrolled (476, 383) with delta (0, 0)
Screenshot: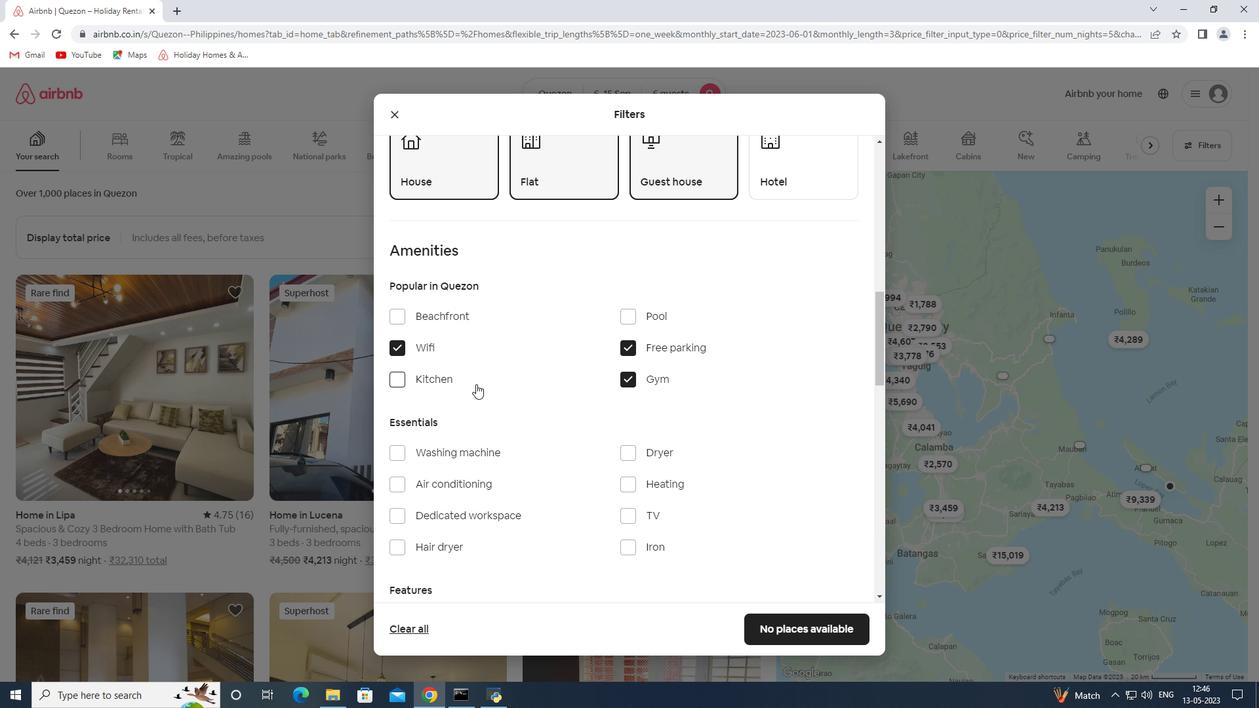
Action: Mouse scrolled (476, 383) with delta (0, 0)
Screenshot: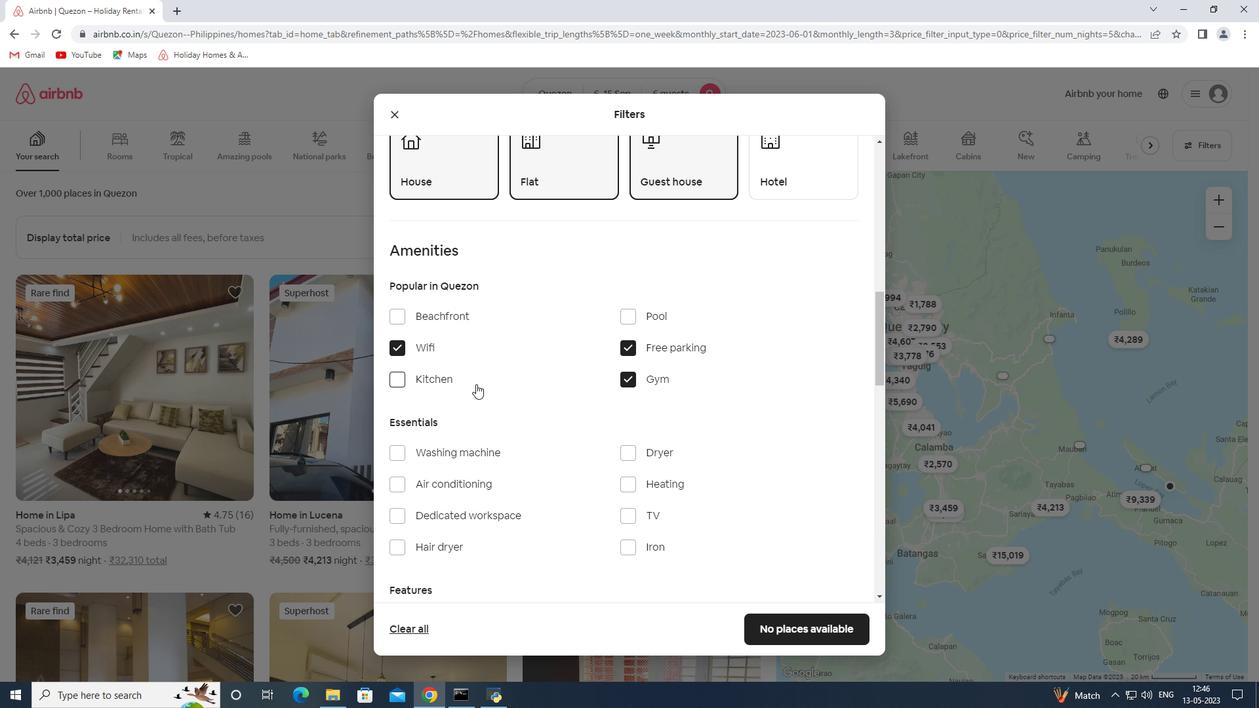 
Action: Mouse moved to (635, 381)
Screenshot: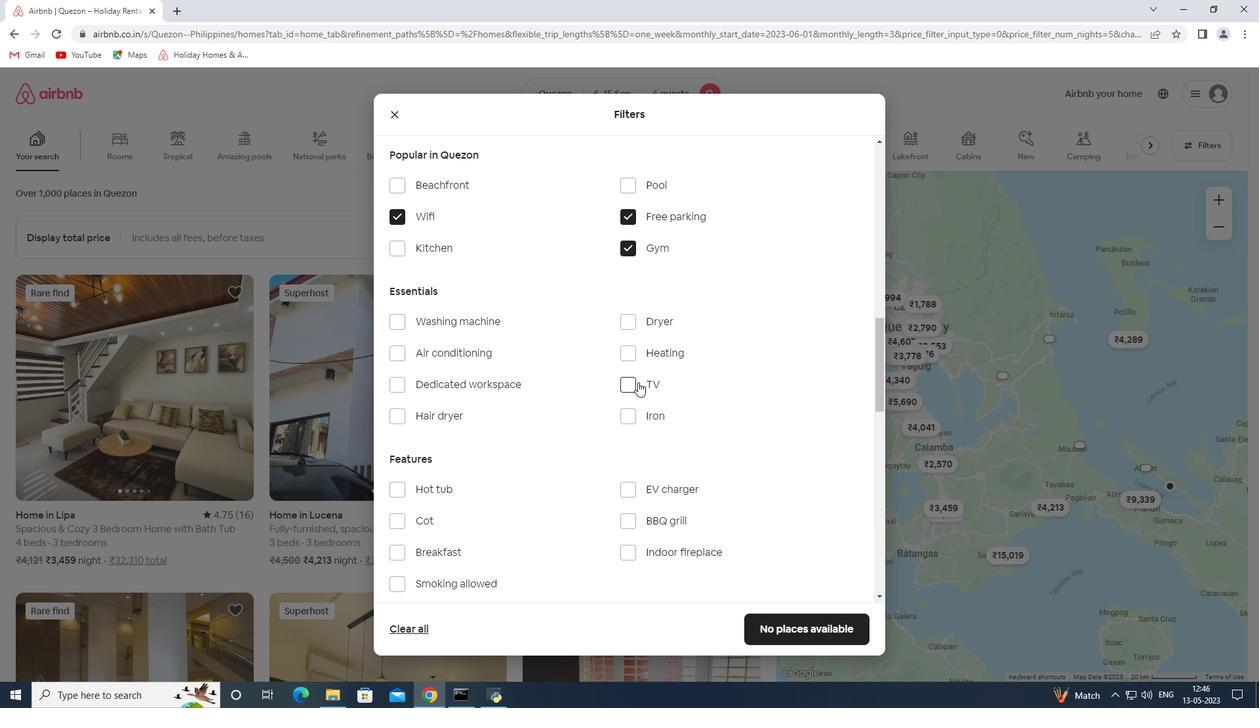 
Action: Mouse pressed left at (635, 381)
Screenshot: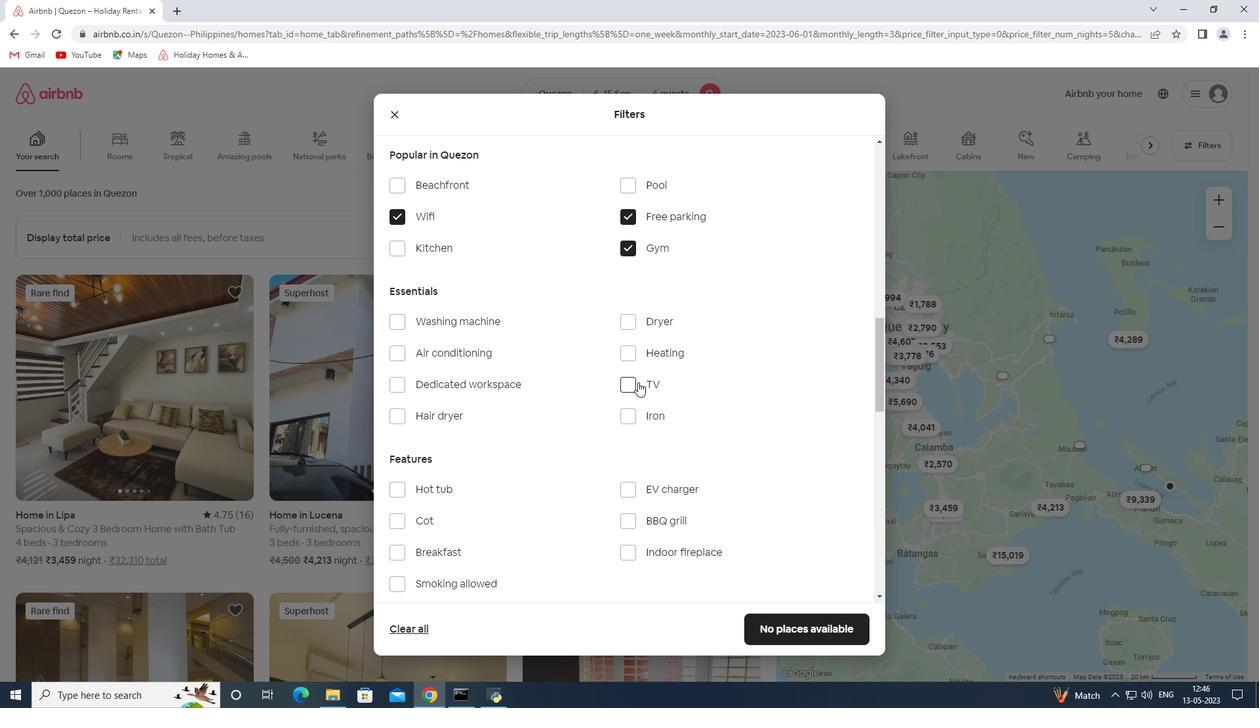 
Action: Mouse moved to (597, 359)
Screenshot: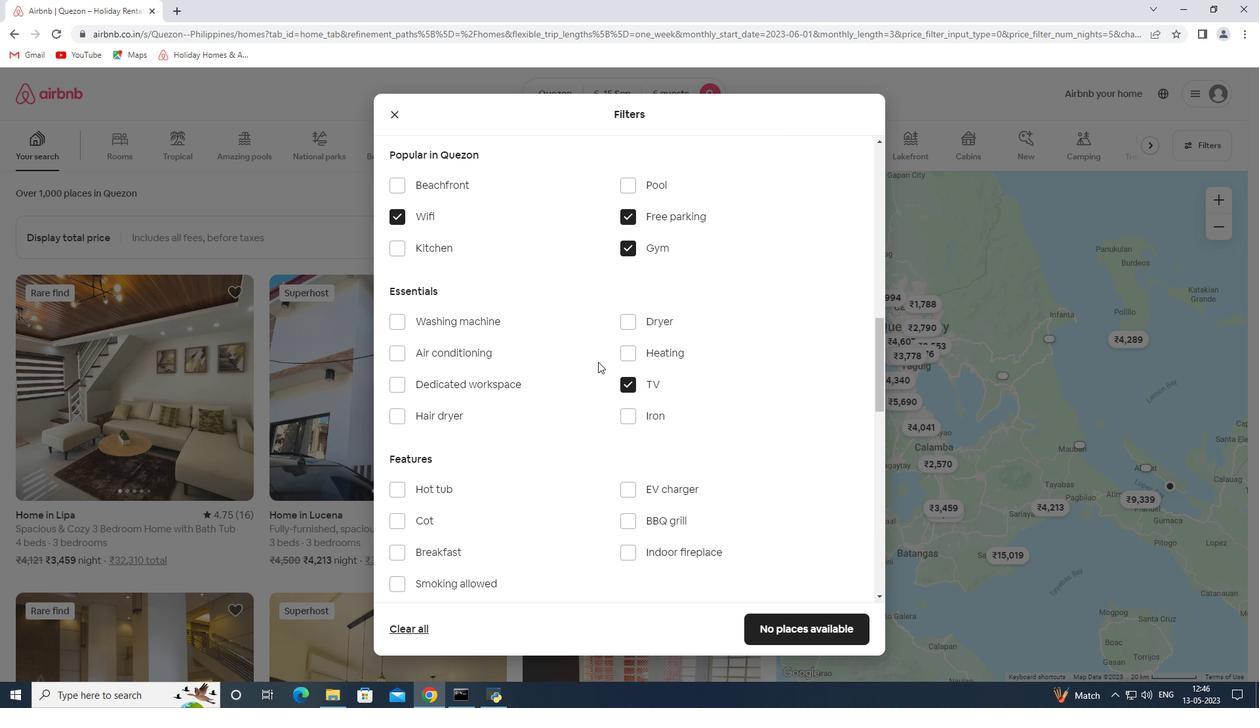 
Action: Mouse scrolled (597, 358) with delta (0, 0)
Screenshot: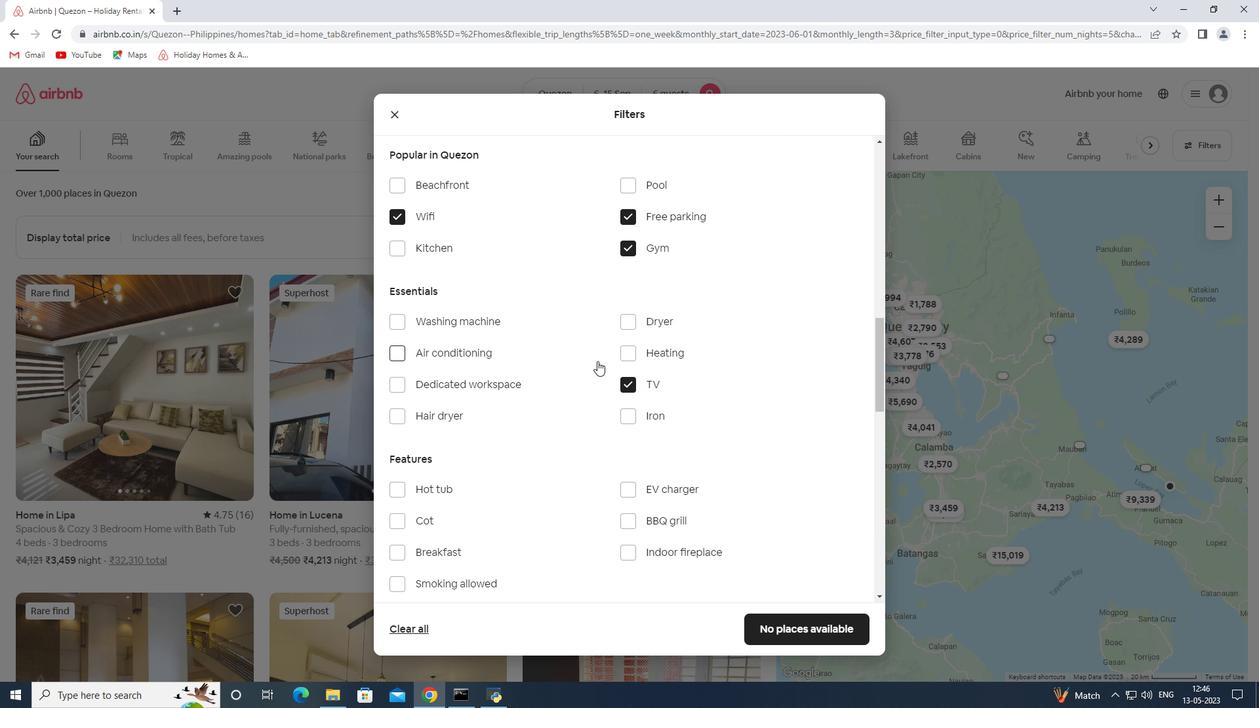 
Action: Mouse moved to (441, 490)
Screenshot: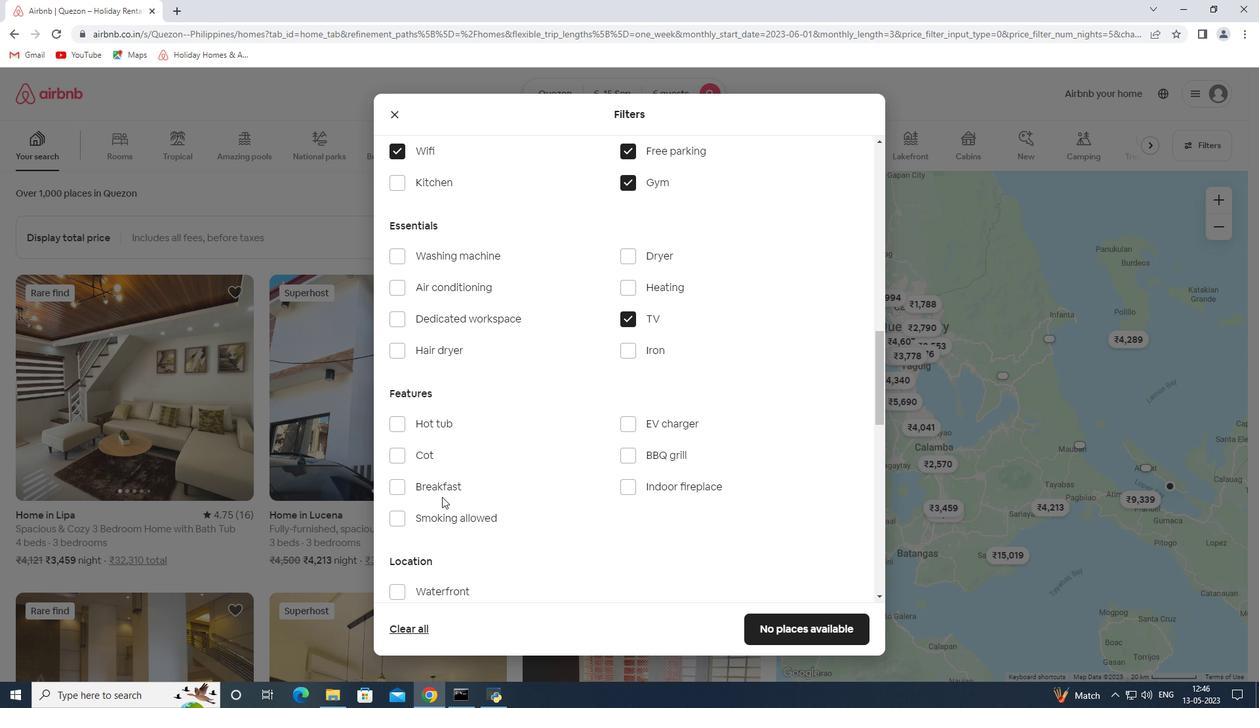 
Action: Mouse pressed left at (441, 490)
Screenshot: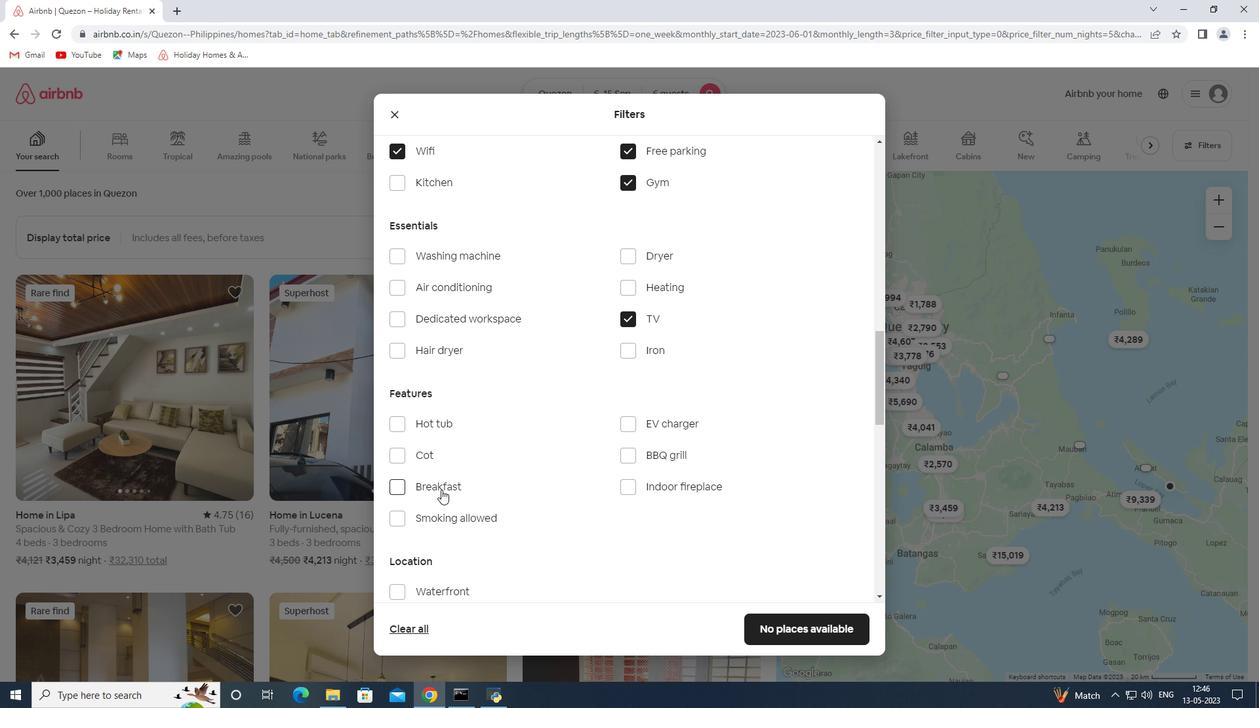 
Action: Mouse moved to (642, 482)
Screenshot: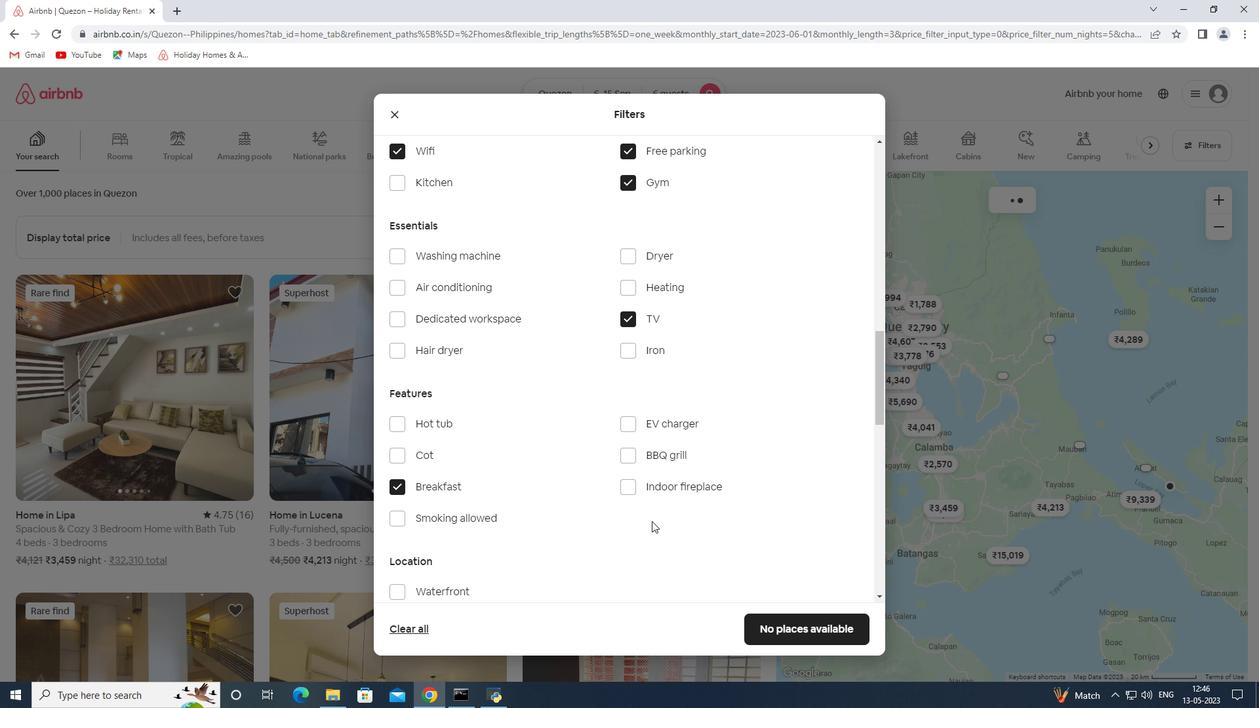 
Action: Mouse scrolled (642, 482) with delta (0, 0)
Screenshot: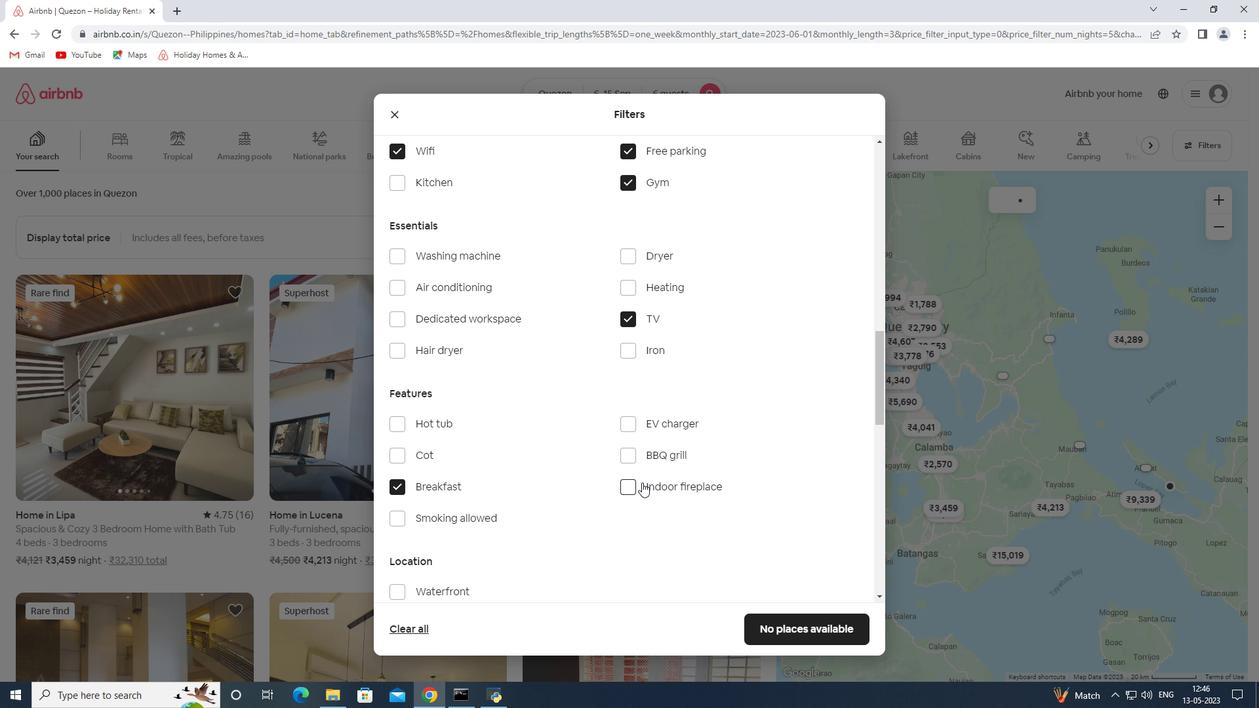 
Action: Mouse scrolled (642, 482) with delta (0, 0)
Screenshot: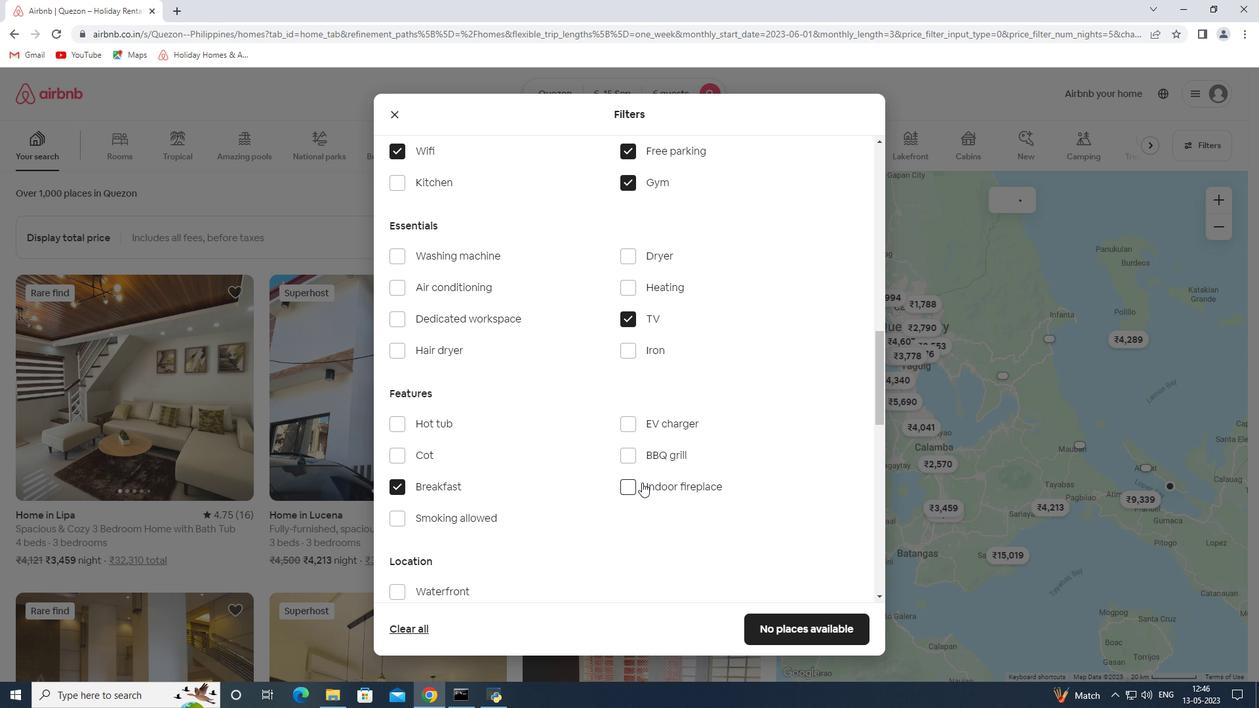 
Action: Mouse scrolled (642, 482) with delta (0, 0)
Screenshot: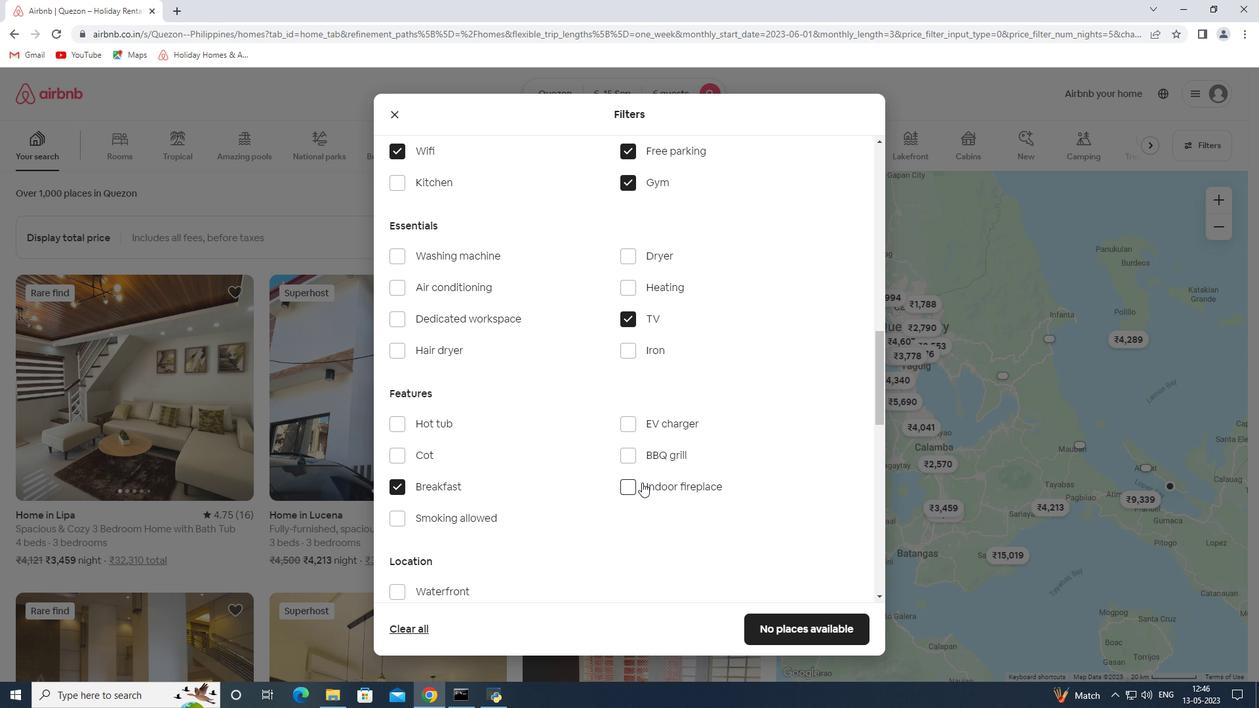 
Action: Mouse moved to (683, 453)
Screenshot: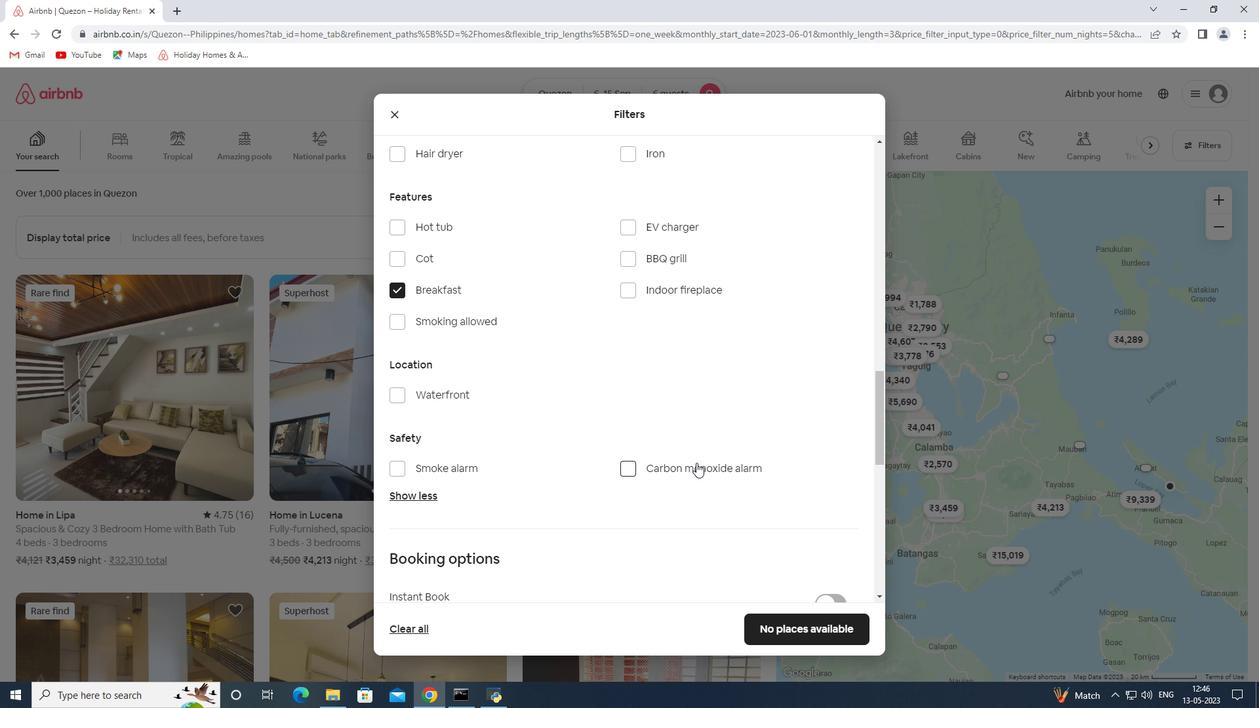 
Action: Mouse scrolled (683, 452) with delta (0, 0)
Screenshot: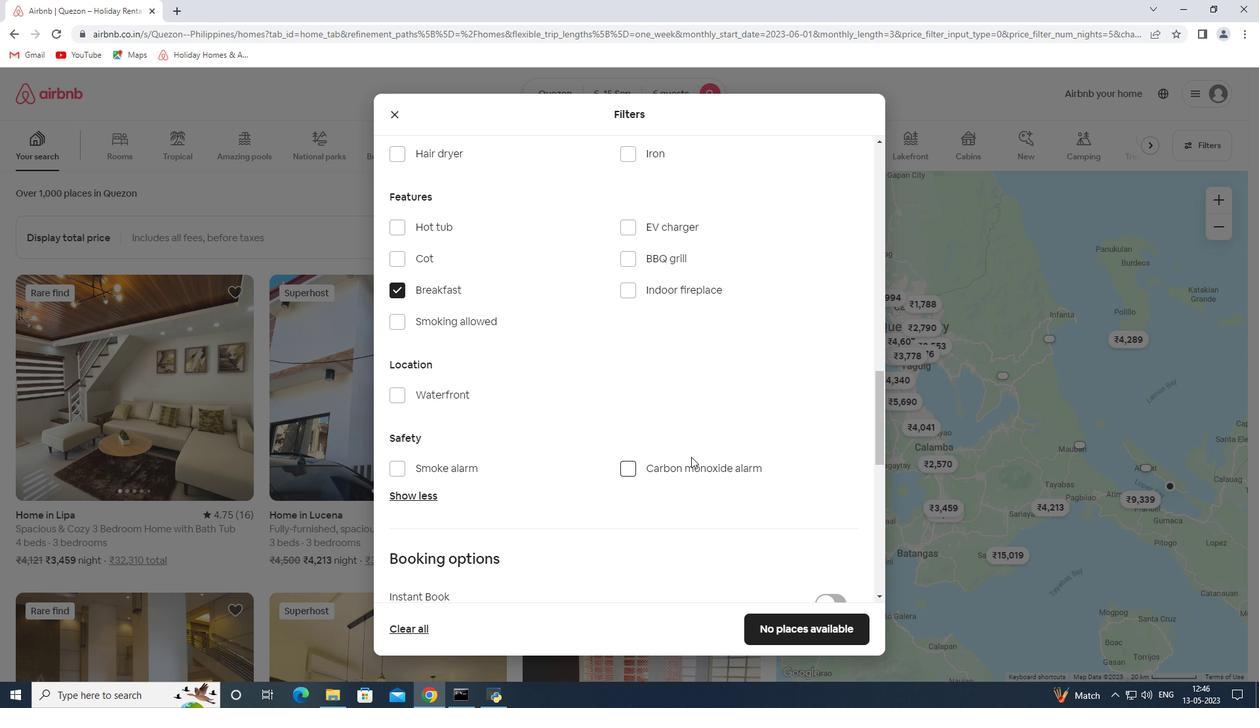
Action: Mouse scrolled (683, 452) with delta (0, 0)
Screenshot: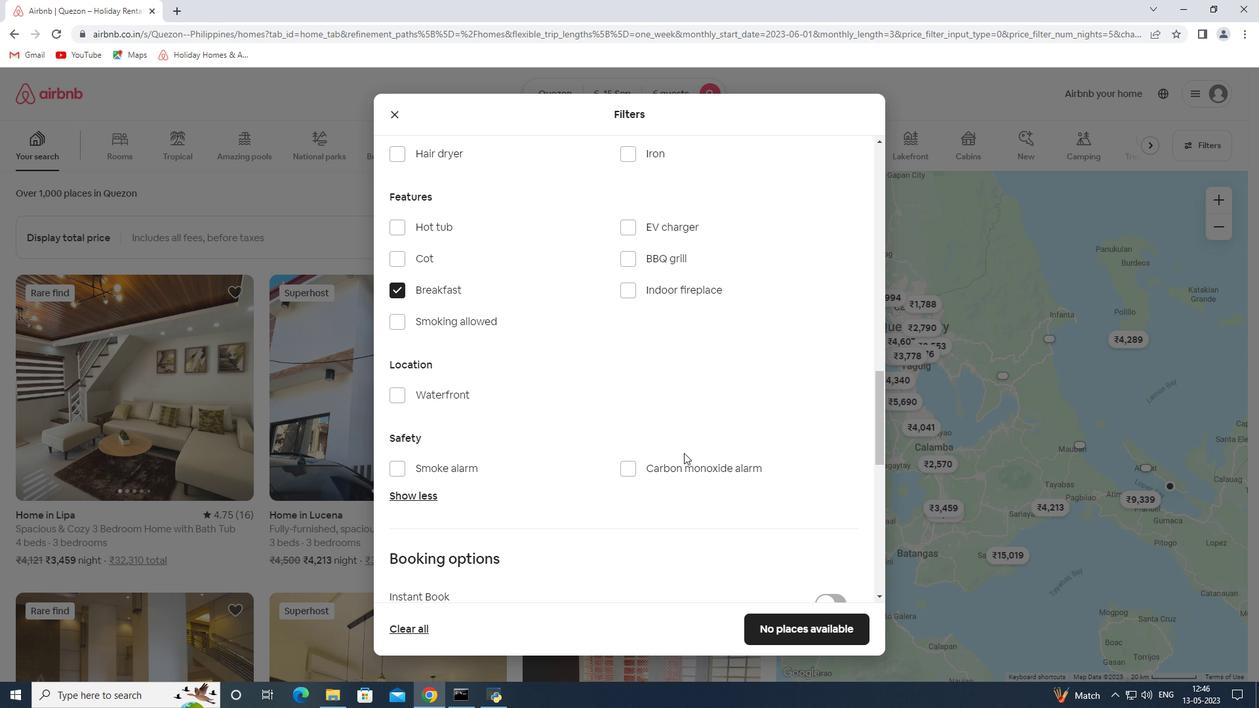 
Action: Mouse moved to (831, 513)
Screenshot: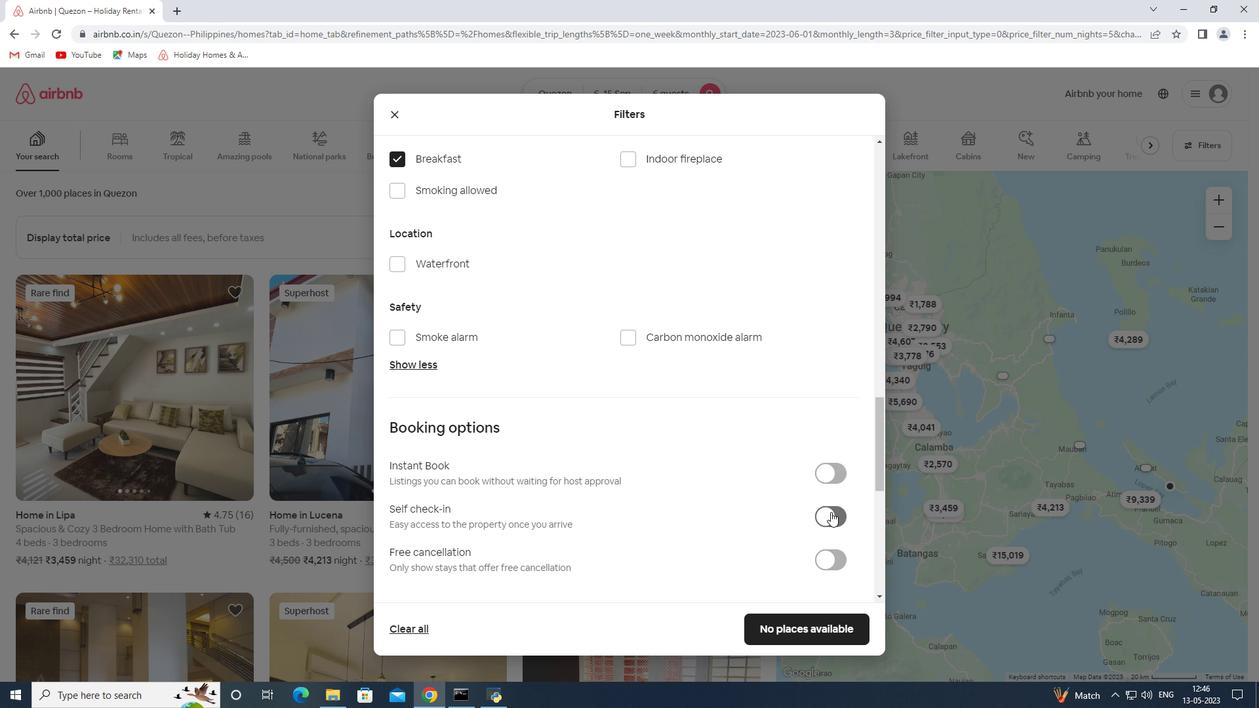 
Action: Mouse pressed left at (831, 513)
Screenshot: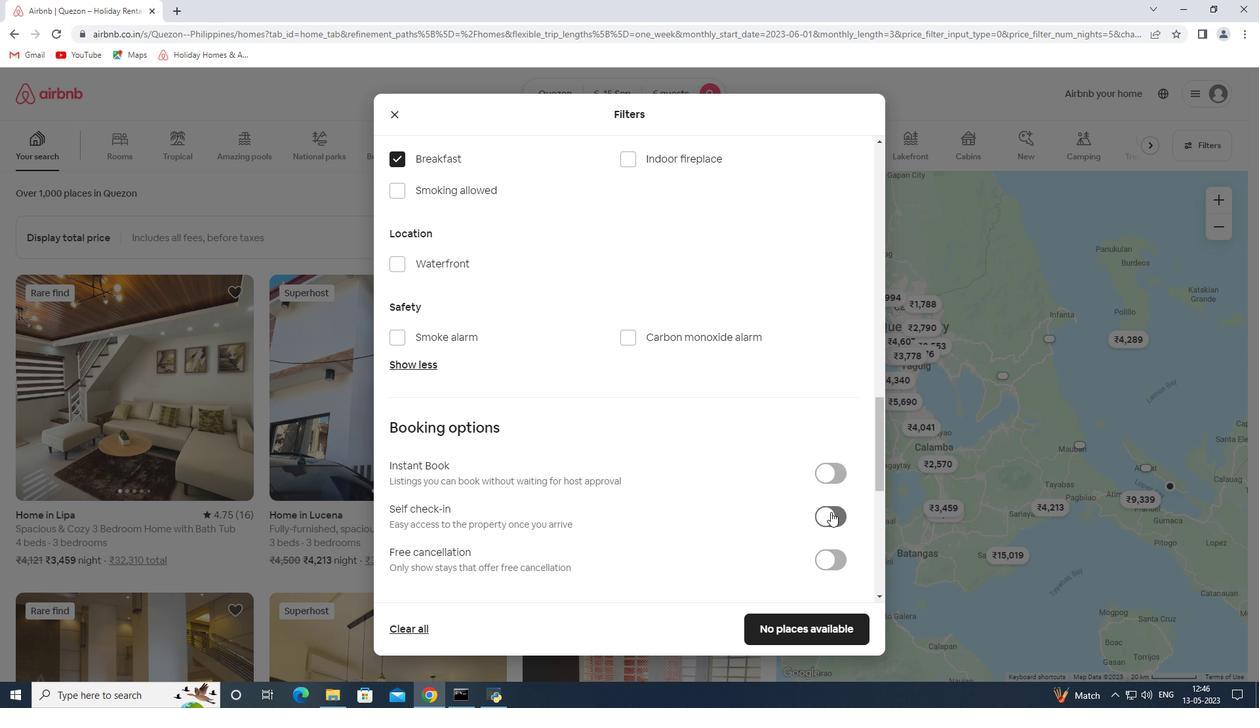 
Action: Mouse moved to (753, 513)
Screenshot: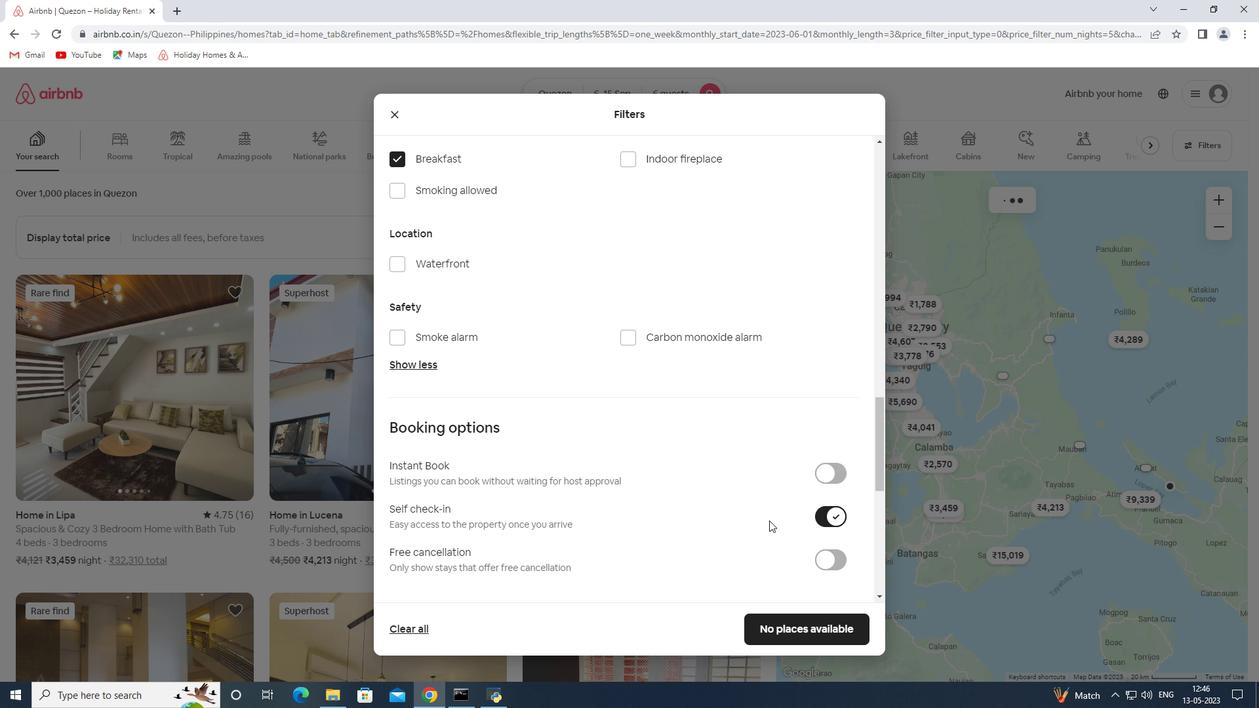 
Action: Mouse scrolled (753, 512) with delta (0, 0)
Screenshot: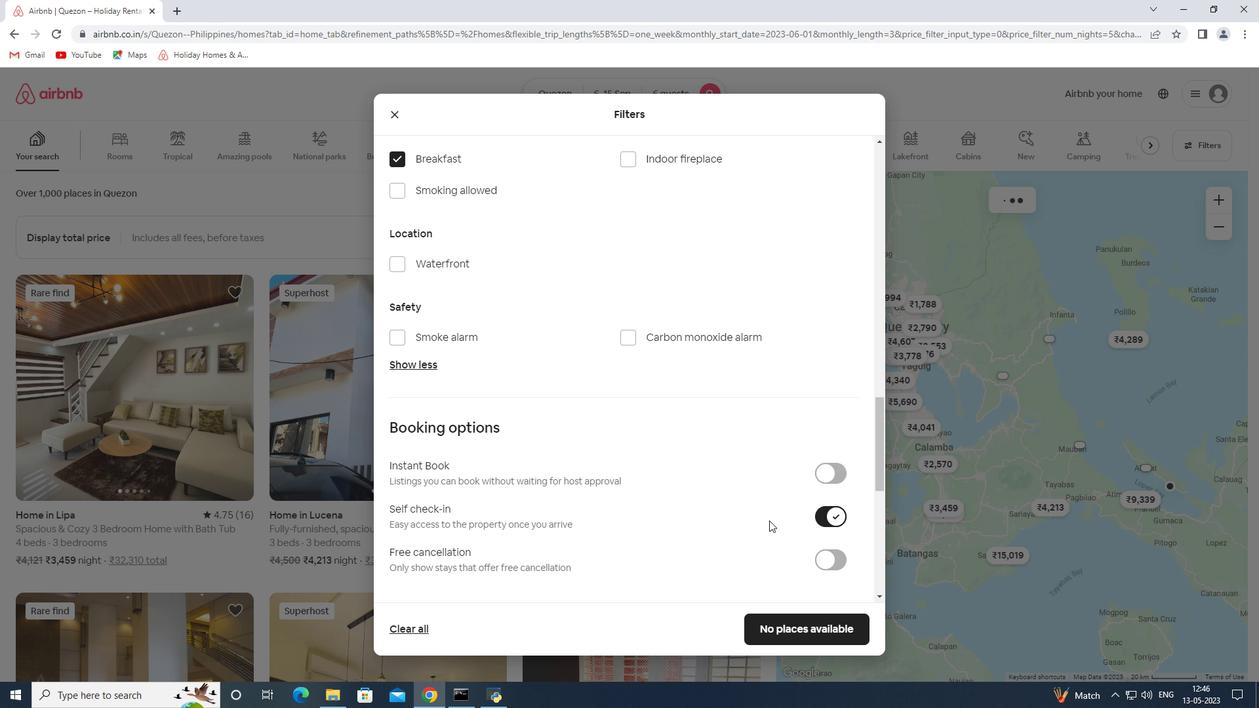
Action: Mouse moved to (749, 512)
Screenshot: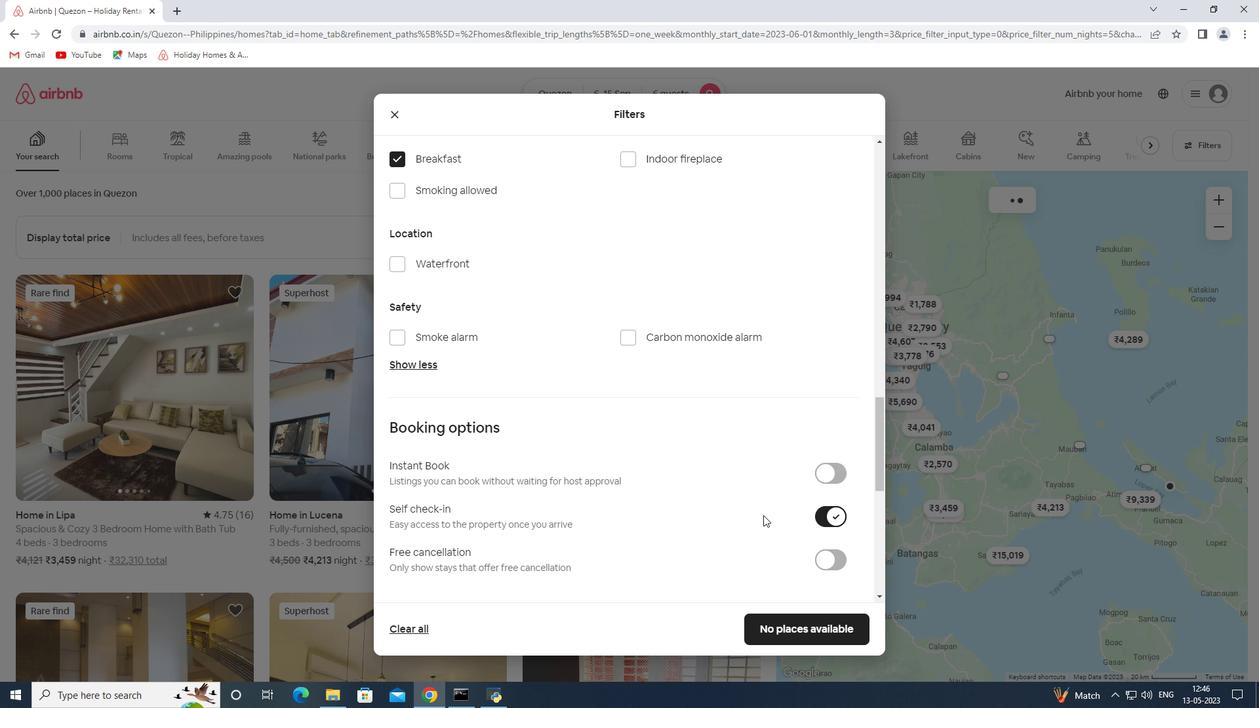 
Action: Mouse scrolled (749, 511) with delta (0, 0)
Screenshot: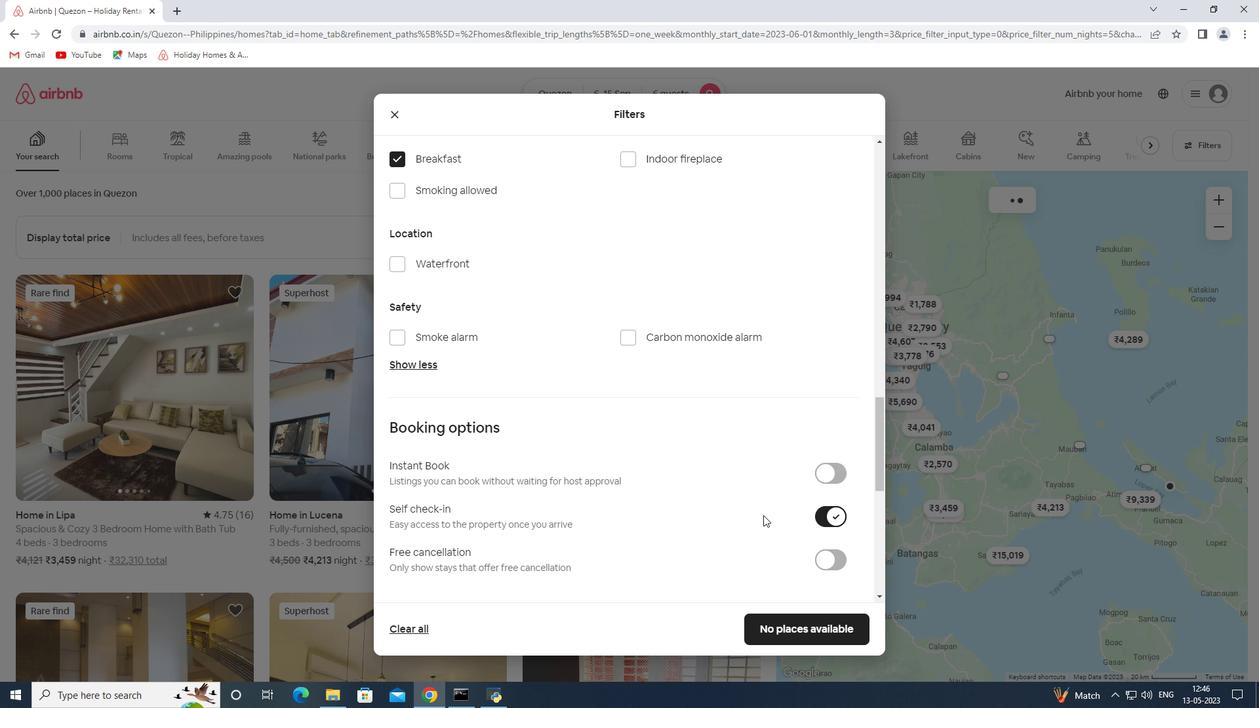 
Action: Mouse moved to (745, 504)
Screenshot: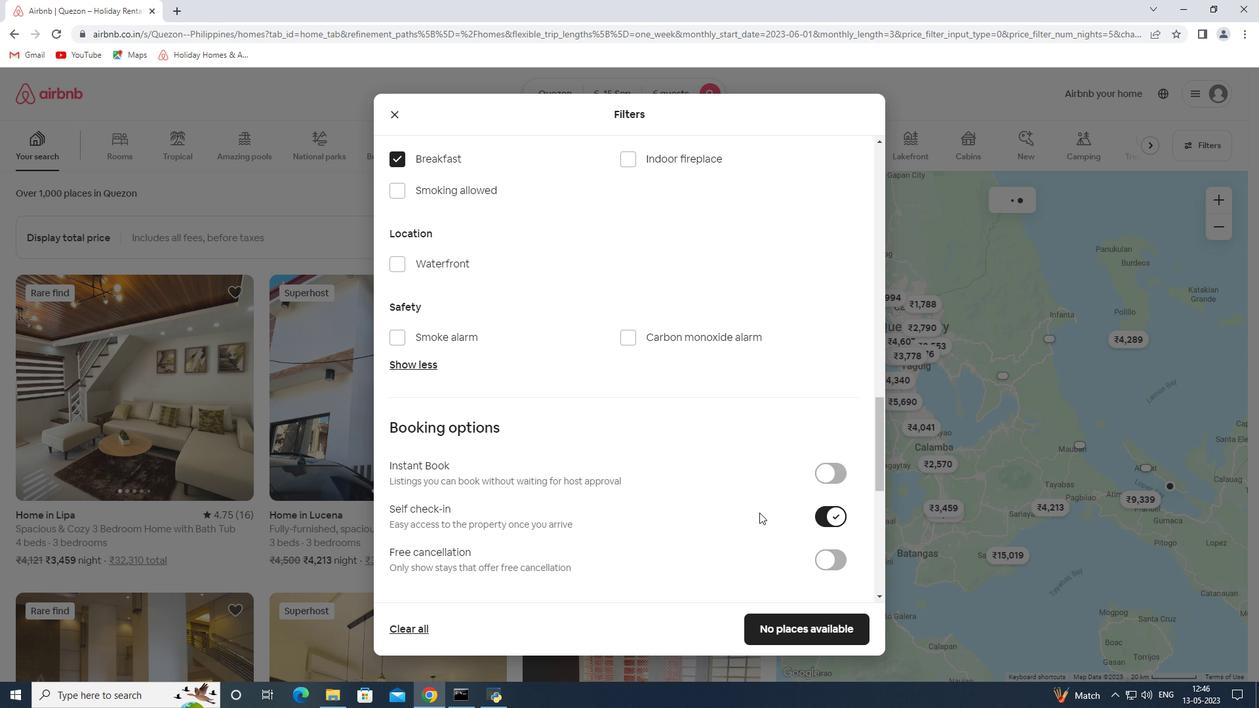 
Action: Mouse scrolled (745, 505) with delta (0, 0)
Screenshot: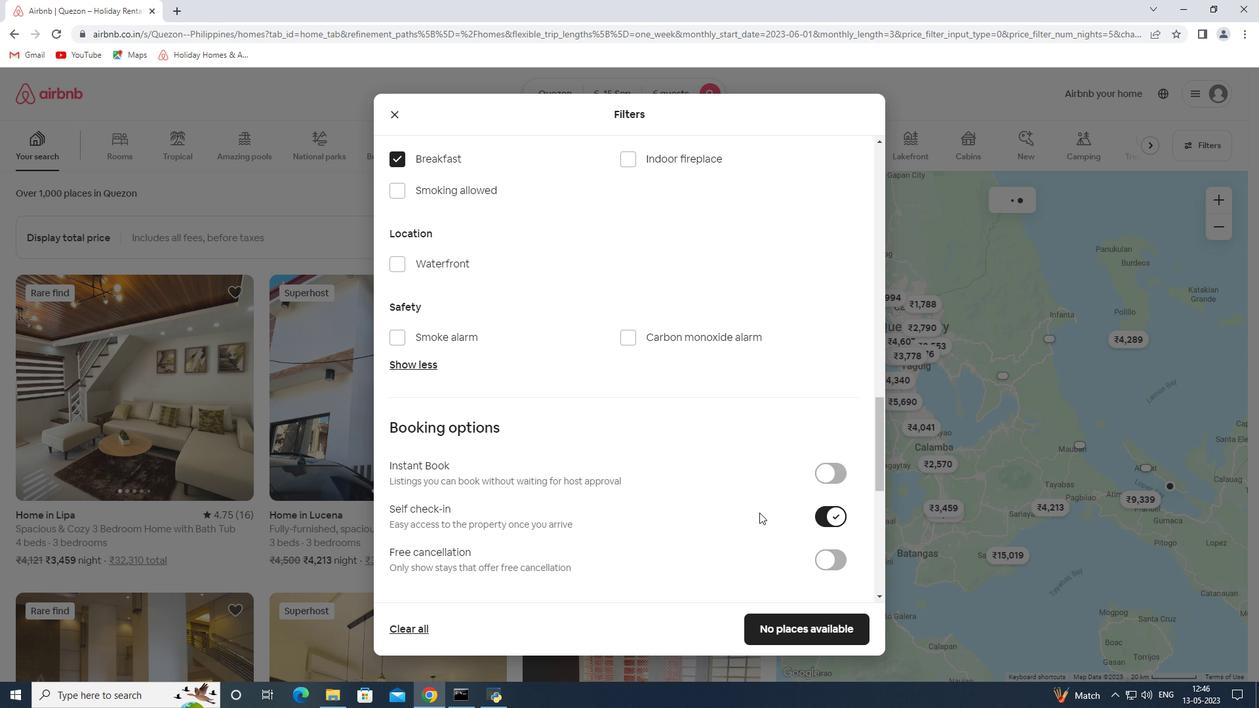 
Action: Mouse moved to (736, 522)
Screenshot: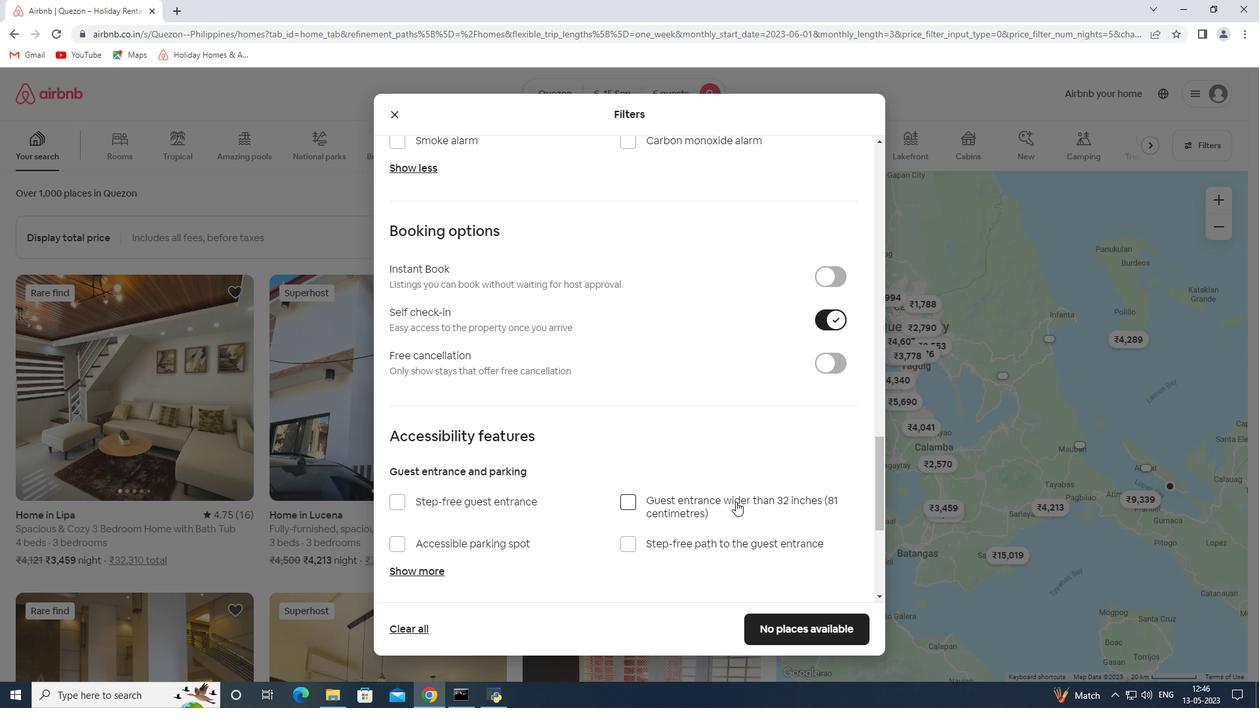 
Action: Mouse scrolled (736, 521) with delta (0, 0)
Screenshot: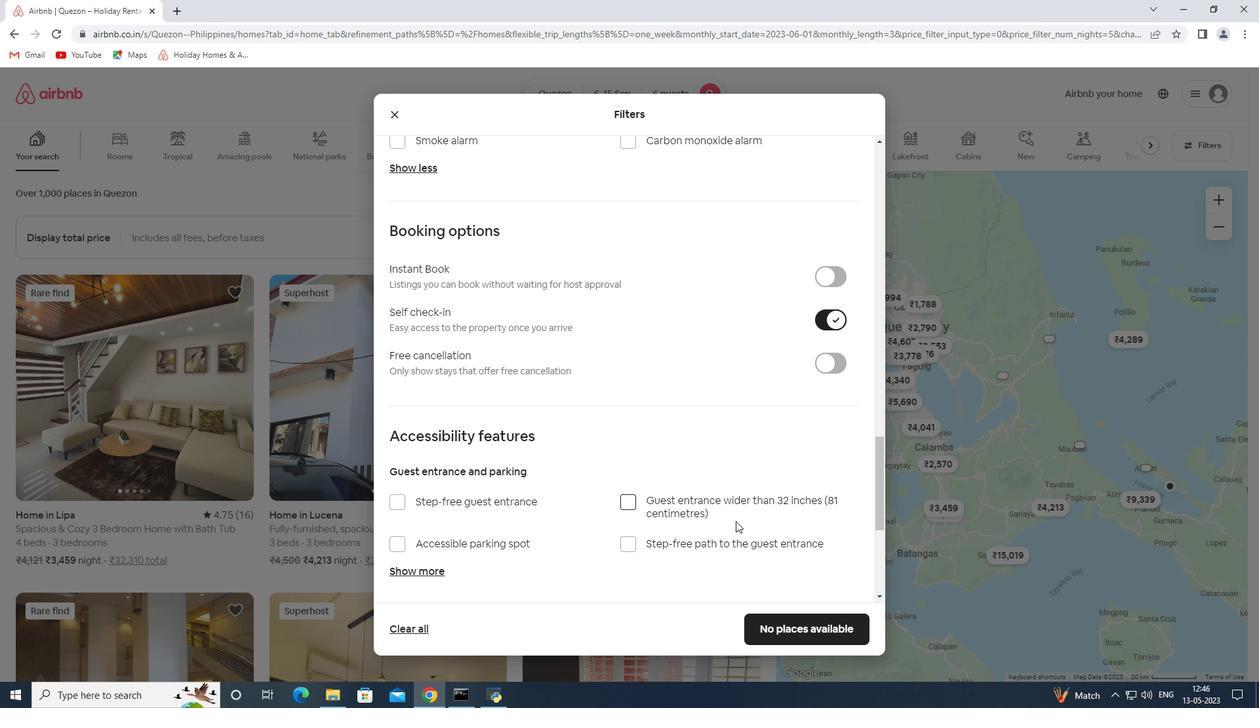 
Action: Mouse scrolled (736, 521) with delta (0, 0)
Screenshot: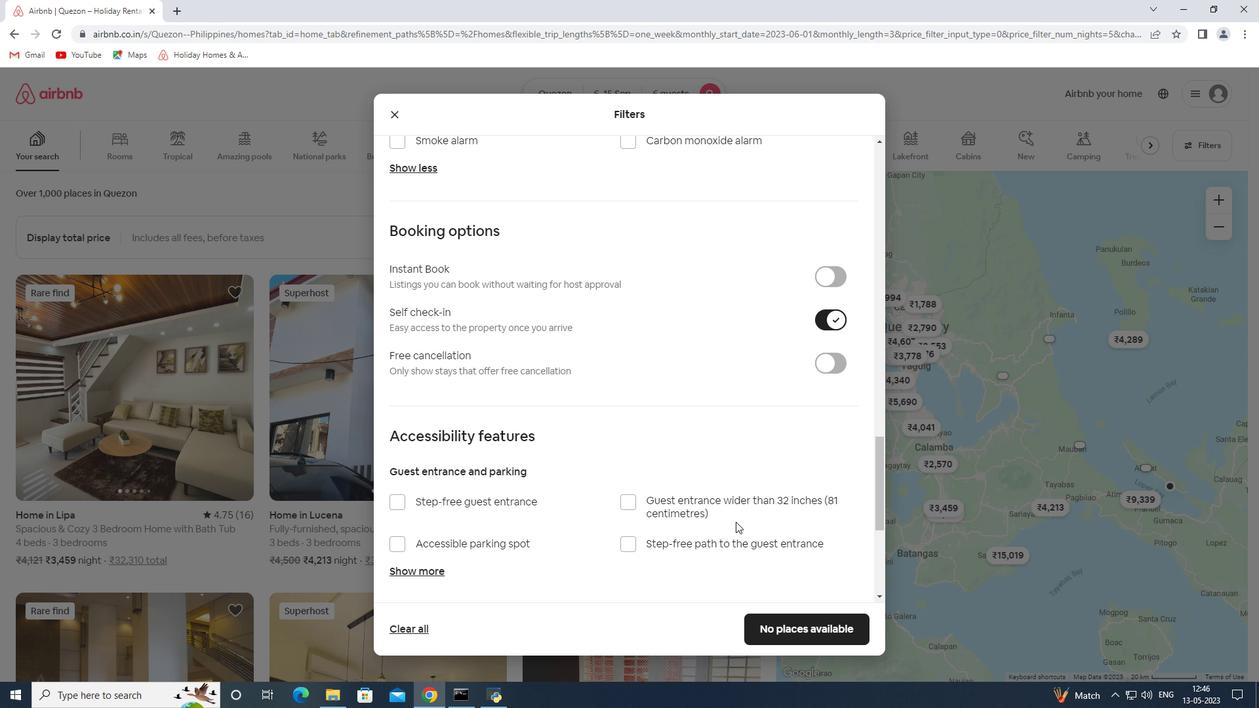 
Action: Mouse scrolled (736, 521) with delta (0, 0)
Screenshot: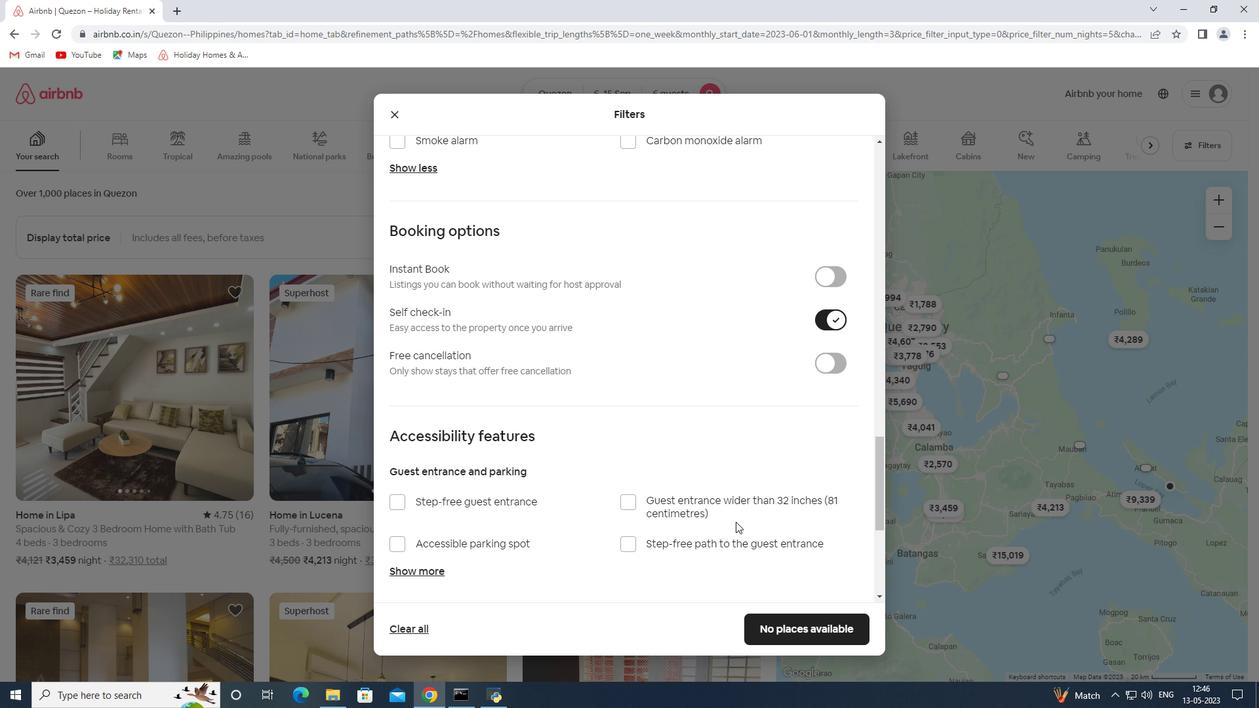
Action: Mouse moved to (592, 517)
Screenshot: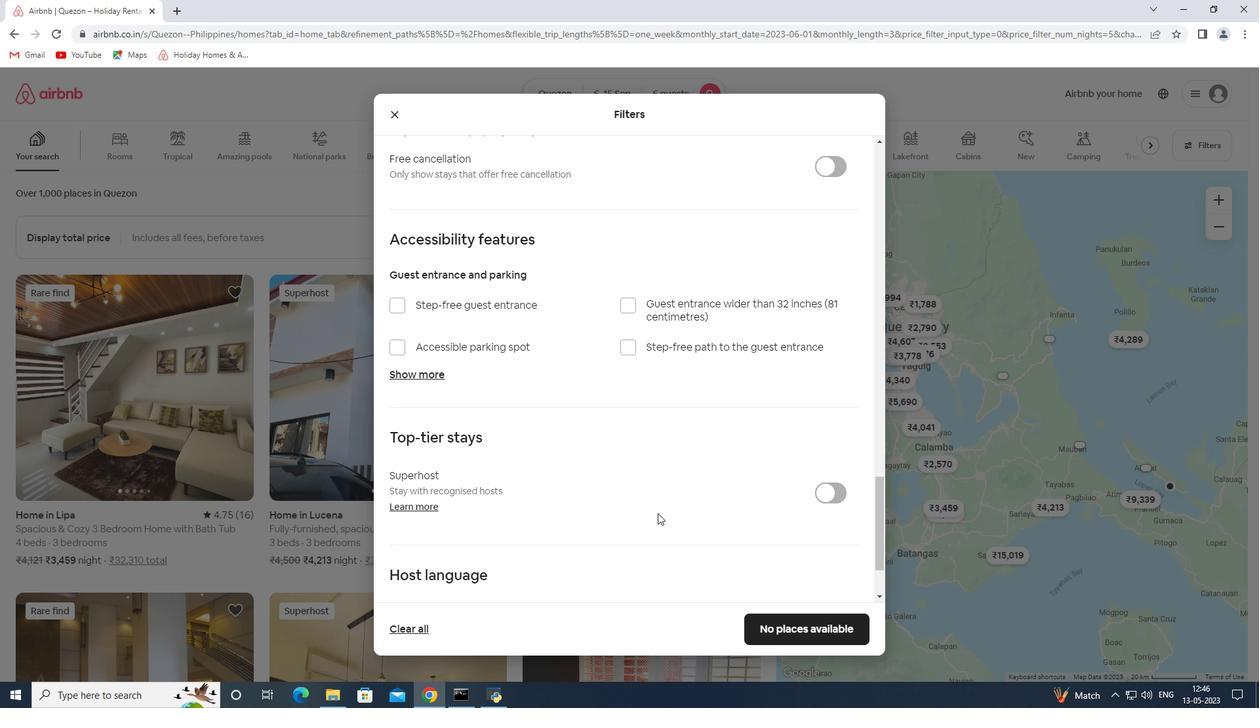 
Action: Mouse scrolled (592, 517) with delta (0, 0)
Screenshot: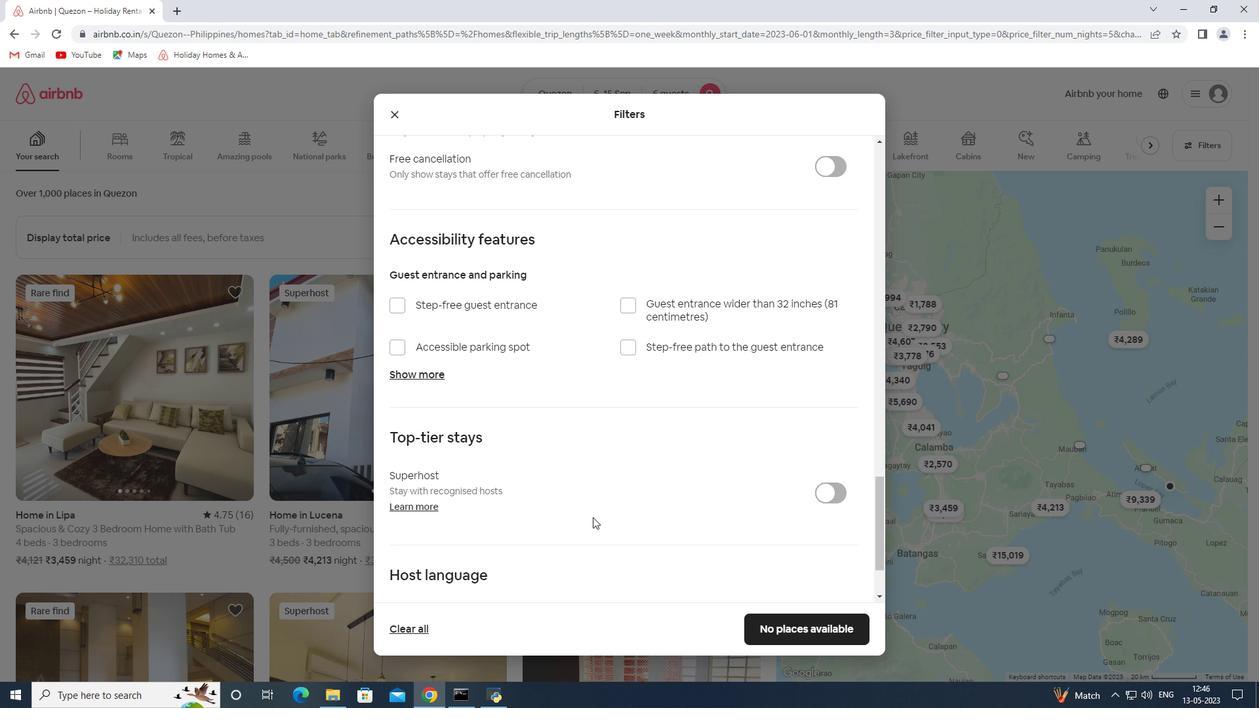 
Action: Mouse scrolled (592, 517) with delta (0, 0)
Screenshot: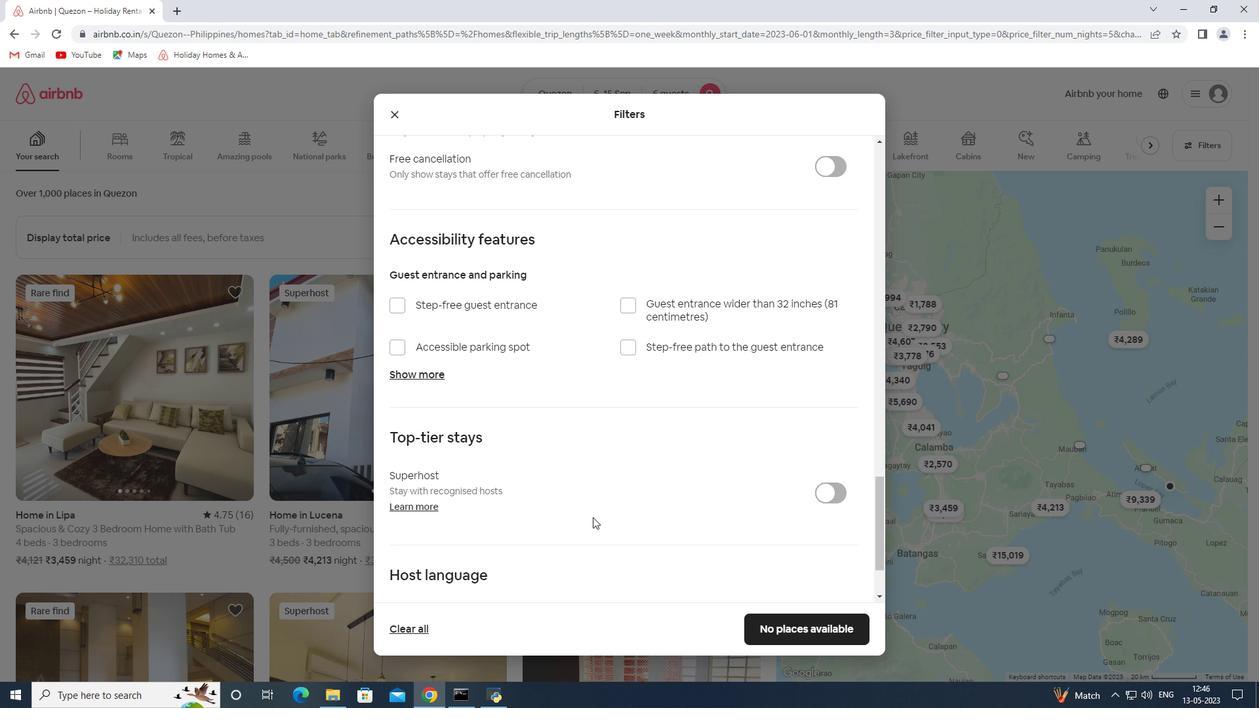 
Action: Mouse scrolled (592, 517) with delta (0, 0)
Screenshot: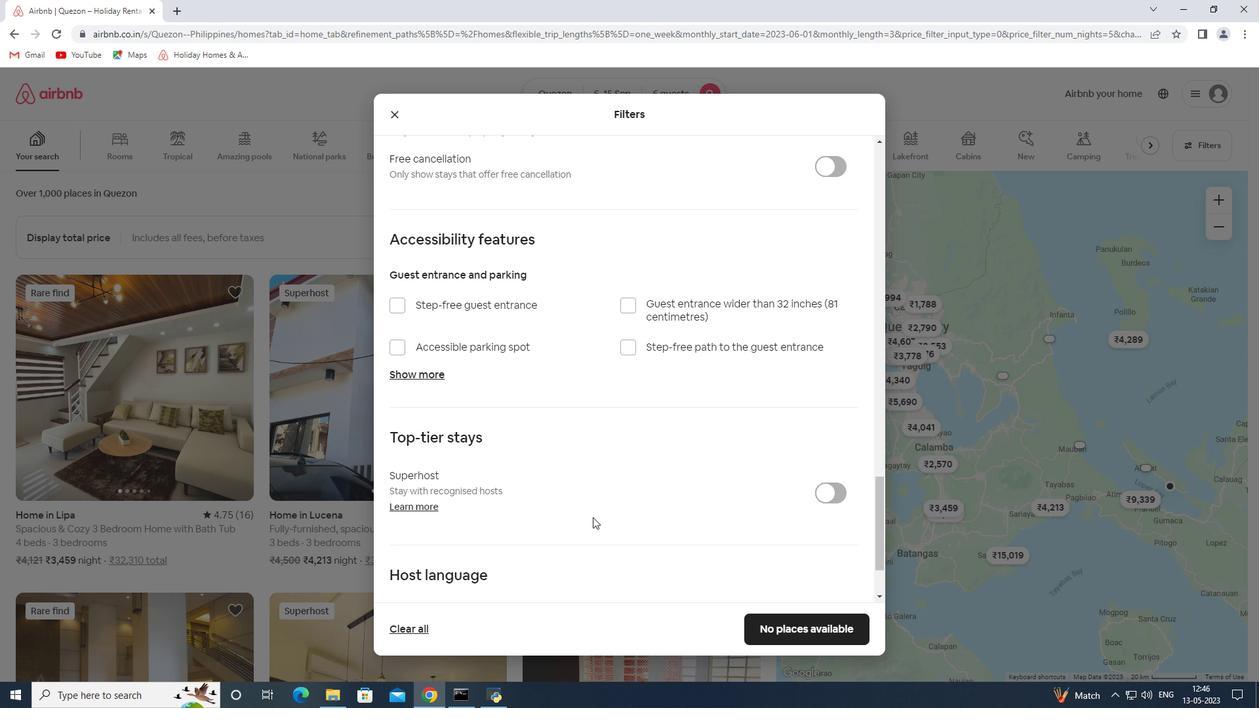 
Action: Mouse moved to (432, 507)
Screenshot: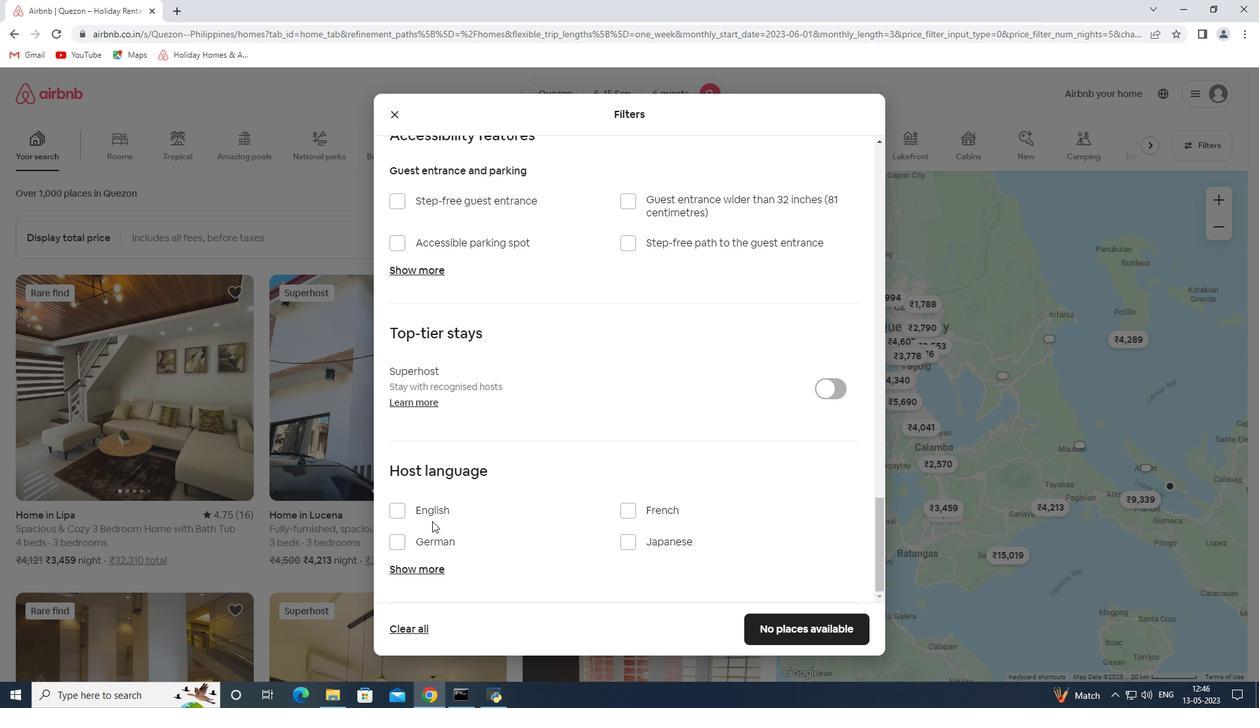 
Action: Mouse pressed left at (432, 507)
Screenshot: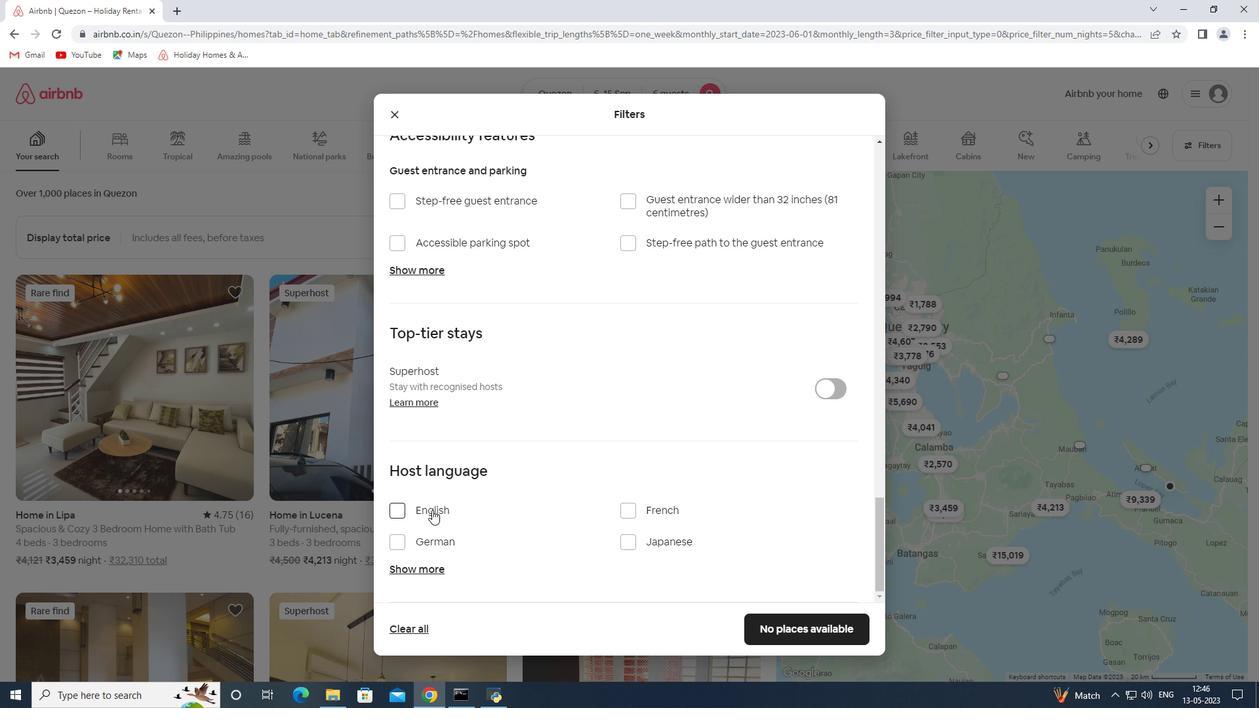 
Action: Mouse moved to (767, 629)
Screenshot: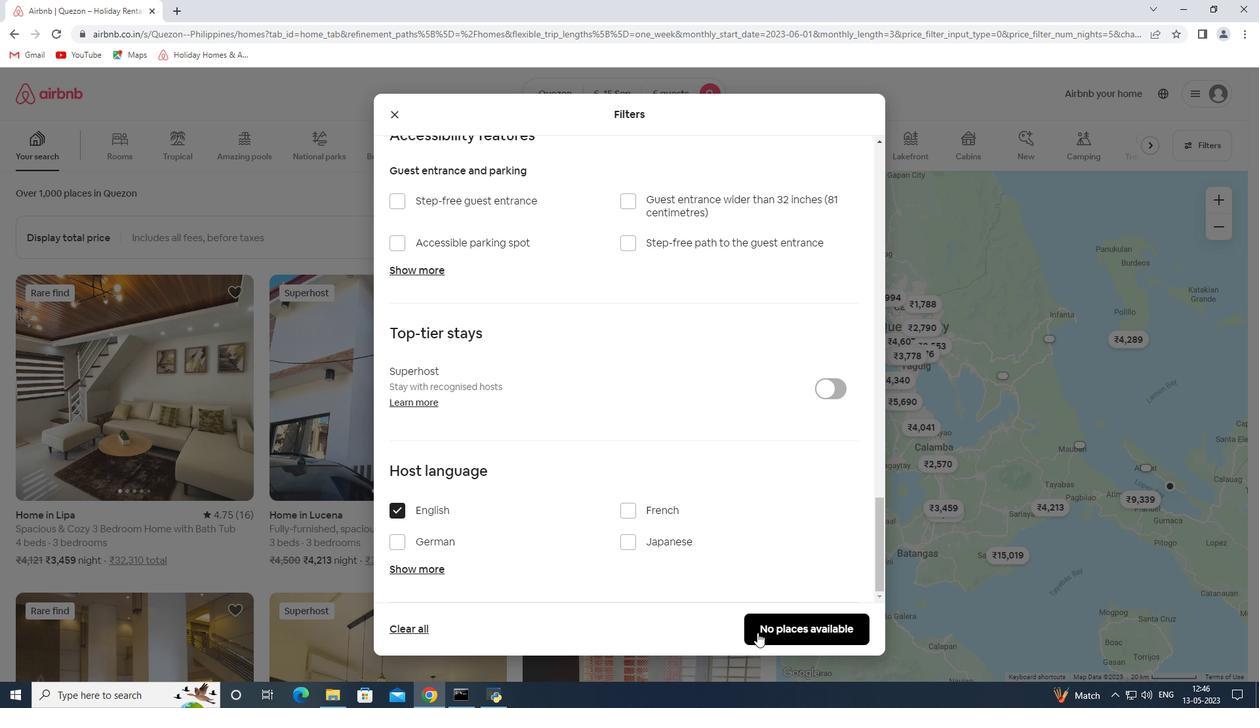 
Action: Mouse pressed left at (767, 629)
Screenshot: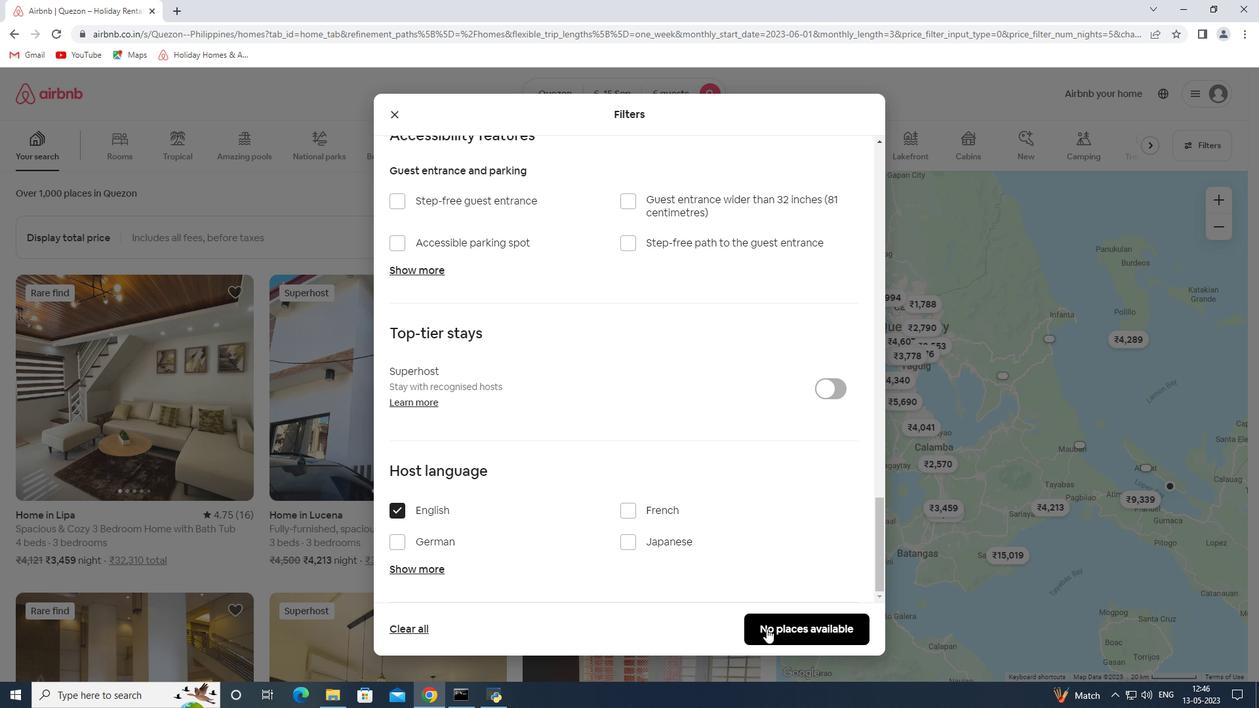 
